 Task: Use Screen flow to show use case on Student object.
Action: Mouse moved to (787, 55)
Screenshot: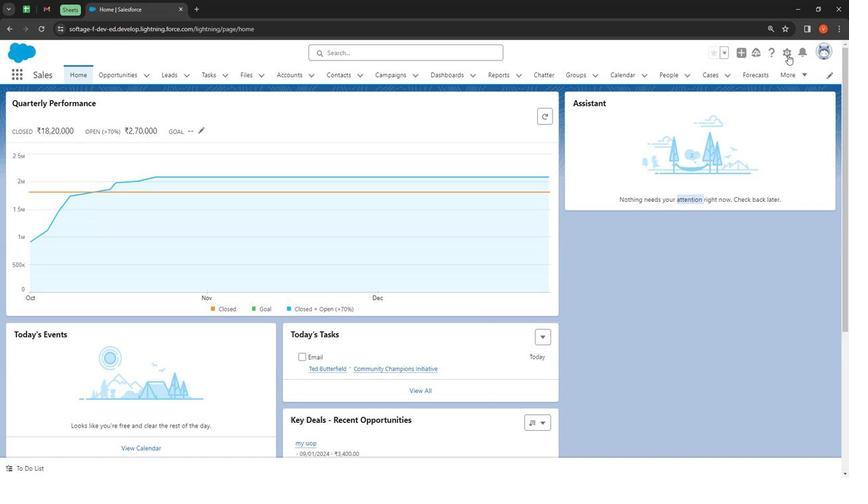 
Action: Mouse pressed left at (787, 55)
Screenshot: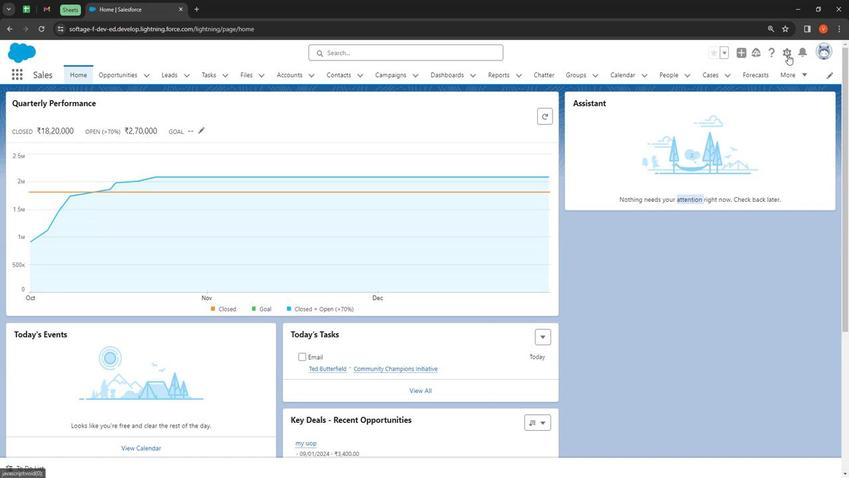 
Action: Mouse moved to (764, 81)
Screenshot: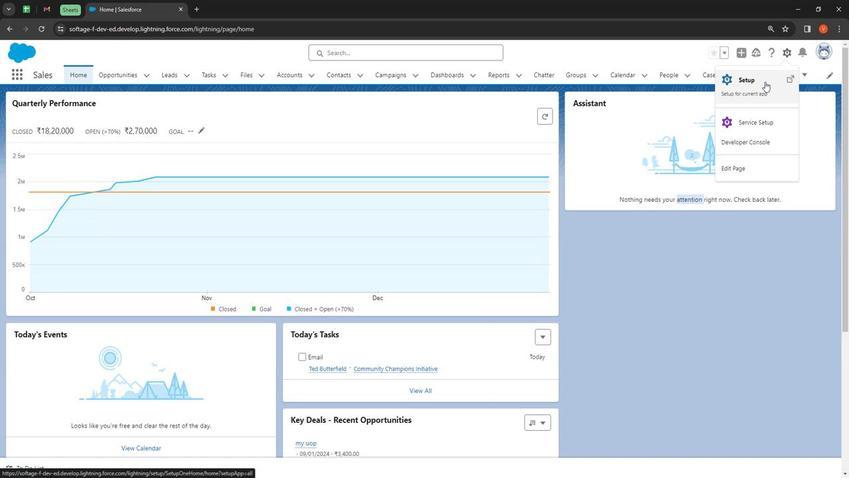 
Action: Mouse pressed left at (764, 81)
Screenshot: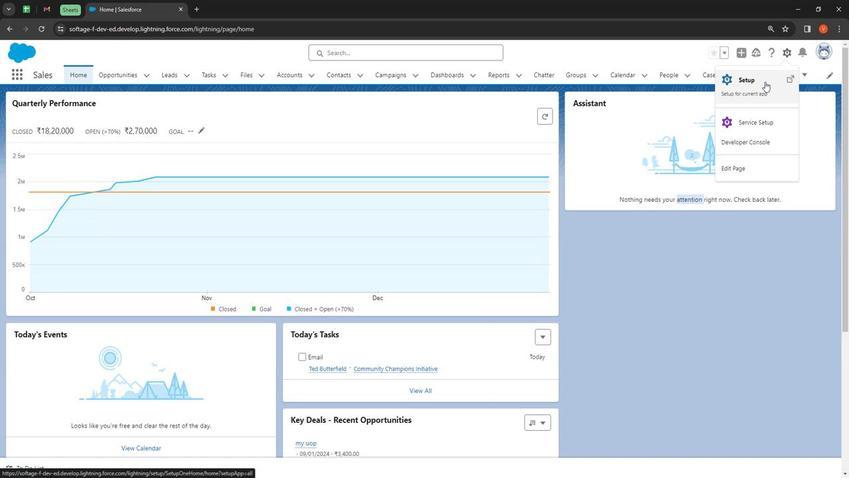 
Action: Mouse moved to (33, 256)
Screenshot: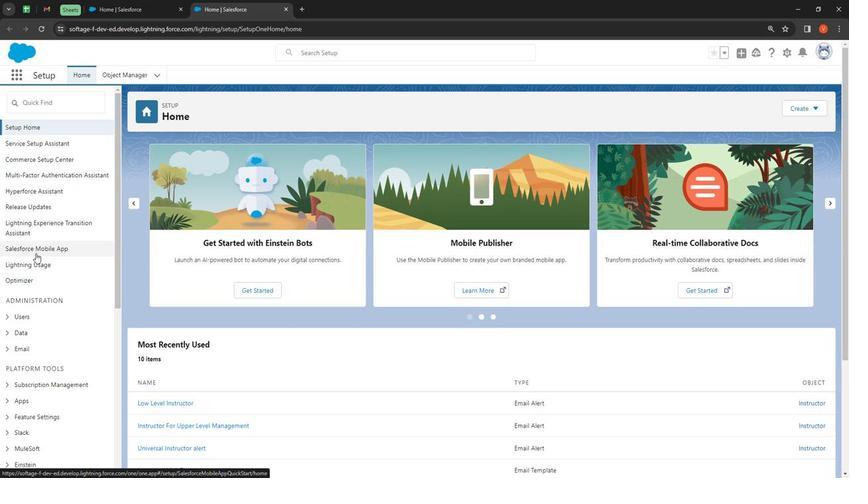 
Action: Mouse scrolled (33, 256) with delta (0, 0)
Screenshot: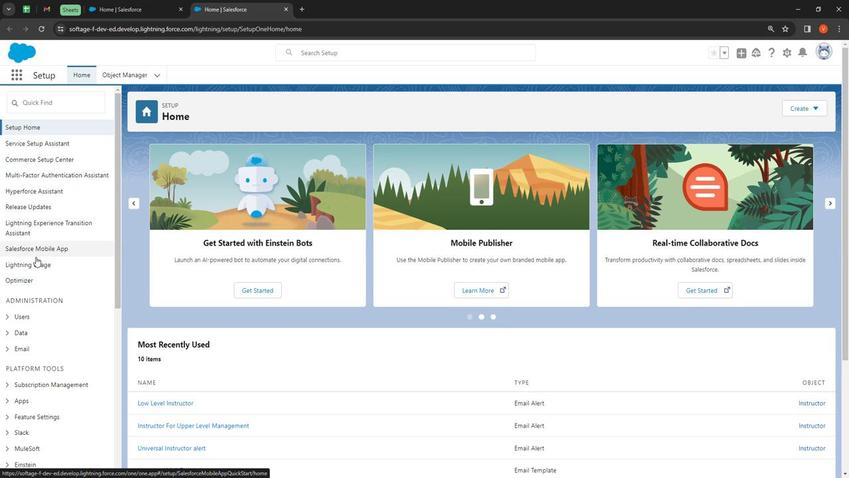
Action: Mouse moved to (33, 257)
Screenshot: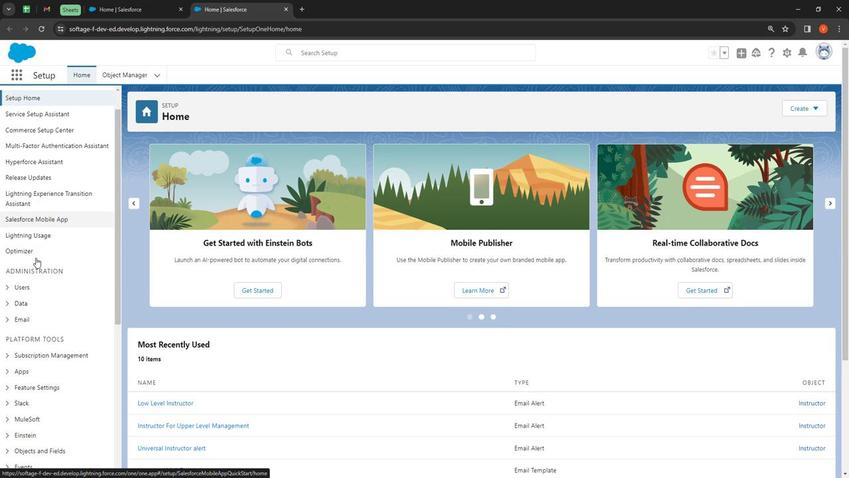 
Action: Mouse scrolled (33, 256) with delta (0, 0)
Screenshot: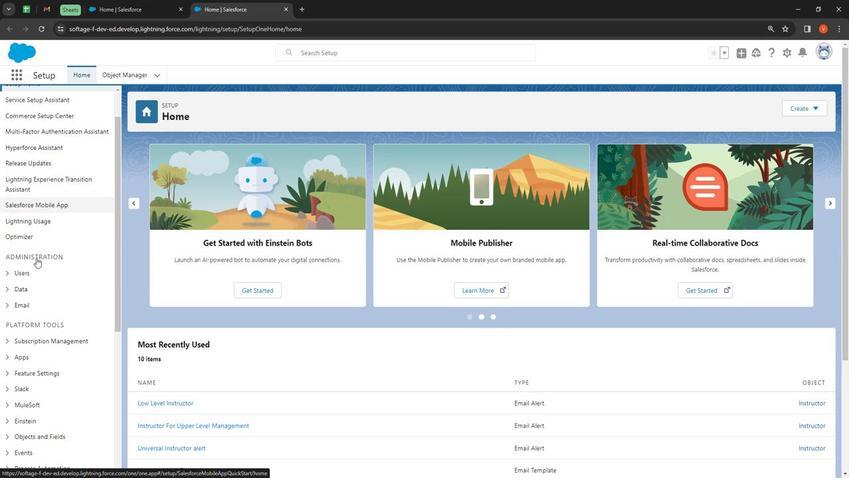 
Action: Mouse moved to (36, 257)
Screenshot: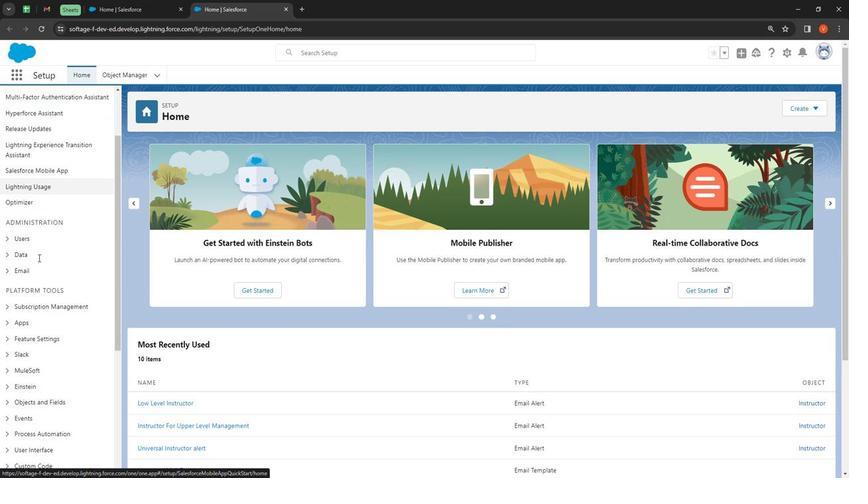
Action: Mouse scrolled (36, 256) with delta (0, 0)
Screenshot: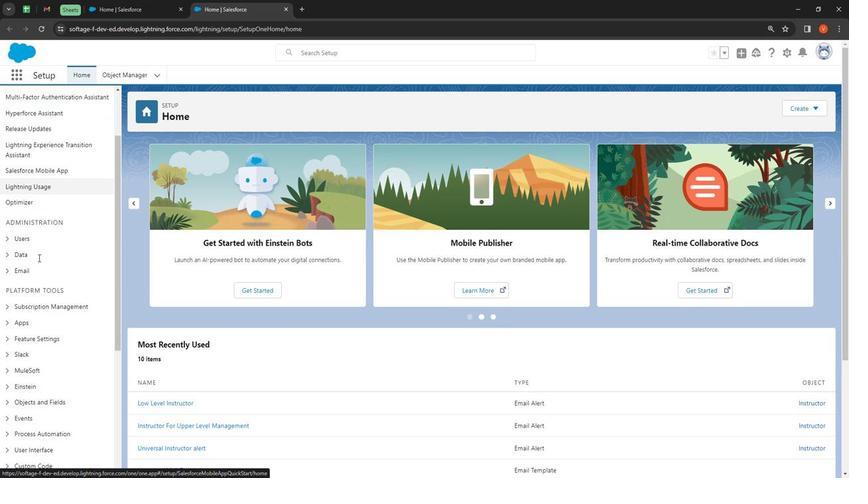 
Action: Mouse moved to (30, 332)
Screenshot: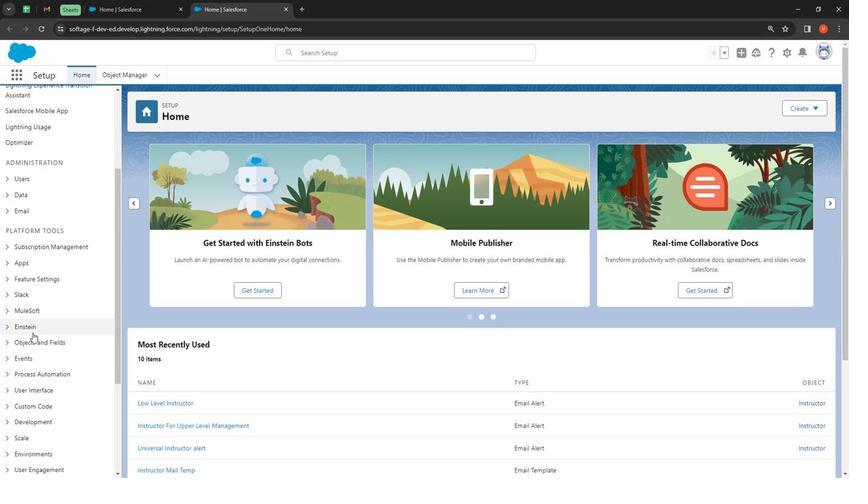 
Action: Mouse scrolled (30, 332) with delta (0, 0)
Screenshot: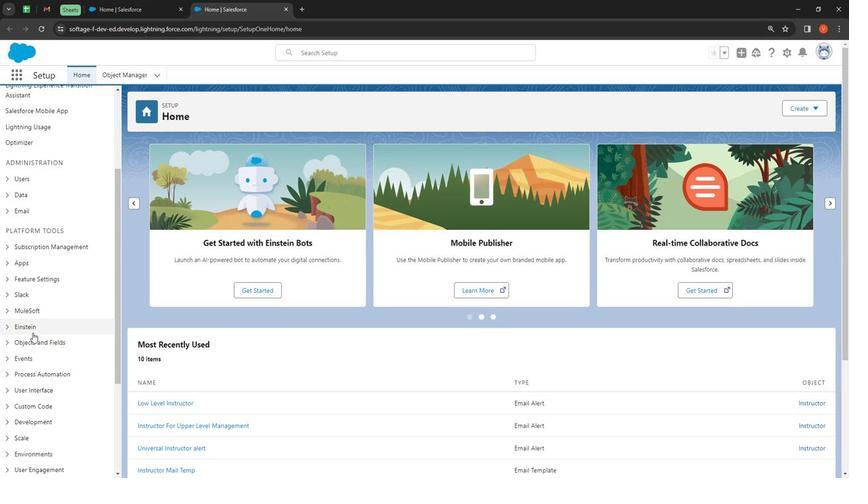 
Action: Mouse moved to (5, 328)
Screenshot: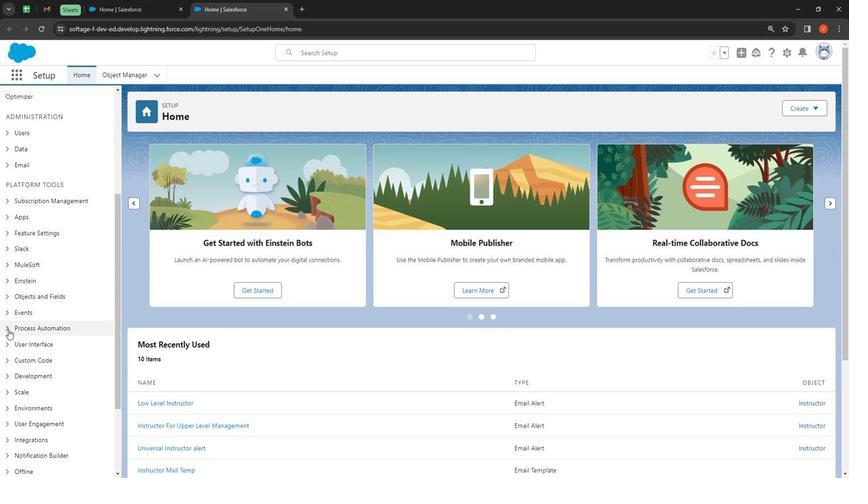 
Action: Mouse pressed left at (5, 328)
Screenshot: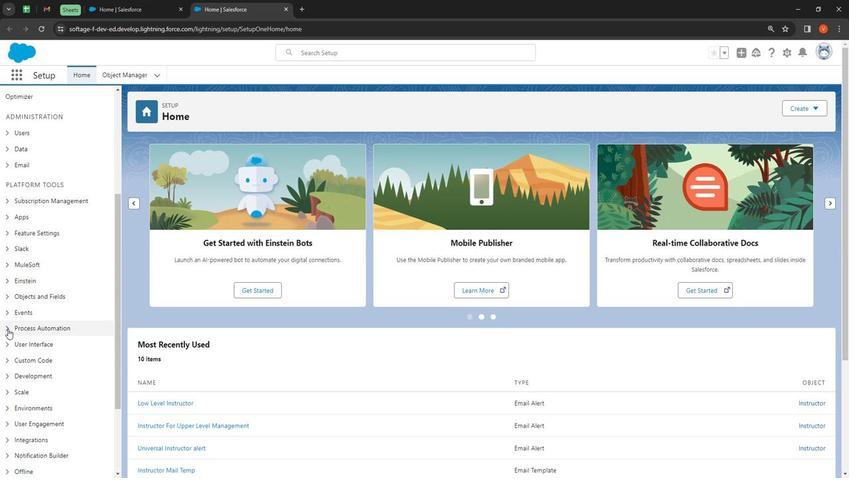 
Action: Mouse moved to (33, 375)
Screenshot: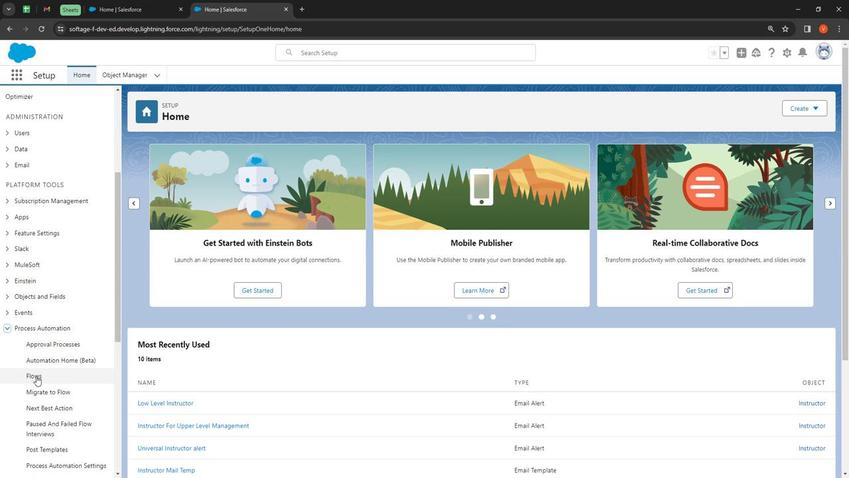 
Action: Mouse pressed left at (33, 375)
Screenshot: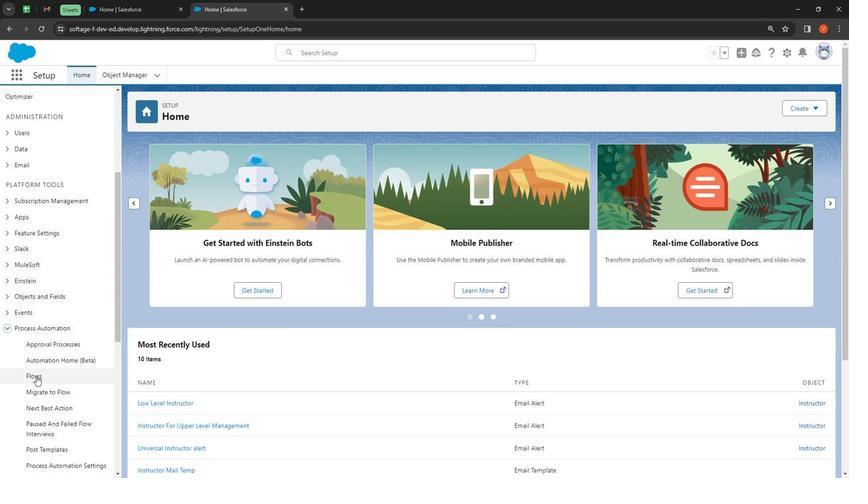 
Action: Mouse moved to (811, 107)
Screenshot: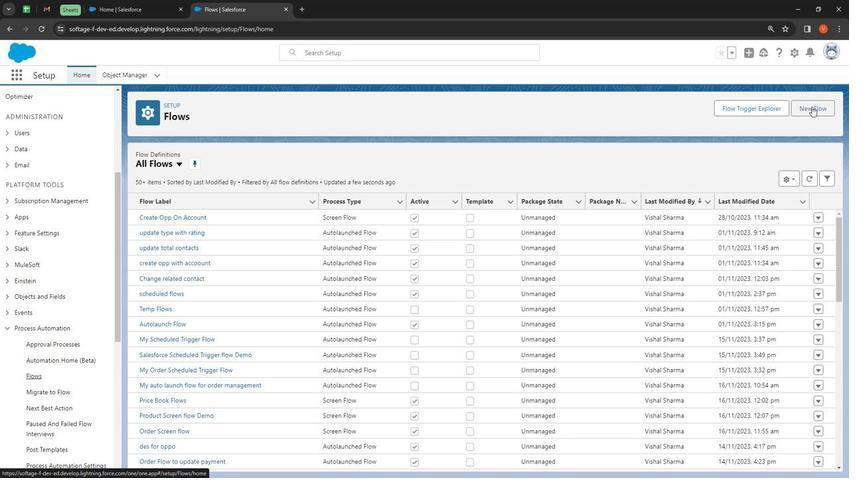 
Action: Mouse pressed left at (811, 107)
Screenshot: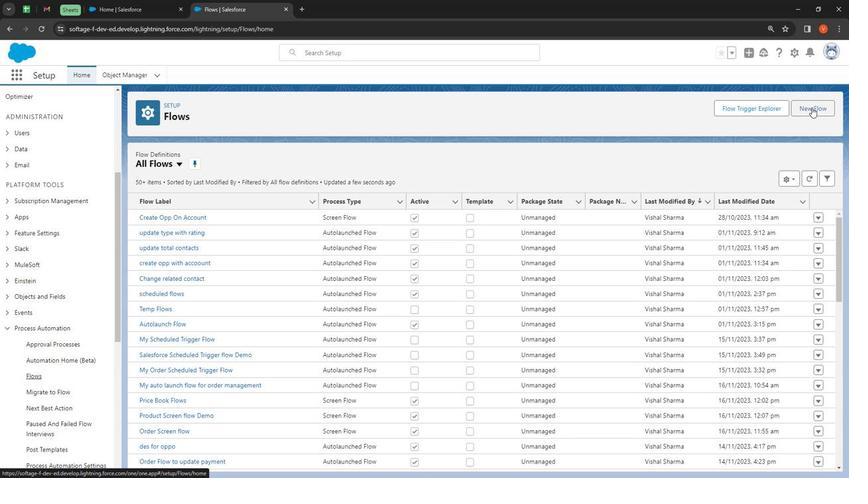 
Action: Mouse moved to (683, 367)
Screenshot: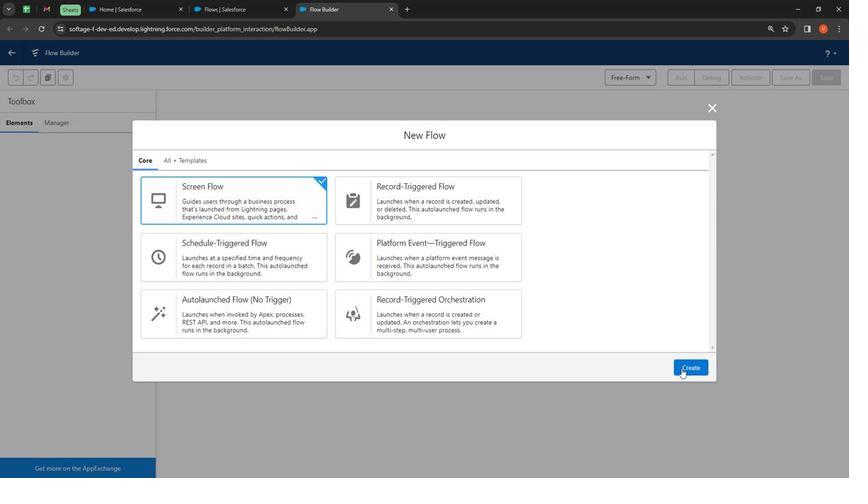 
Action: Mouse pressed left at (683, 367)
Screenshot: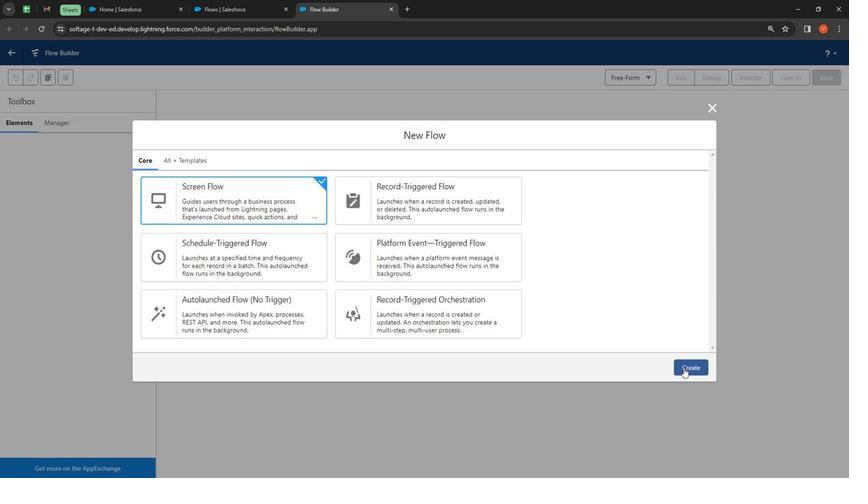 
Action: Mouse moved to (425, 176)
Screenshot: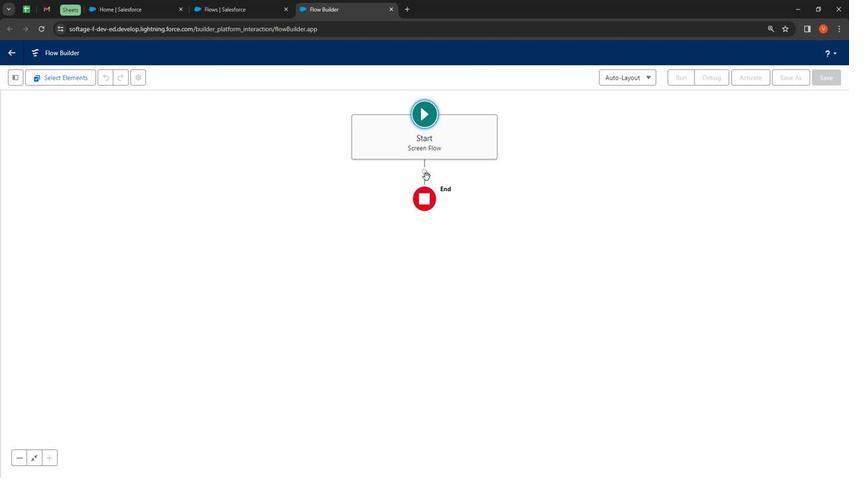 
Action: Mouse pressed left at (425, 176)
Screenshot: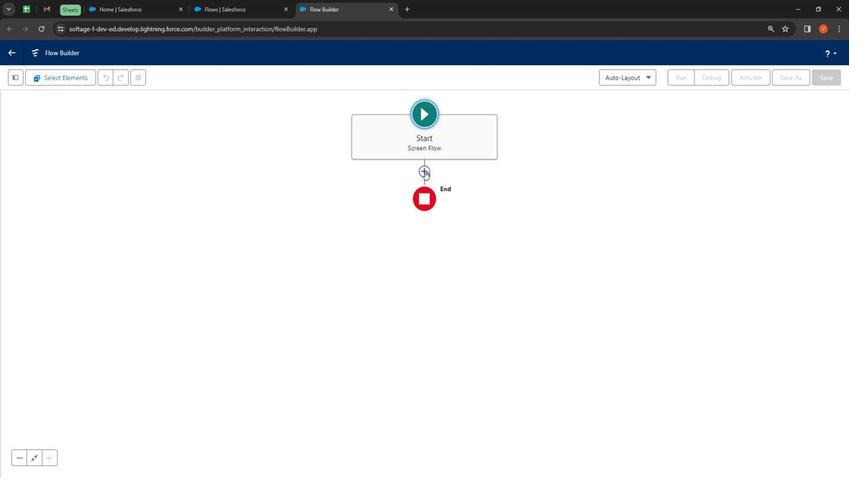 
Action: Mouse moved to (420, 143)
Screenshot: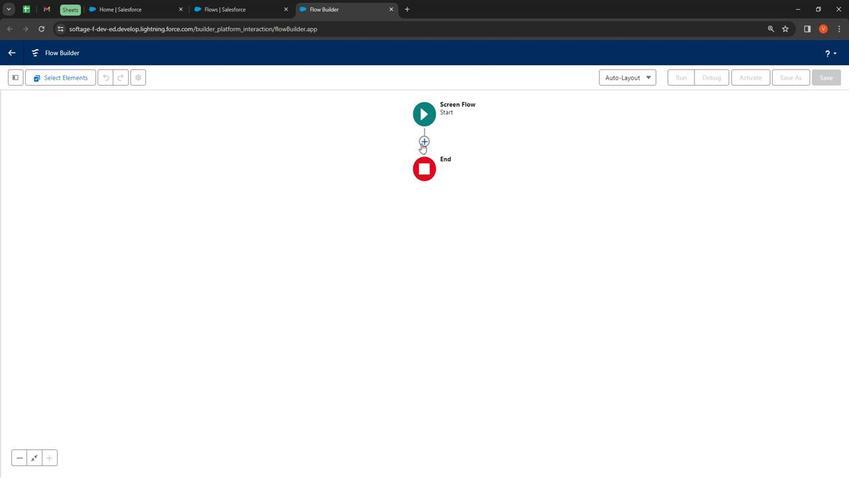 
Action: Mouse pressed left at (420, 143)
Screenshot: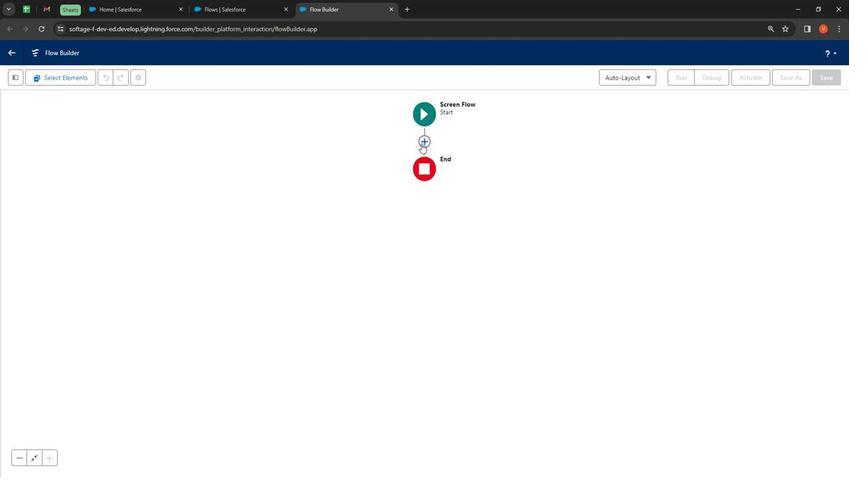 
Action: Mouse moved to (427, 222)
Screenshot: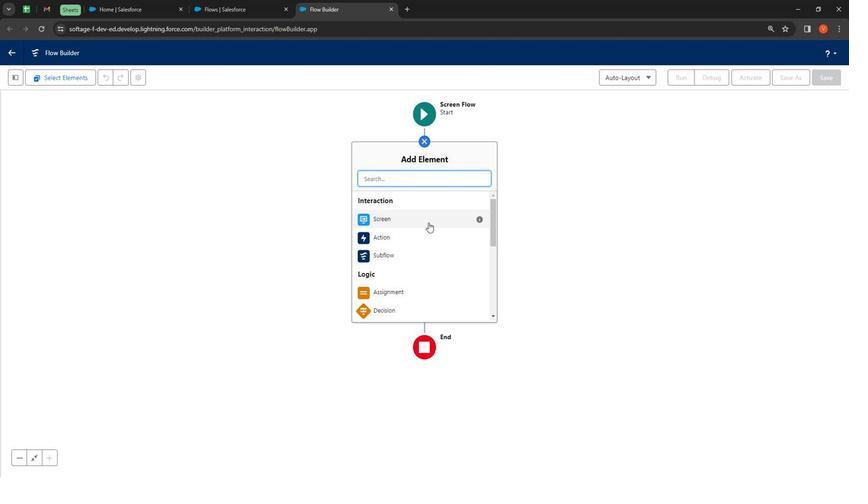 
Action: Mouse pressed left at (427, 222)
Screenshot: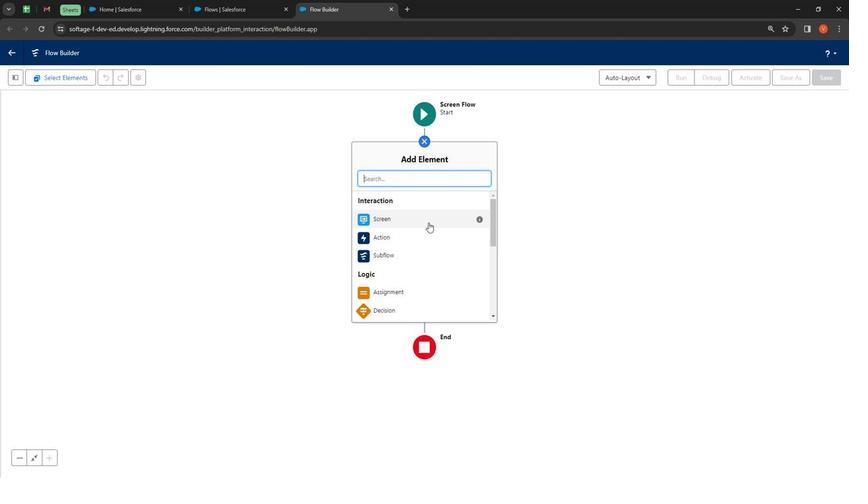 
Action: Mouse moved to (700, 169)
Screenshot: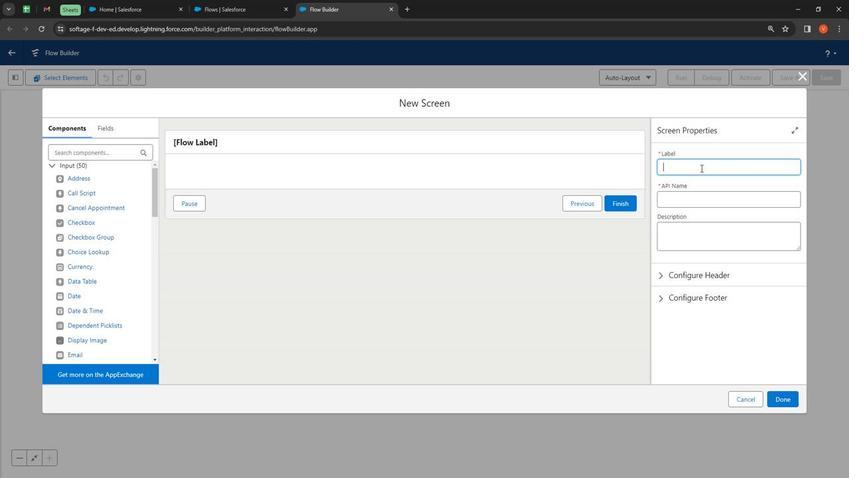 
Action: Mouse pressed left at (700, 169)
Screenshot: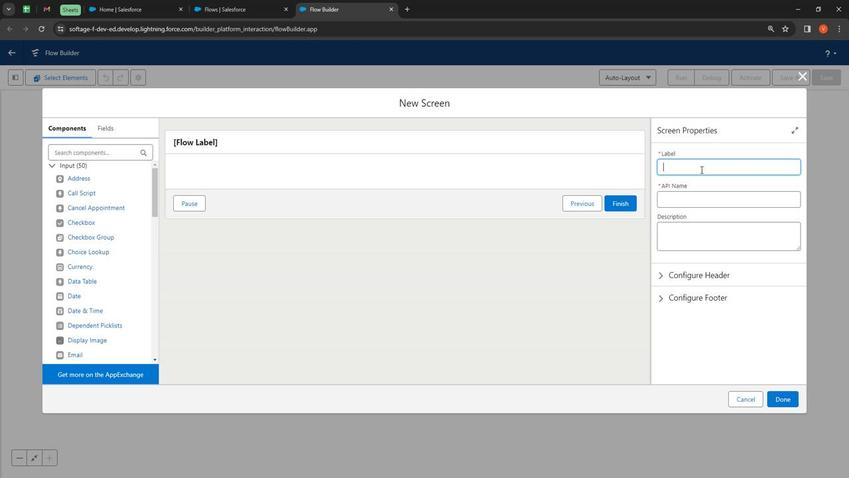 
Action: Mouse moved to (703, 173)
Screenshot: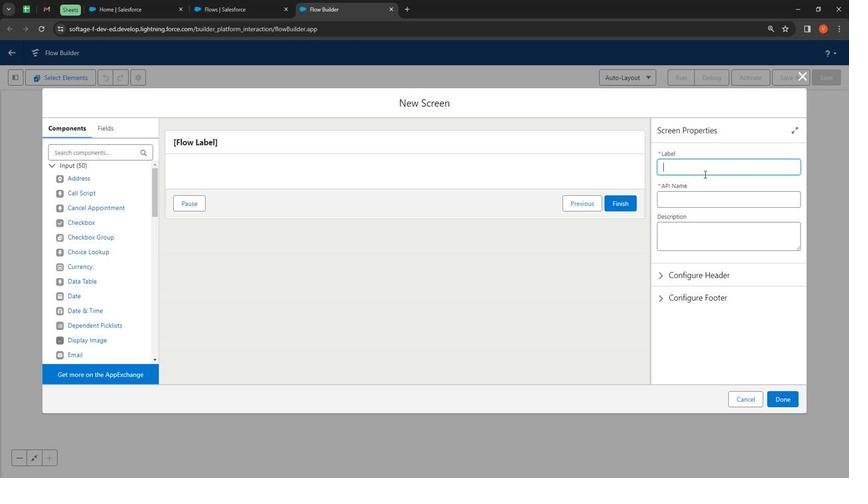 
Action: Key pressed <Key.shift>
Screenshot: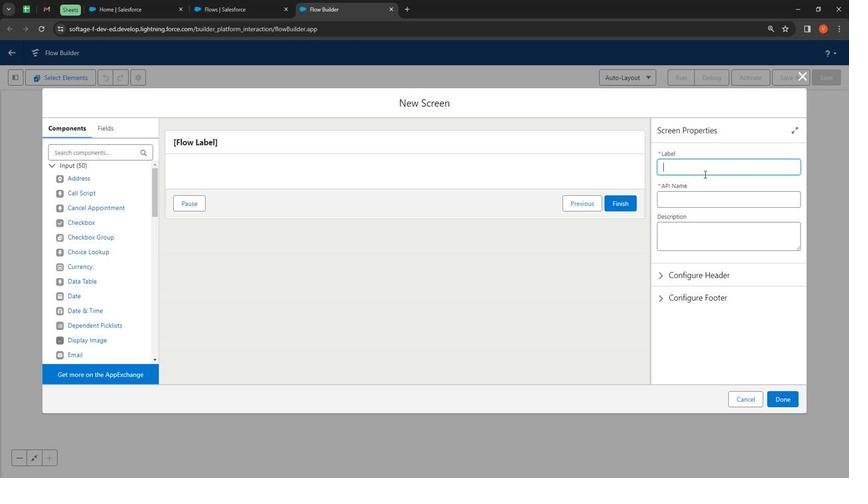 
Action: Mouse moved to (701, 179)
Screenshot: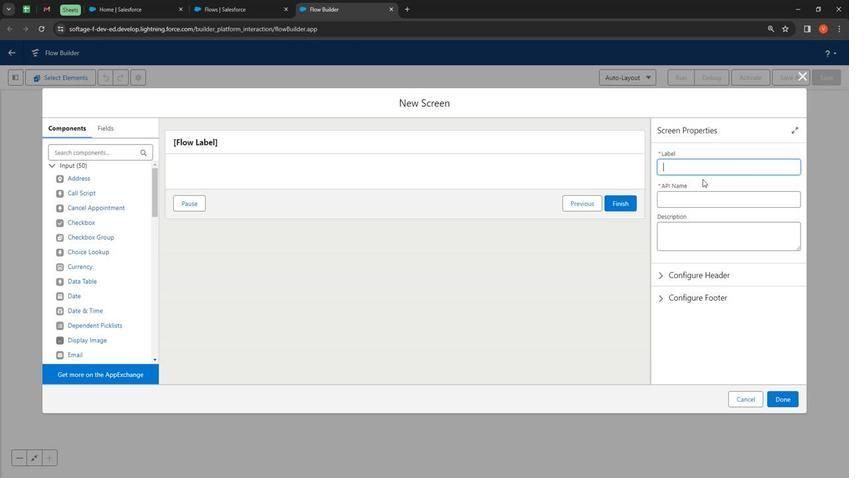 
Action: Key pressed S
Screenshot: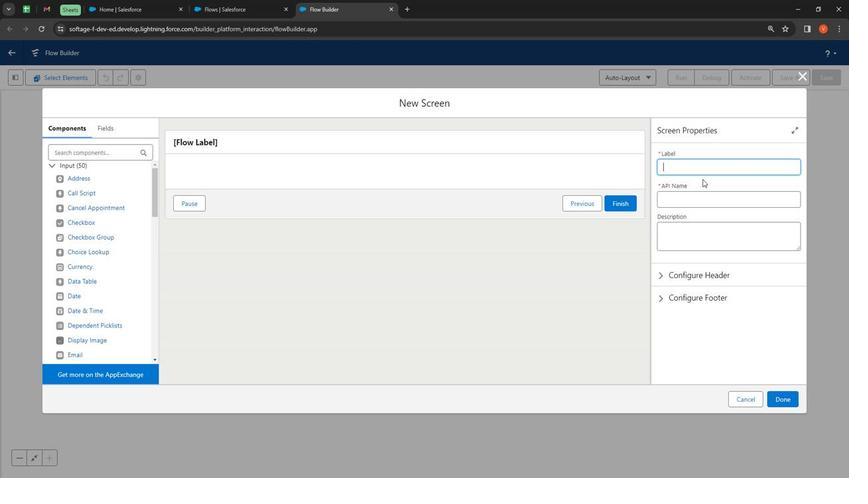 
Action: Mouse moved to (701, 180)
Screenshot: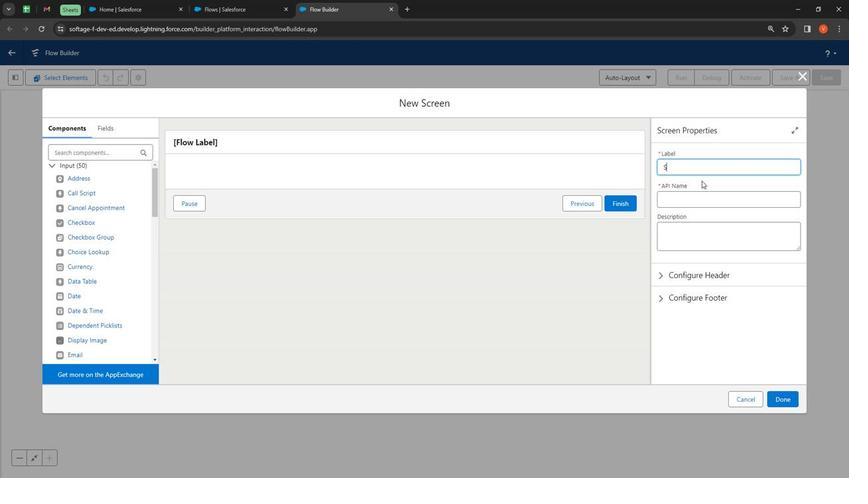 
Action: Key pressed tudent<Key.space><Key.shift>Screen
Screenshot: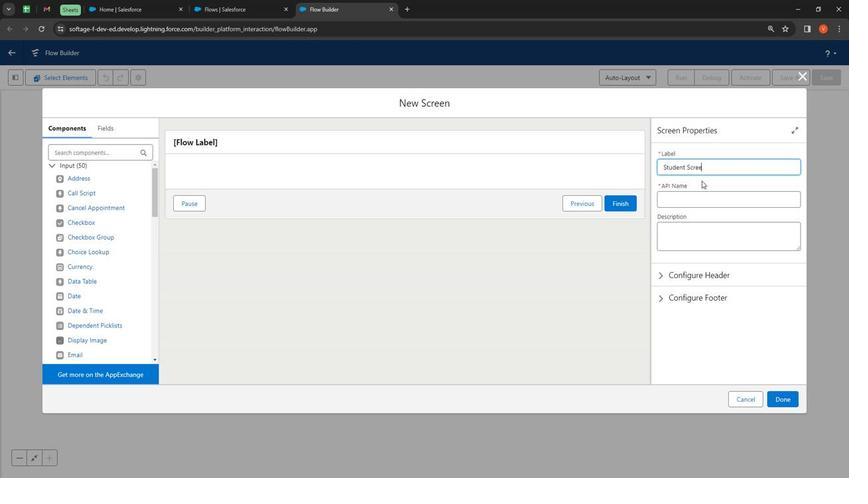 
Action: Mouse moved to (690, 191)
Screenshot: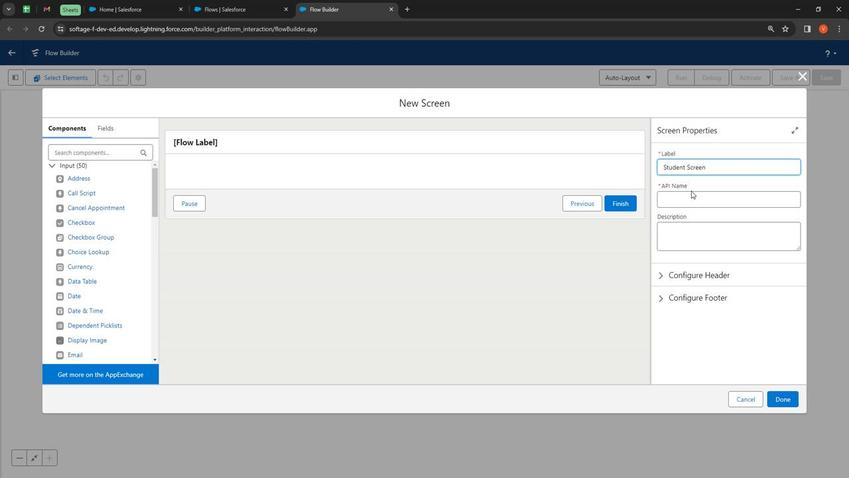 
Action: Mouse pressed left at (690, 191)
Screenshot: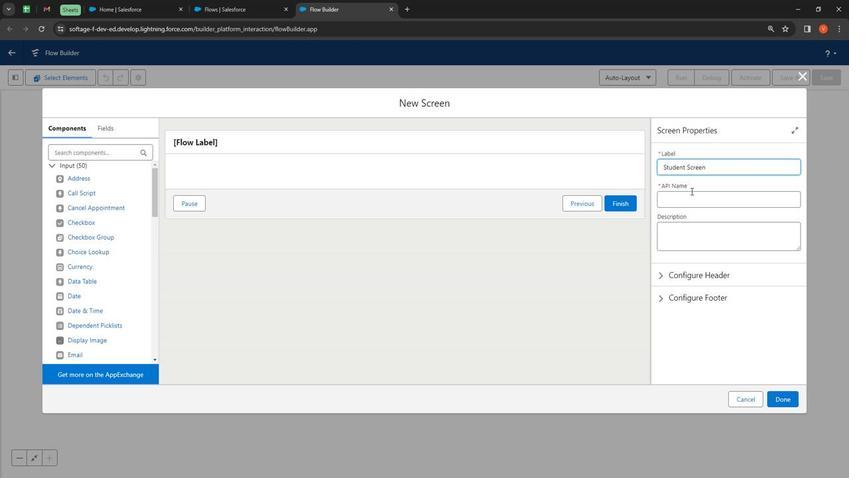
Action: Mouse moved to (698, 223)
Screenshot: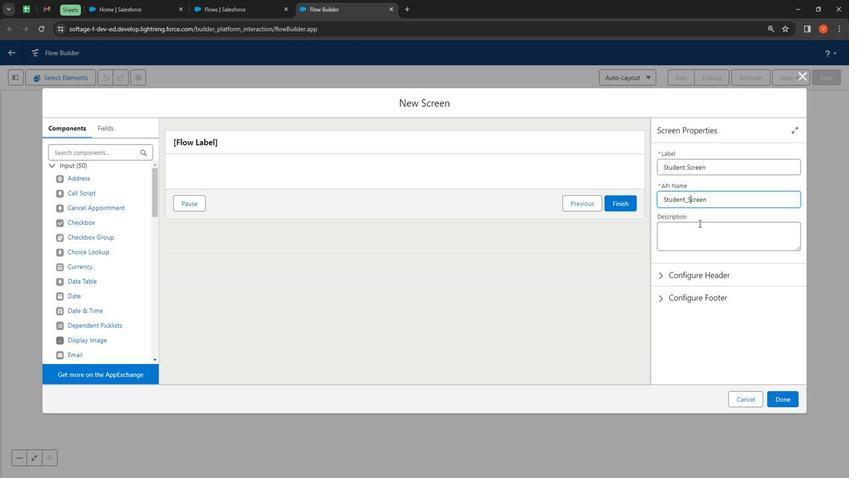 
Action: Mouse pressed left at (698, 223)
Screenshot: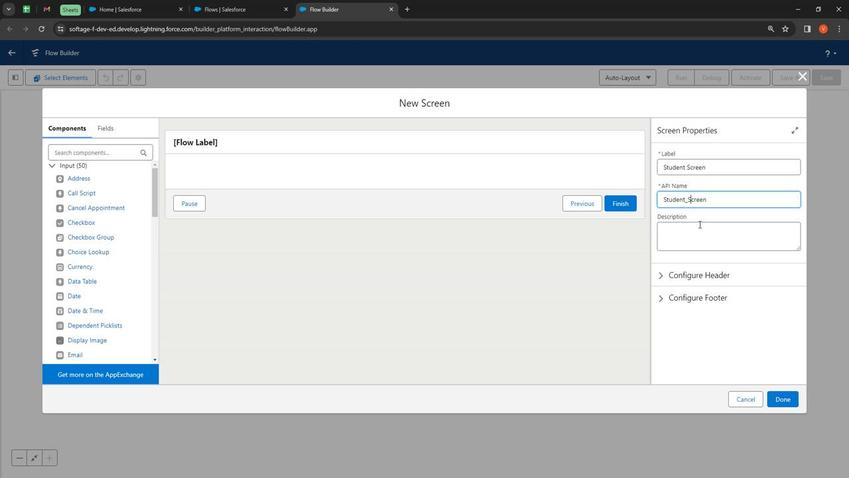 
Action: Key pressed <Key.shift>
Screenshot: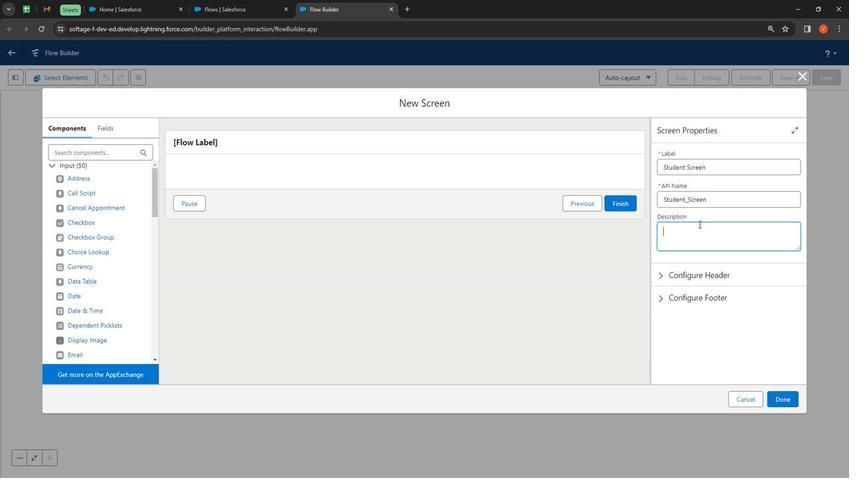 
Action: Mouse moved to (693, 221)
Screenshot: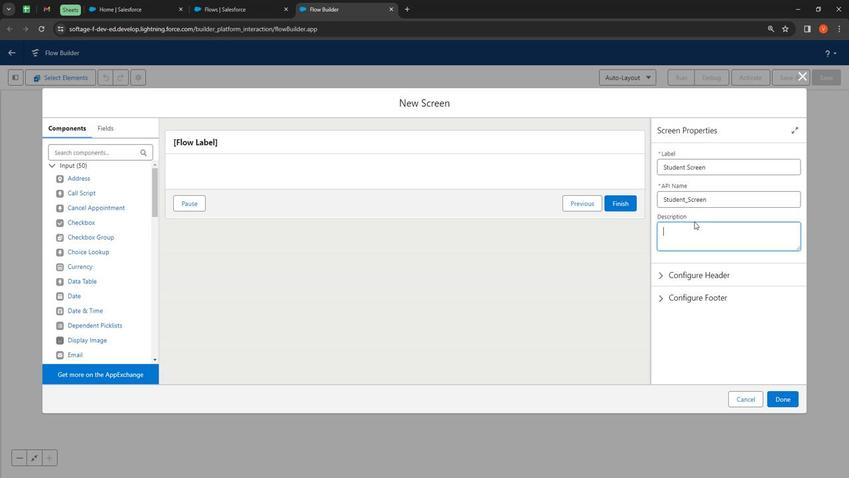 
Action: Key pressed Studeny<Key.backspace>t<Key.space><Key.shift>Screen<Key.space>to<Key.space><Key.shift><Key.shift><Key.shift><Key.shift><Key.shift><Key.shift><Key.shift><Key.shift><Key.shift>Create<Key.space><Key.shift>new<Key.space>records<Key.space>on<Key.space><Key.shift>Custm<Key.space>objects
Screenshot: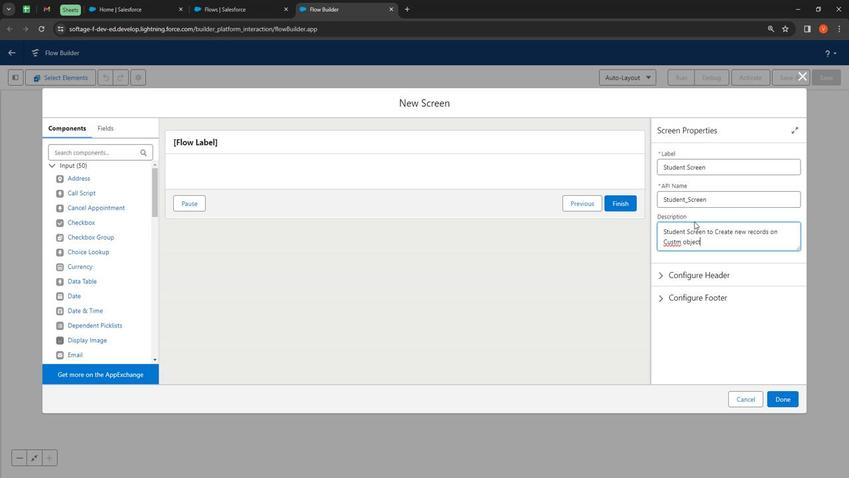 
Action: Mouse moved to (670, 243)
Screenshot: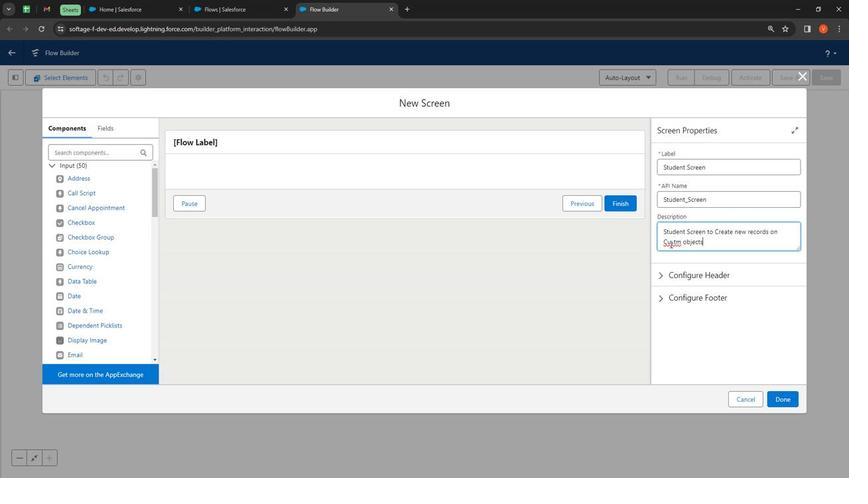 
Action: Mouse pressed right at (670, 243)
Screenshot: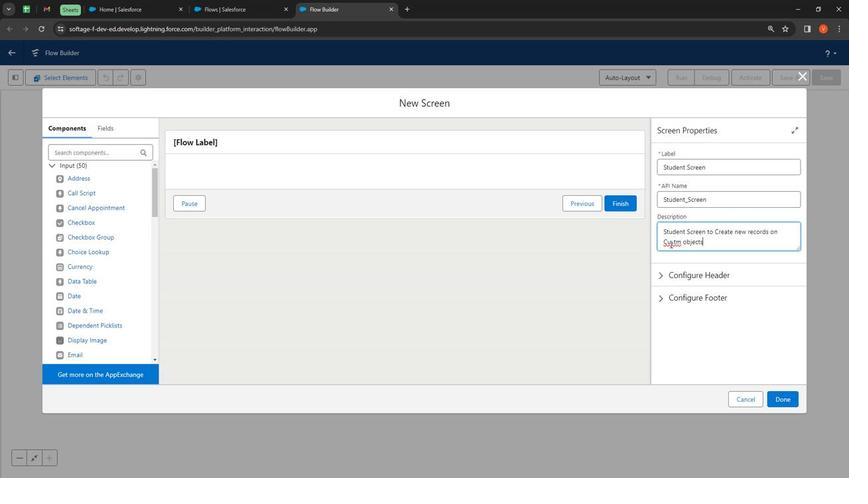 
Action: Mouse moved to (695, 253)
Screenshot: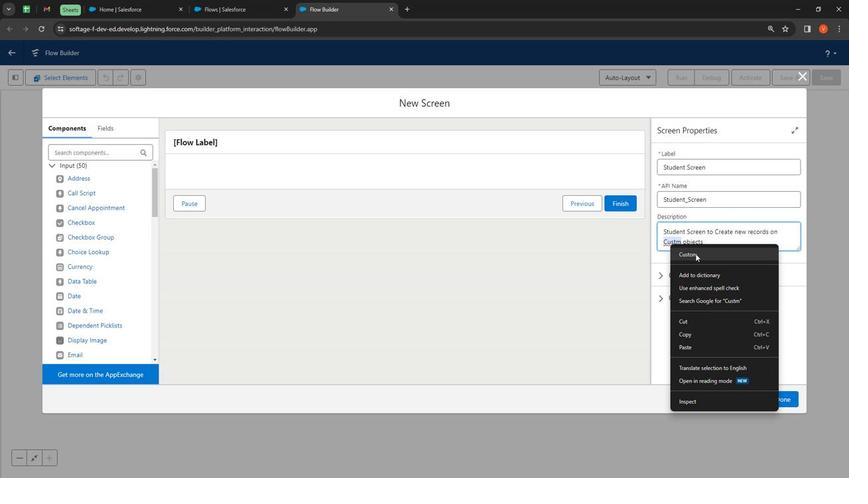 
Action: Mouse pressed left at (695, 253)
Screenshot: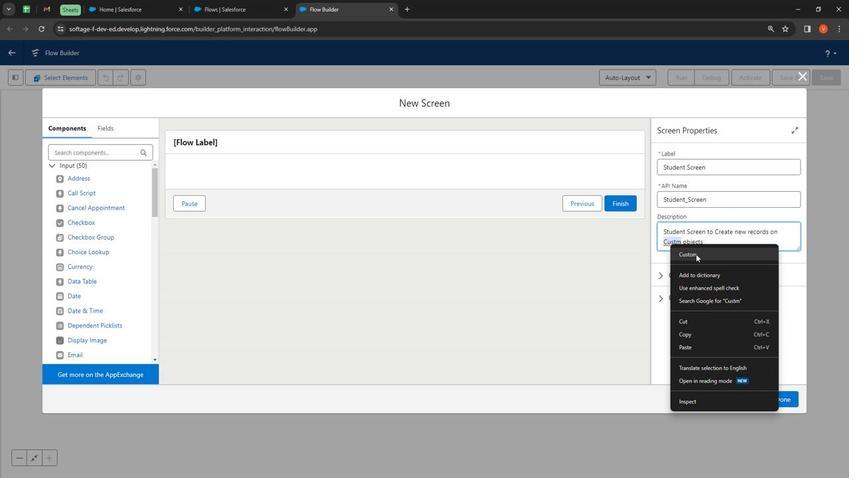 
Action: Mouse moved to (716, 250)
Screenshot: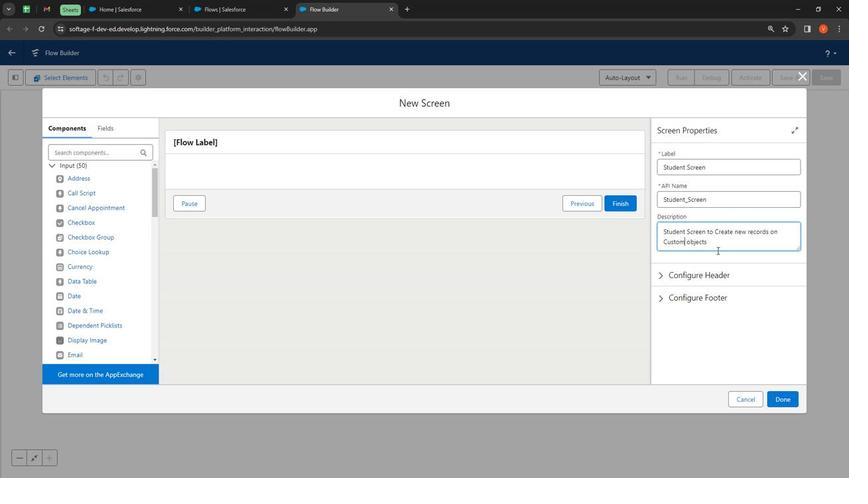 
Action: Mouse pressed left at (716, 250)
Screenshot: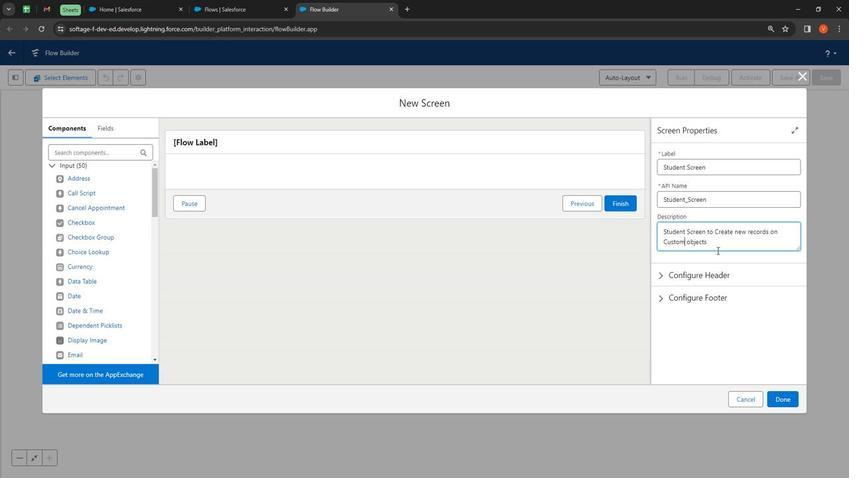 
Action: Mouse moved to (711, 238)
Screenshot: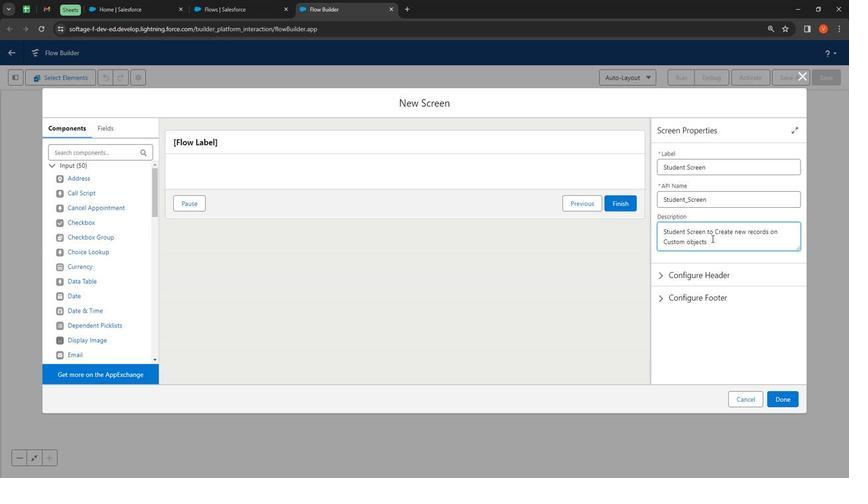 
Action: Key pressed .
Screenshot: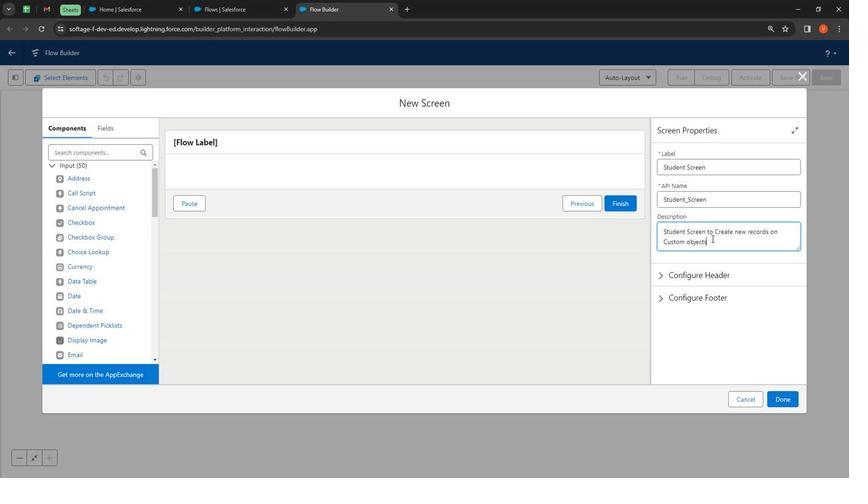 
Action: Mouse moved to (75, 150)
Screenshot: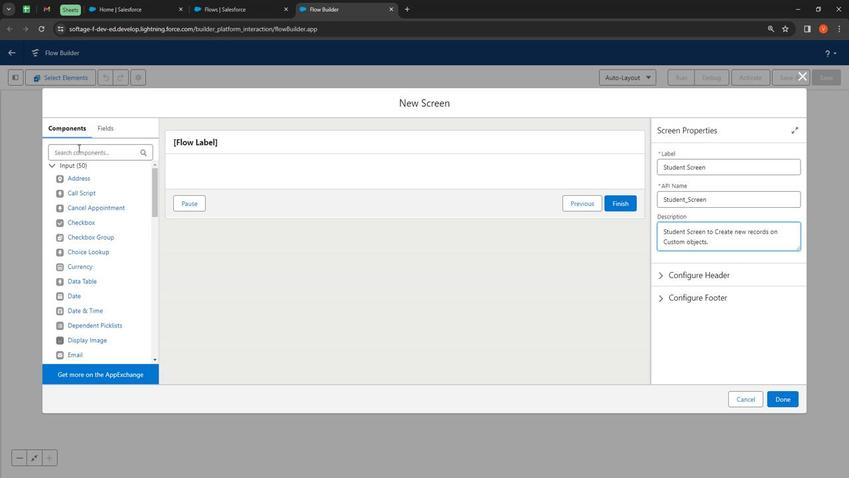 
Action: Mouse pressed left at (75, 150)
Screenshot: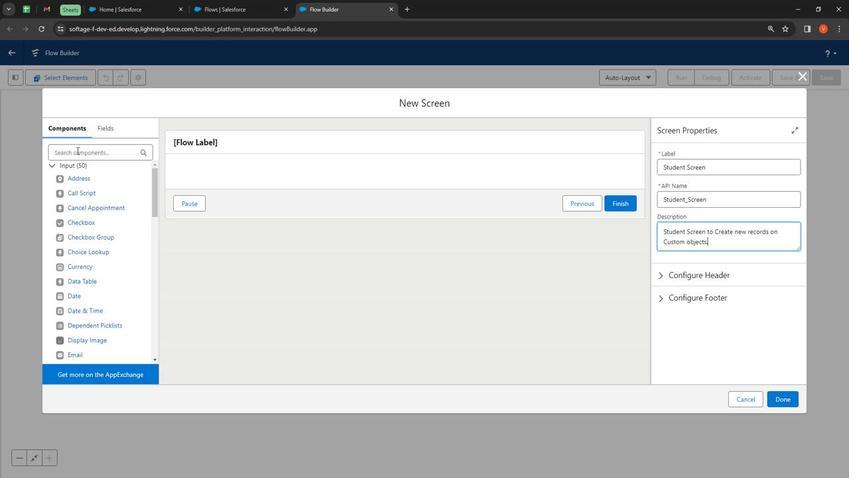 
Action: Mouse moved to (127, 160)
Screenshot: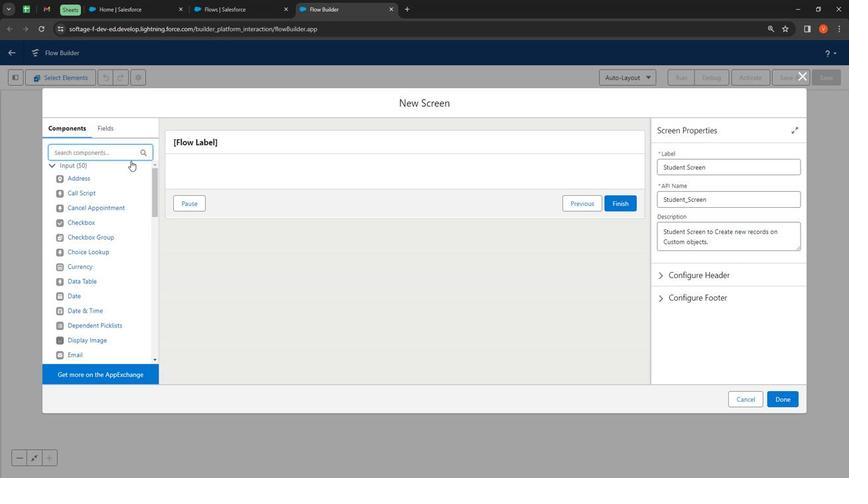 
Action: Key pressed t
Screenshot: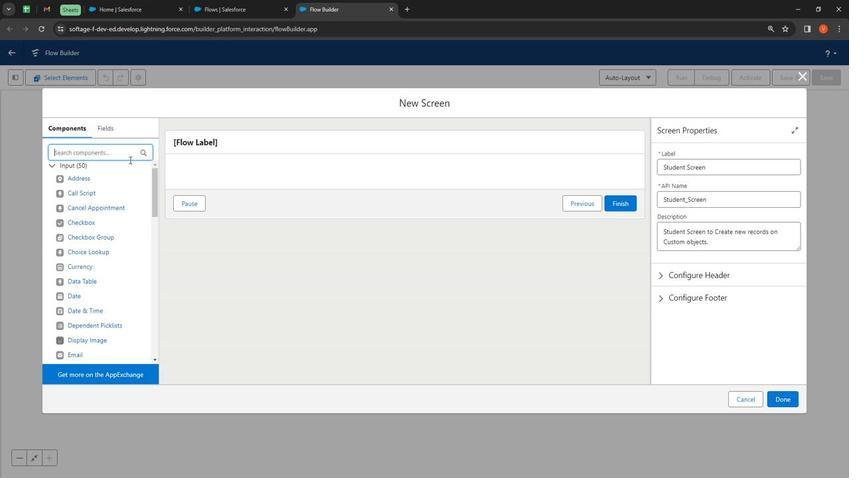 
Action: Mouse moved to (127, 160)
Screenshot: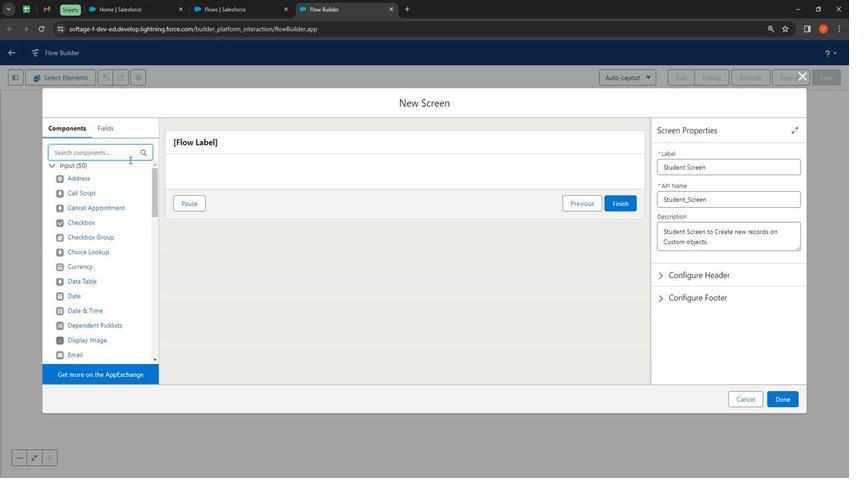 
Action: Key pressed ext
Screenshot: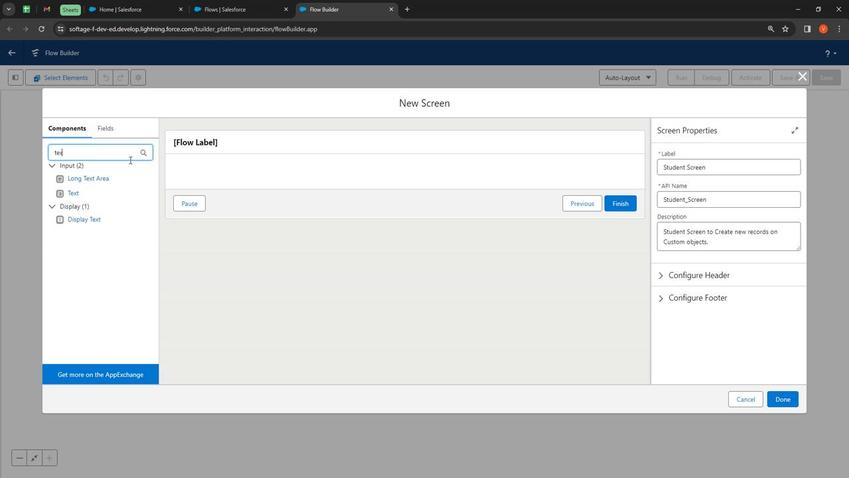 
Action: Mouse moved to (71, 192)
Screenshot: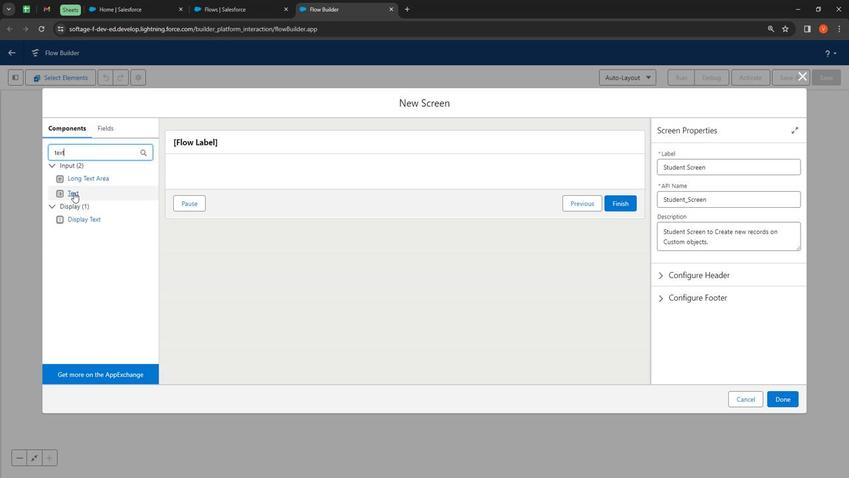 
Action: Mouse pressed left at (71, 192)
Screenshot: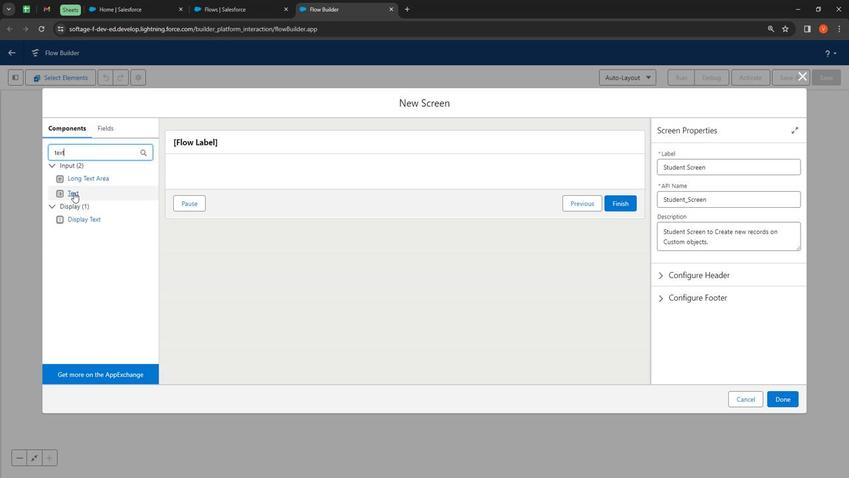 
Action: Mouse moved to (703, 169)
Screenshot: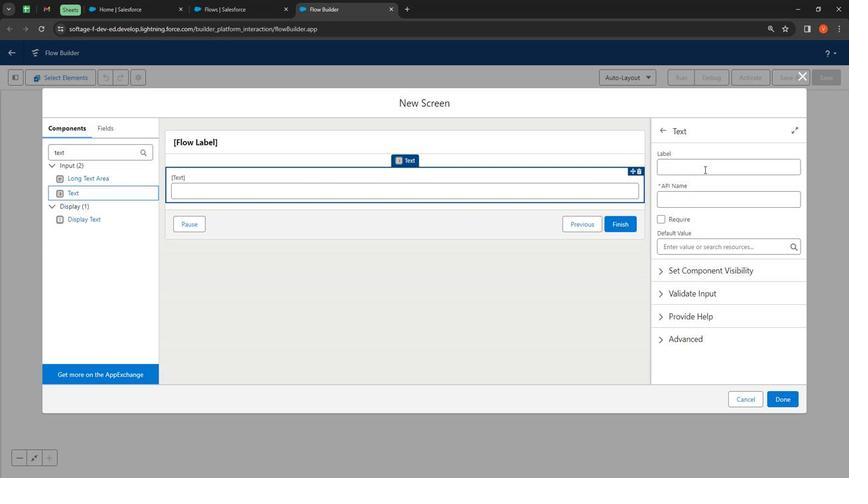 
Action: Mouse pressed left at (703, 169)
Screenshot: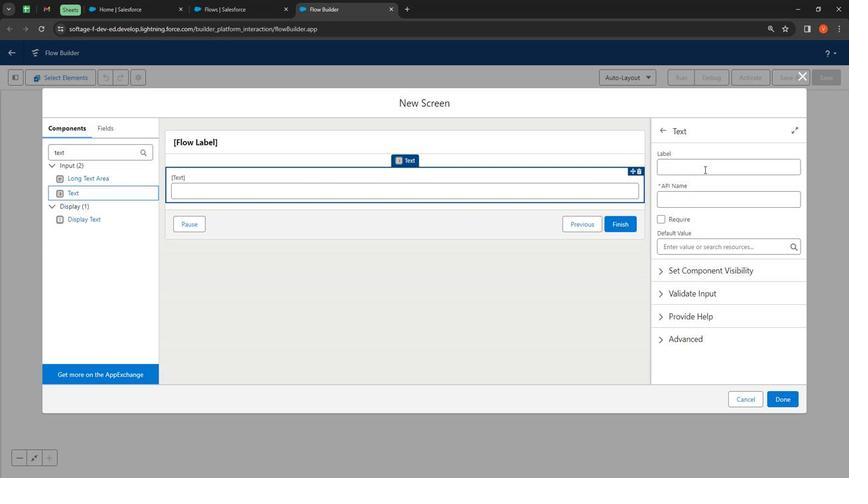 
Action: Mouse moved to (706, 169)
Screenshot: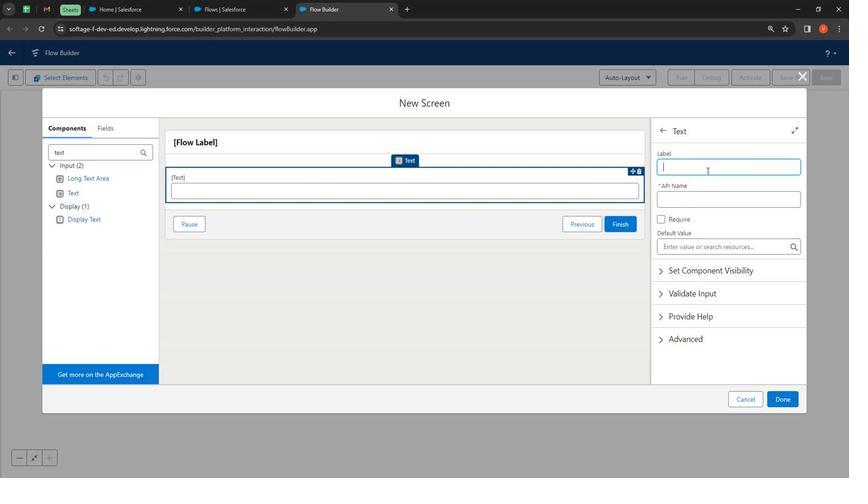
Action: Key pressed <Key.shift>
Screenshot: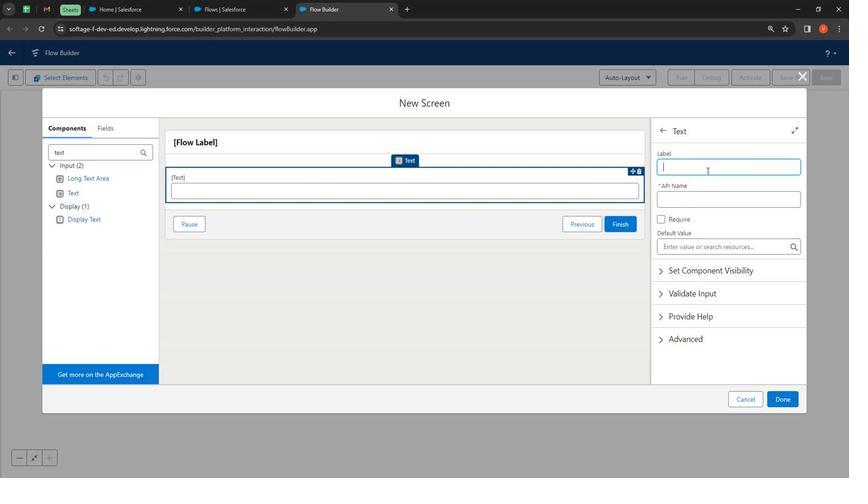 
Action: Mouse moved to (627, 238)
Screenshot: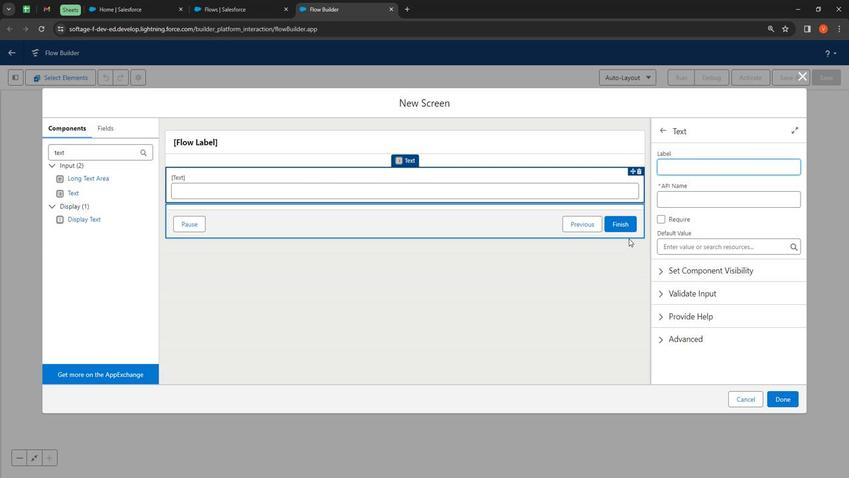 
Action: Key pressed <Key.shift><Key.shift><Key.shift><Key.shift><Key.shift><Key.shift>Student<Key.space><Key.shift>Name
Screenshot: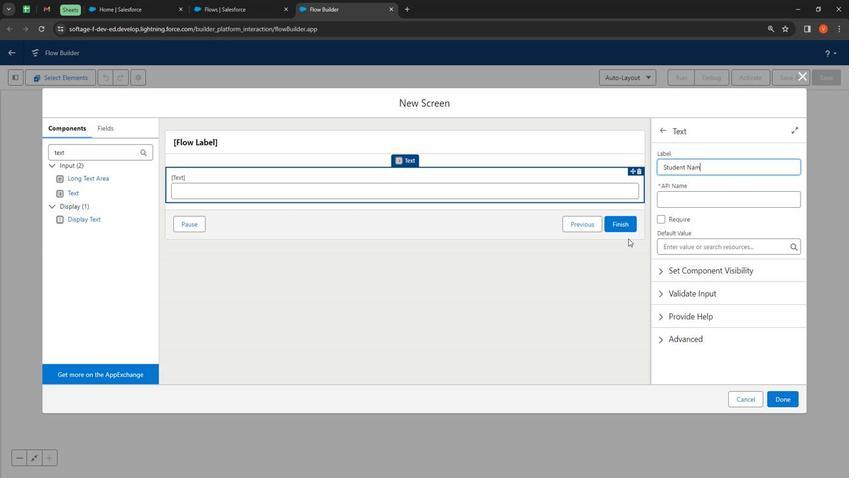 
Action: Mouse moved to (715, 200)
Screenshot: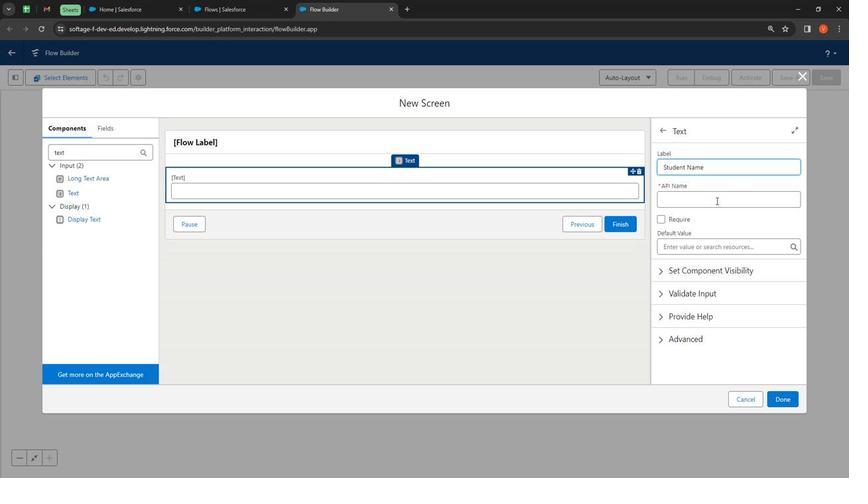 
Action: Mouse pressed left at (715, 200)
Screenshot: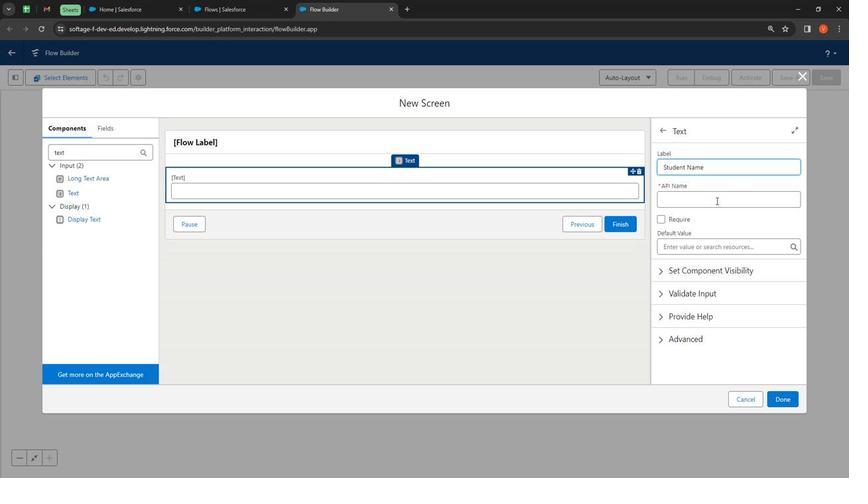 
Action: Mouse moved to (670, 217)
Screenshot: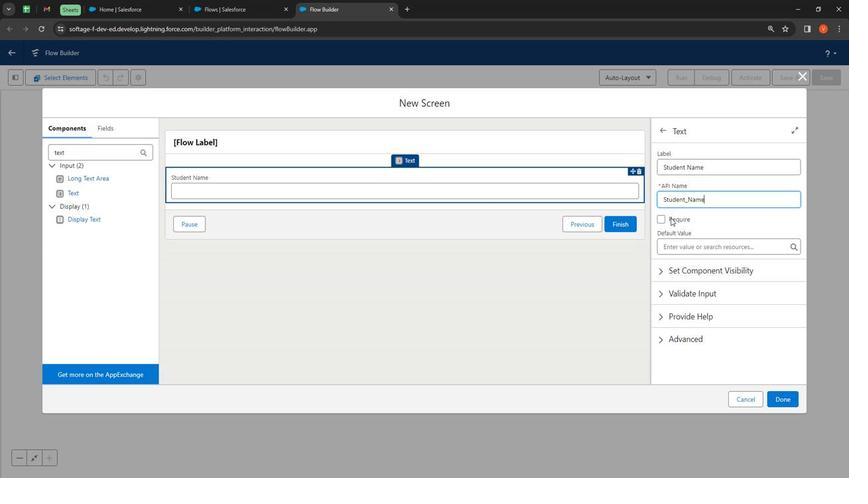 
Action: Mouse pressed left at (670, 217)
Screenshot: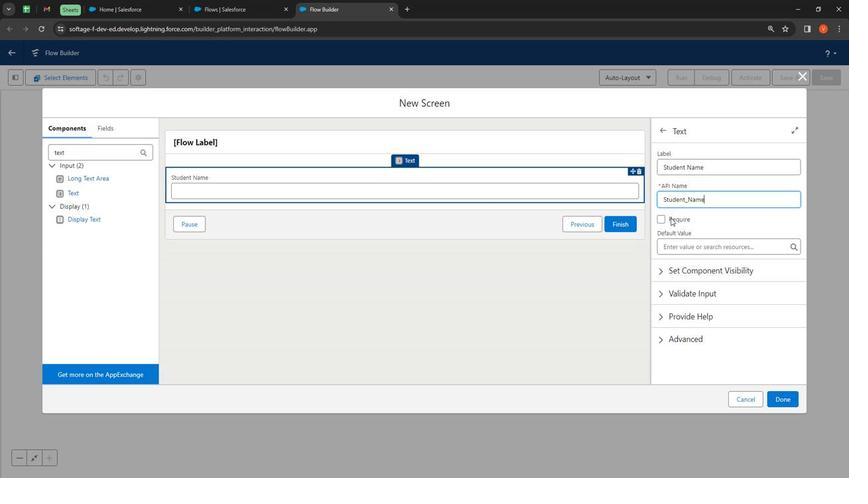 
Action: Mouse moved to (253, 0)
Screenshot: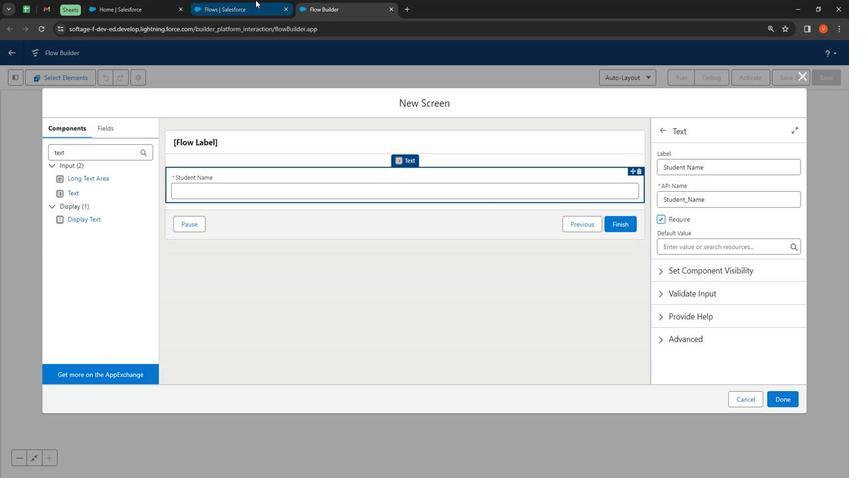 
Action: Mouse pressed left at (253, 0)
Screenshot: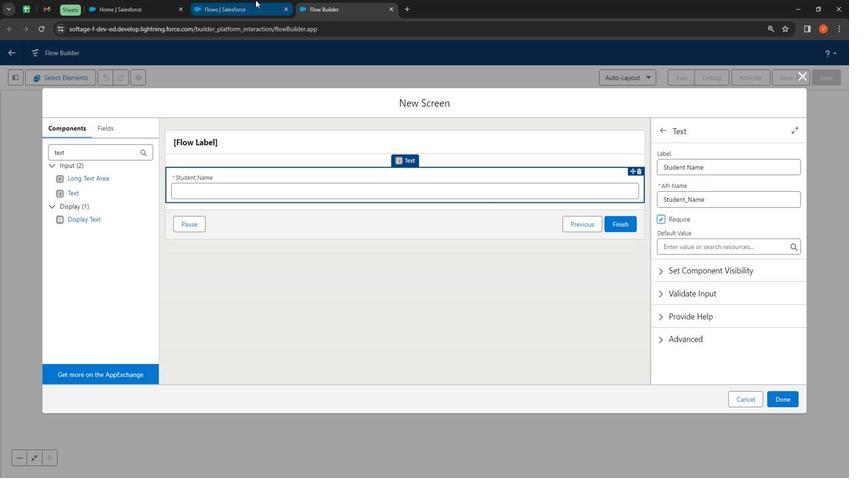 
Action: Mouse moved to (128, 71)
Screenshot: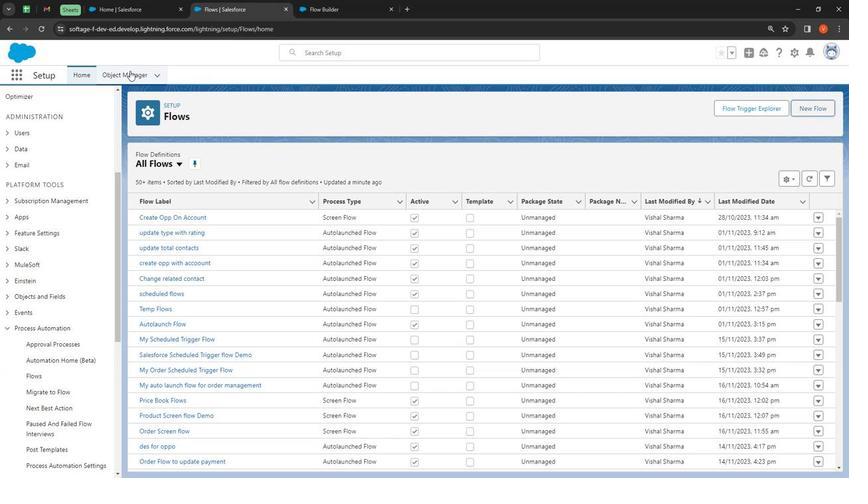 
Action: Mouse pressed left at (128, 71)
Screenshot: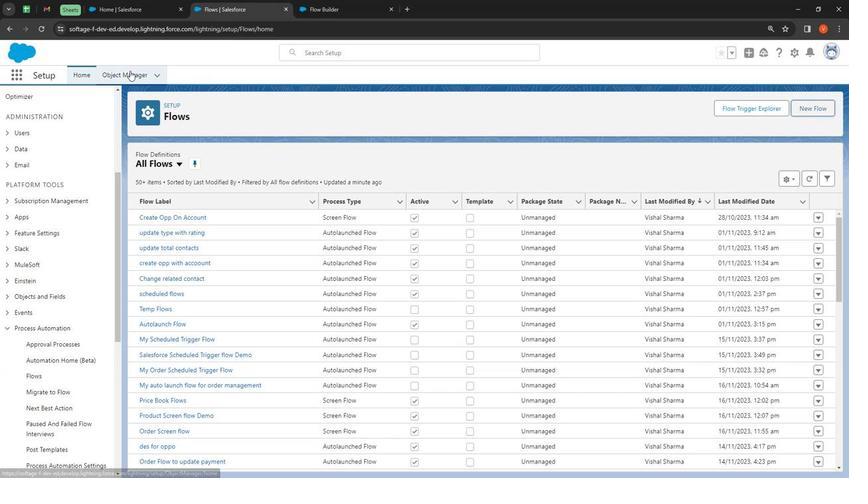 
Action: Mouse moved to (666, 112)
Screenshot: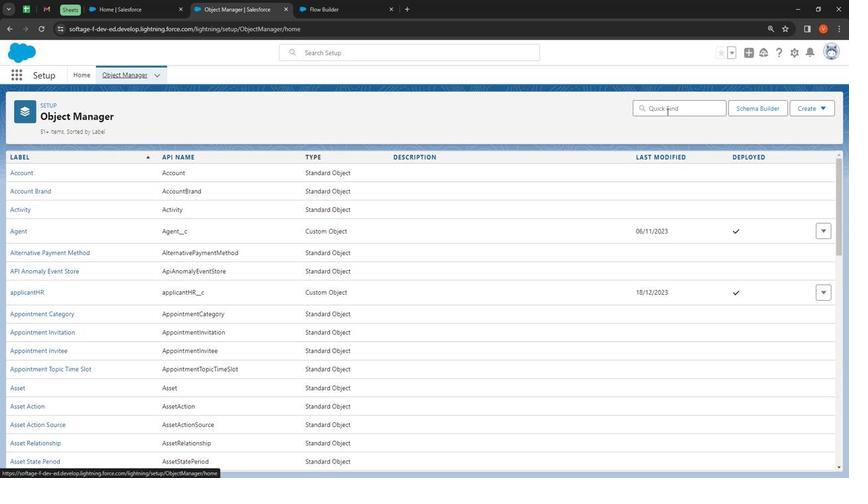 
Action: Mouse pressed left at (666, 112)
Screenshot: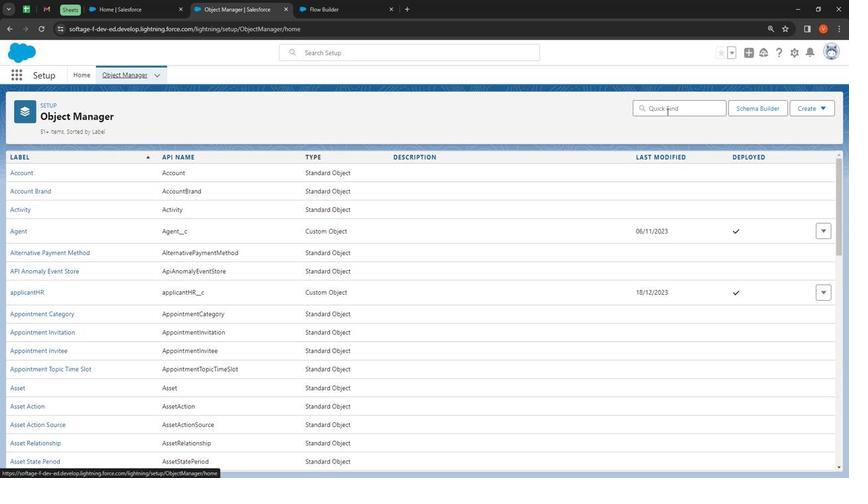 
Action: Key pressed <Key.shift>S
Screenshot: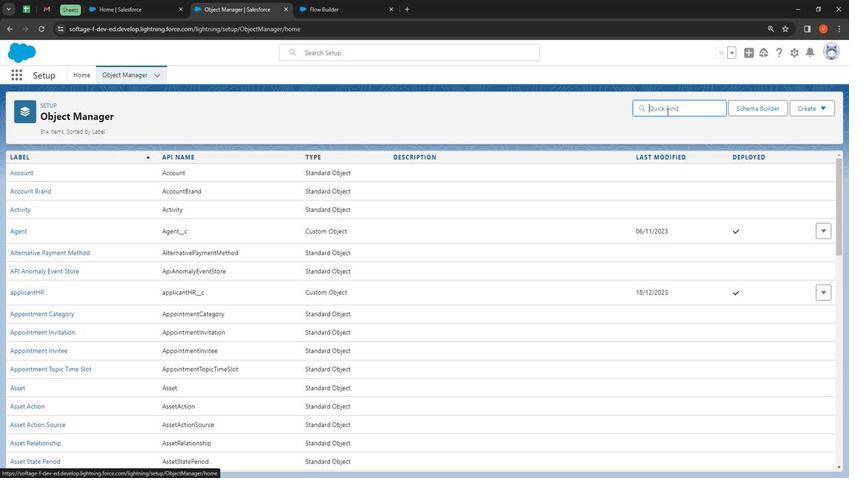 
Action: Mouse moved to (656, 170)
Screenshot: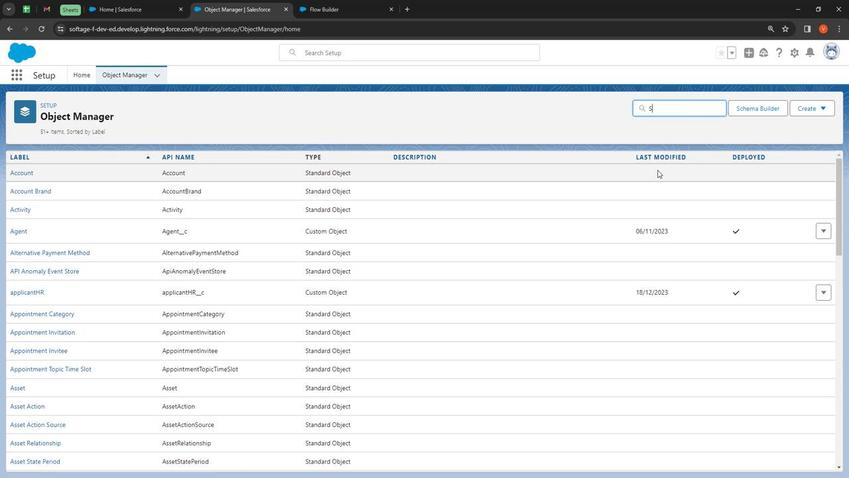 
Action: Key pressed tudent
Screenshot: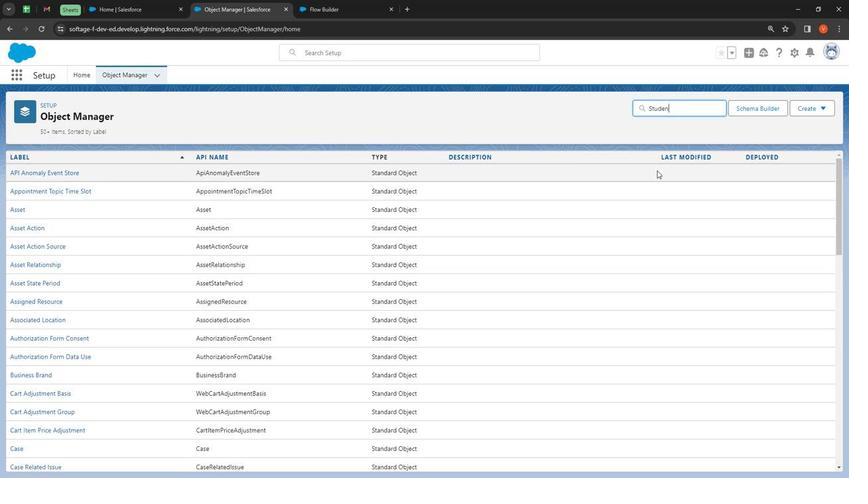 
Action: Mouse moved to (23, 171)
Screenshot: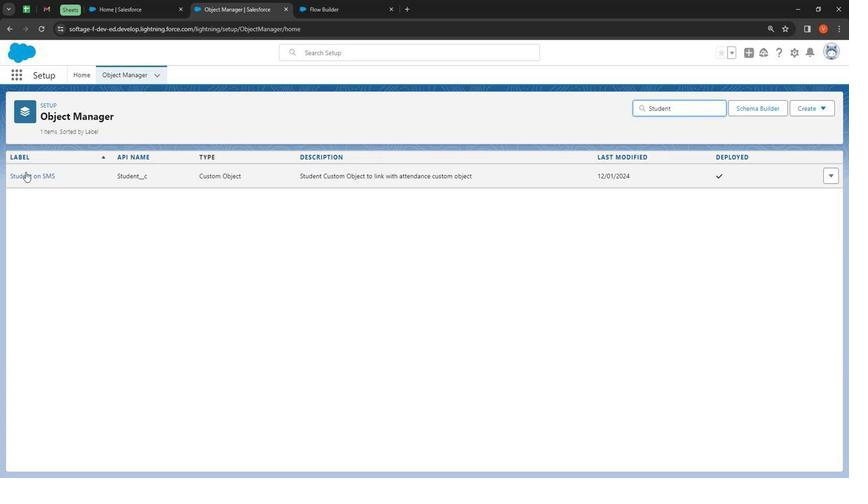 
Action: Mouse pressed left at (23, 171)
Screenshot: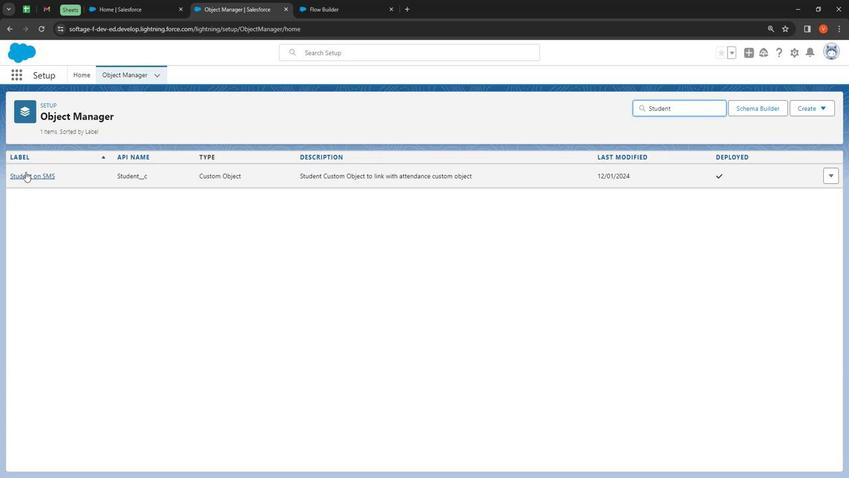 
Action: Mouse moved to (55, 179)
Screenshot: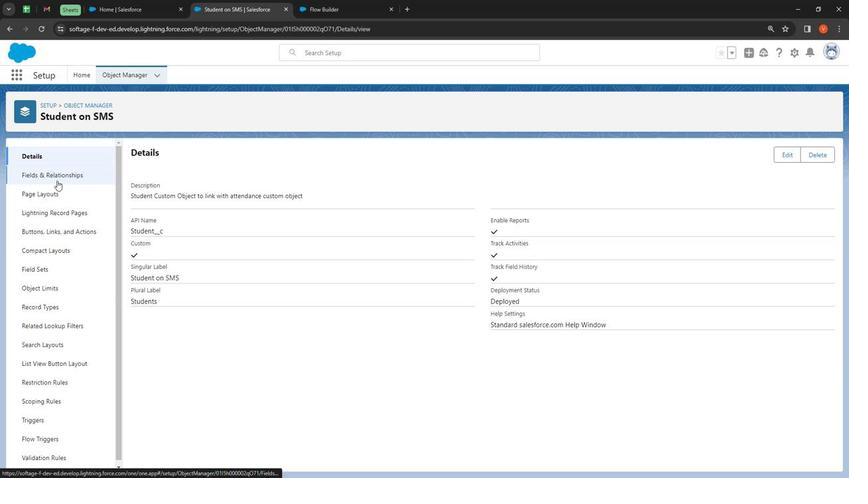 
Action: Mouse pressed left at (55, 179)
Screenshot: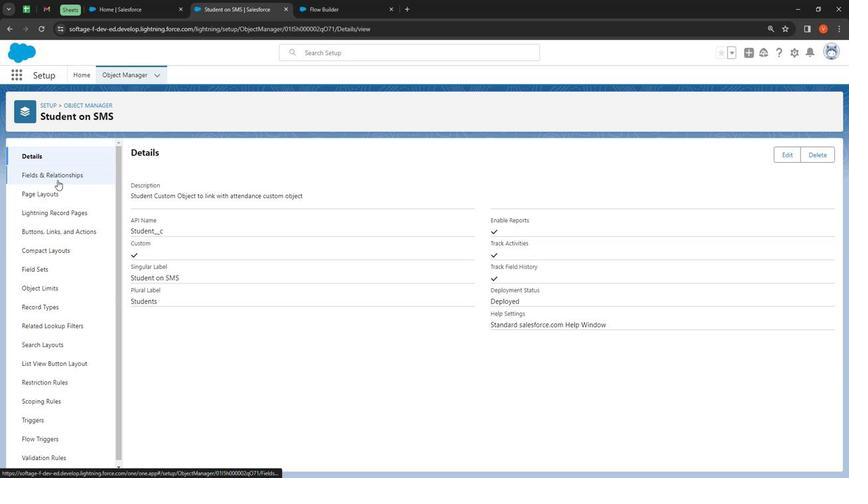 
Action: Mouse moved to (327, 11)
Screenshot: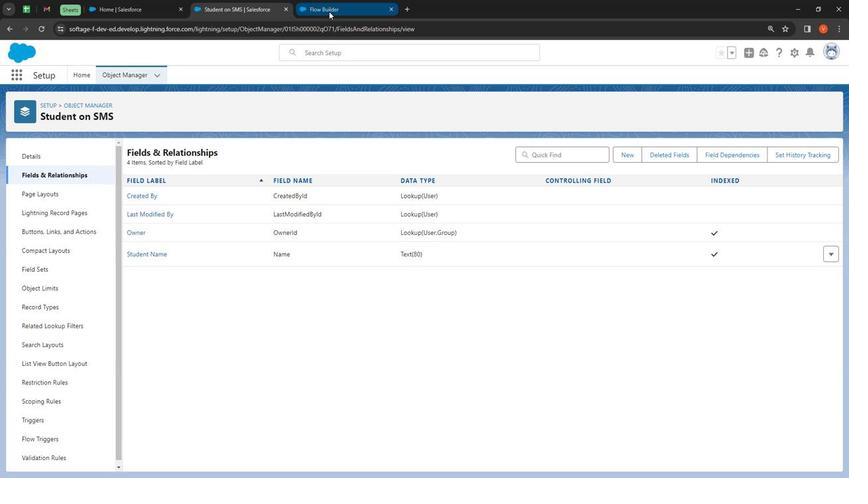 
Action: Mouse pressed left at (327, 11)
Screenshot: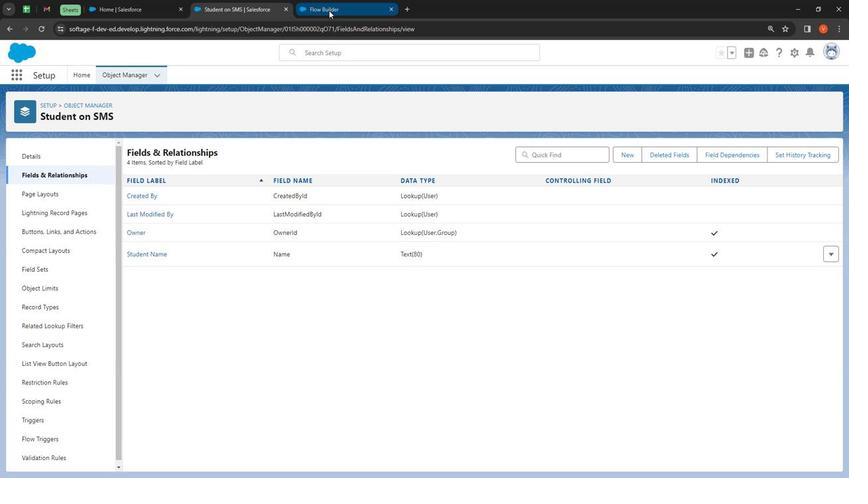 
Action: Mouse moved to (95, 153)
Screenshot: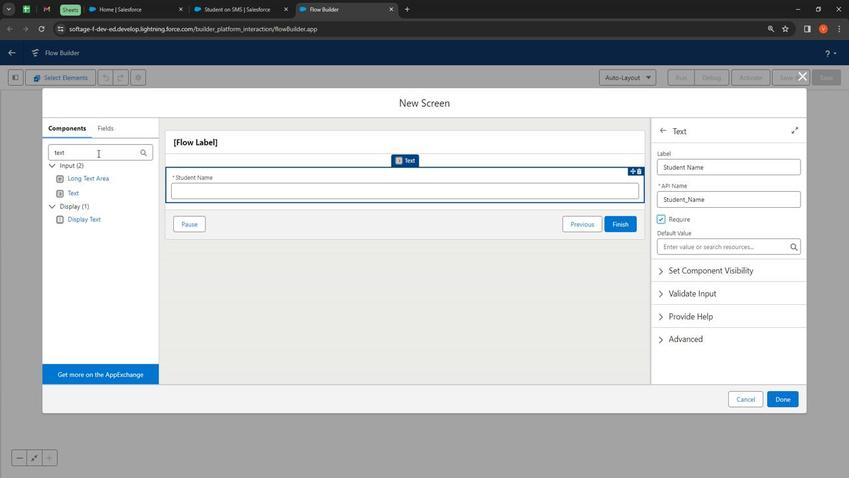 
Action: Mouse pressed left at (95, 153)
Screenshot: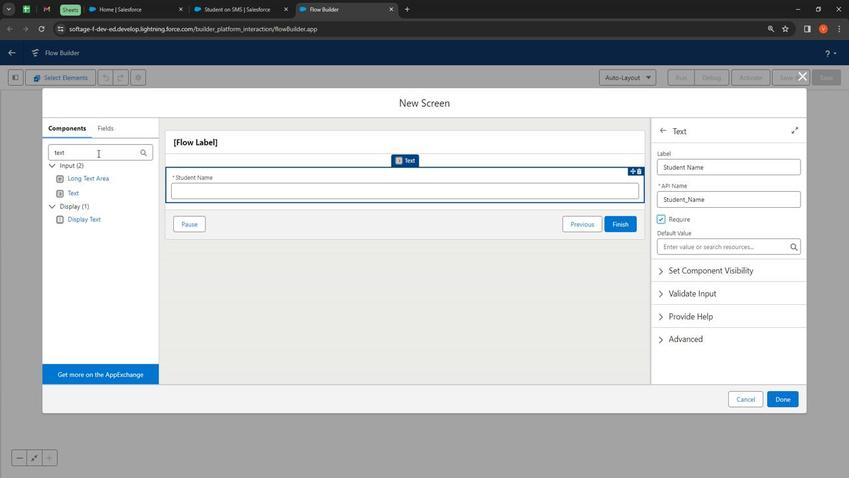 
Action: Mouse pressed left at (95, 153)
Screenshot: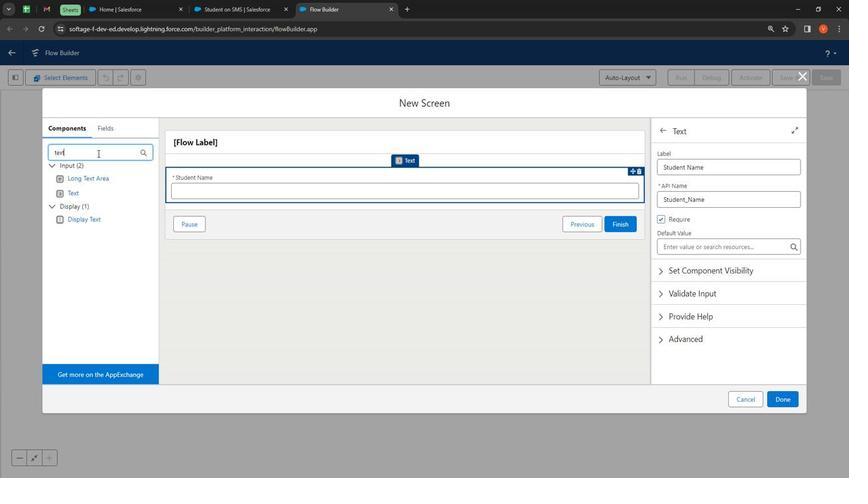 
Action: Key pressed di
Screenshot: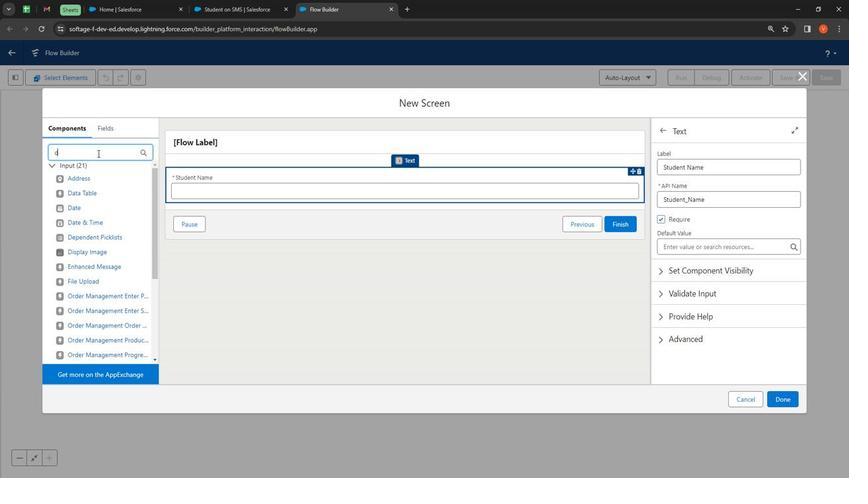 
Action: Mouse moved to (98, 146)
Screenshot: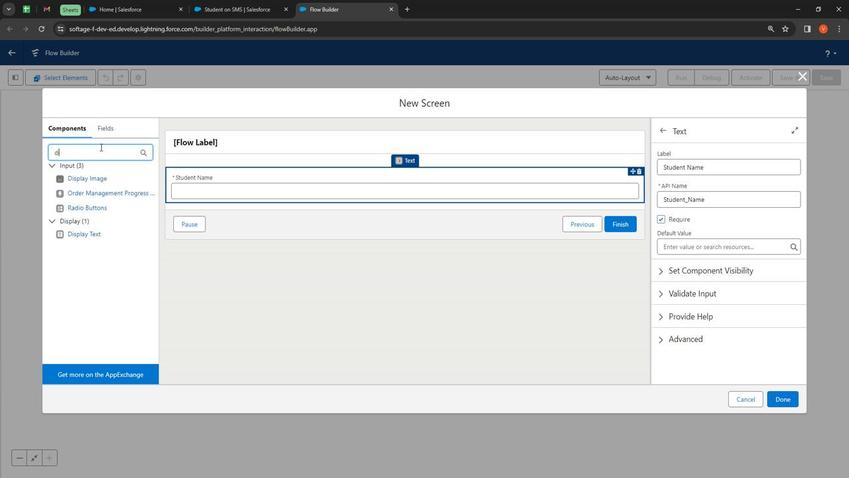 
Action: Key pressed spl
Screenshot: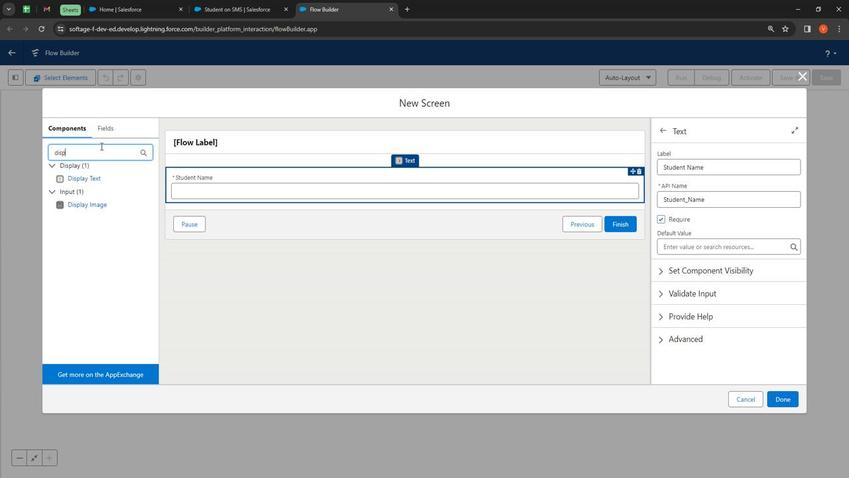 
Action: Mouse moved to (79, 175)
Screenshot: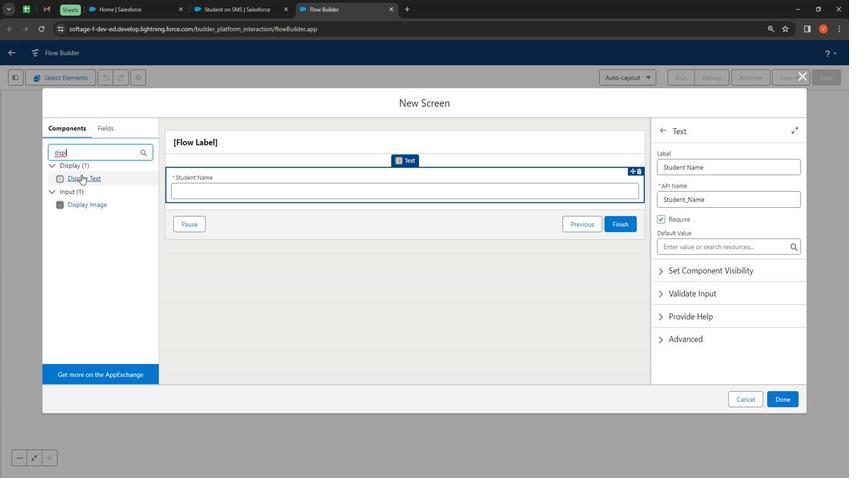
Action: Mouse pressed left at (79, 175)
Screenshot: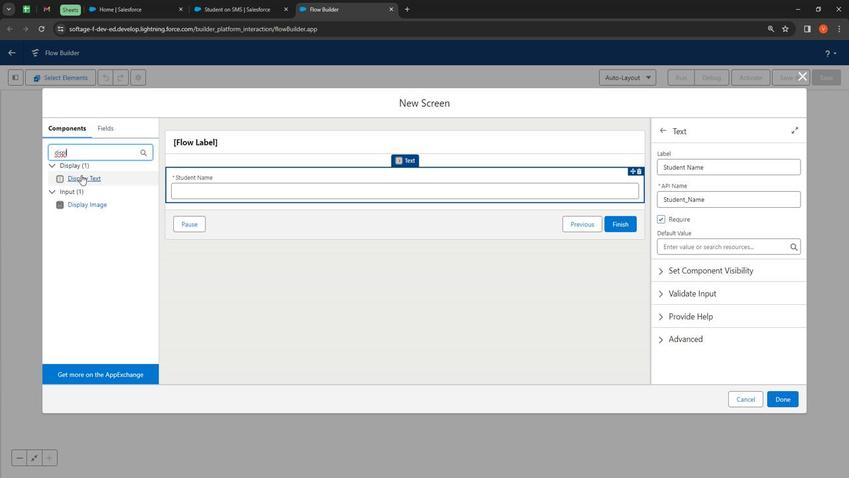 
Action: Mouse moved to (736, 171)
Screenshot: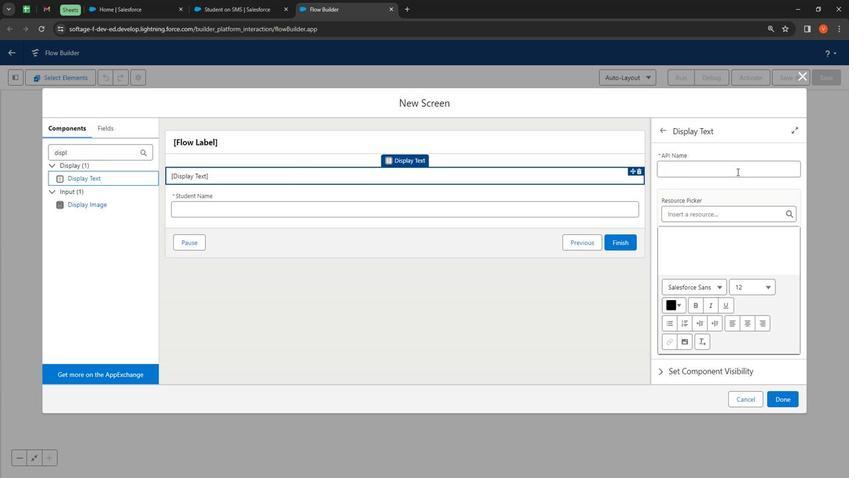 
Action: Mouse pressed left at (736, 171)
Screenshot: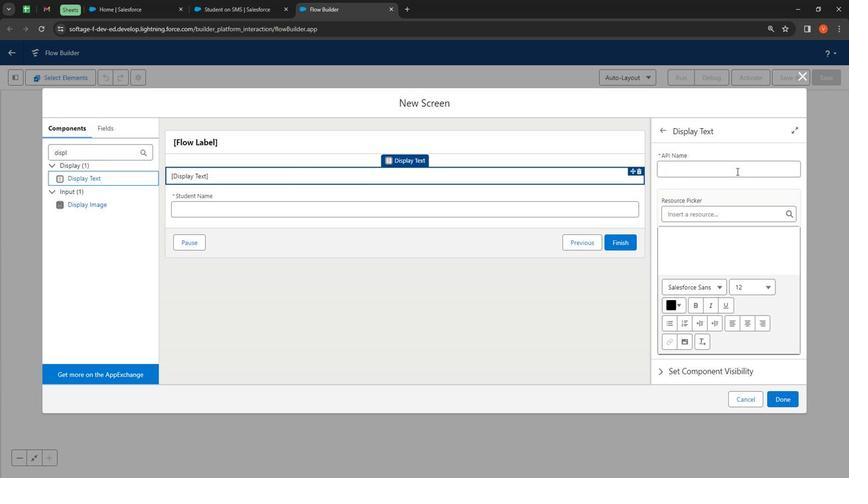 
Action: Key pressed <Key.shift>
Screenshot: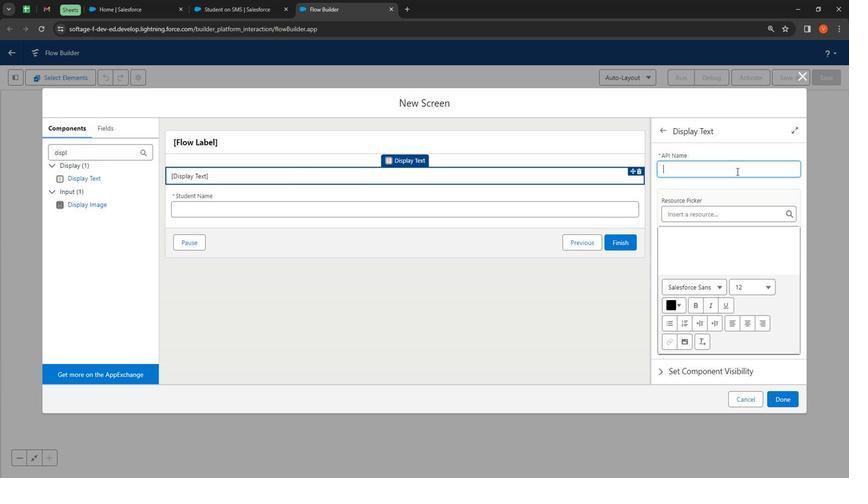 
Action: Mouse moved to (734, 172)
Screenshot: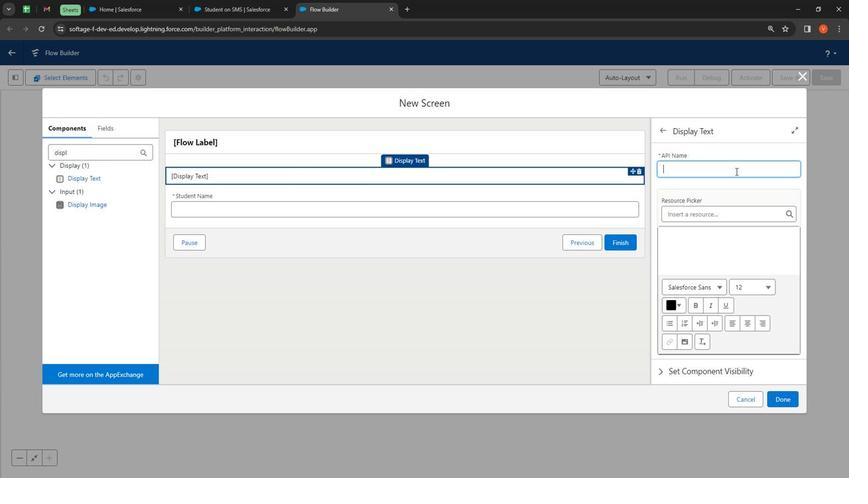 
Action: Key pressed S
Screenshot: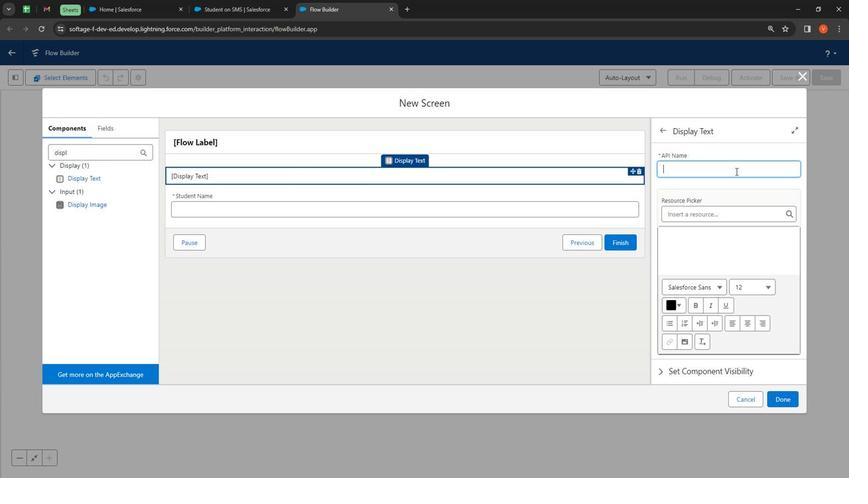 
Action: Mouse moved to (673, 142)
Screenshot: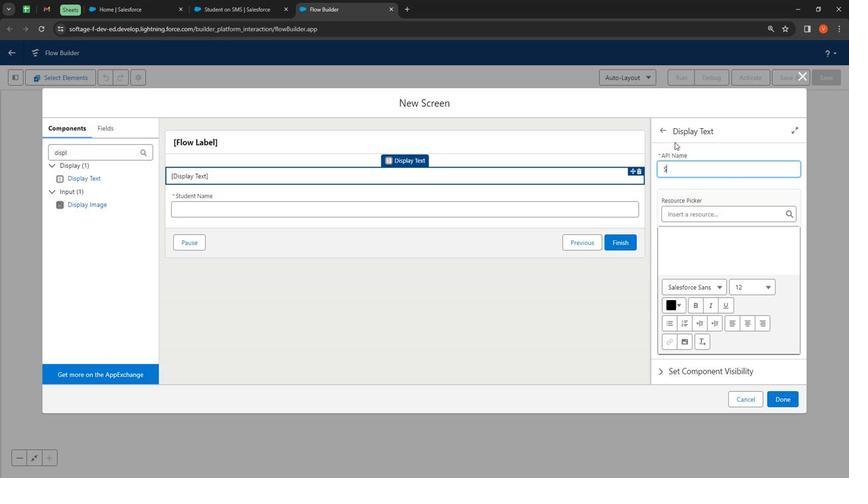 
Action: Key pressed <Key.backspace><Key.shift>Enter<Key.space><Key.shift>Student<Key.space><Key.shift><Key.backspace><Key.backspace><Key.shift>Enter<Key.shift><Key.shift><Key.shift><Key.shift><Key.shift><Key.shift>Stude<Key.shift><Key.shift><Key.shift><Key.shift><Key.shift><Key.shift><Key.shift><Key.shift><Key.shift><Key.shift><Key.shift><Key.shift><Key.shift><Key.shift><Key.shift><Key.shift><Key.shift><Key.shift><Key.shift><Key.shift><Key.shift><Key.shift><Key.shift><Key.shift><Key.shift><Key.shift><Key.shift><Key.shift><Key.shift><Key.shift><Key.shift><Key.shift><Key.shift><Key.shift>Nt<Key.shift>Details
Screenshot: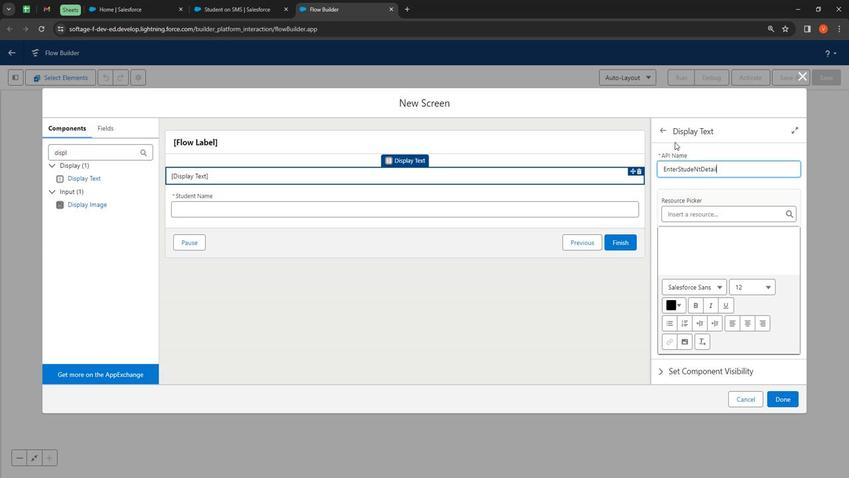 
Action: Mouse moved to (703, 238)
Screenshot: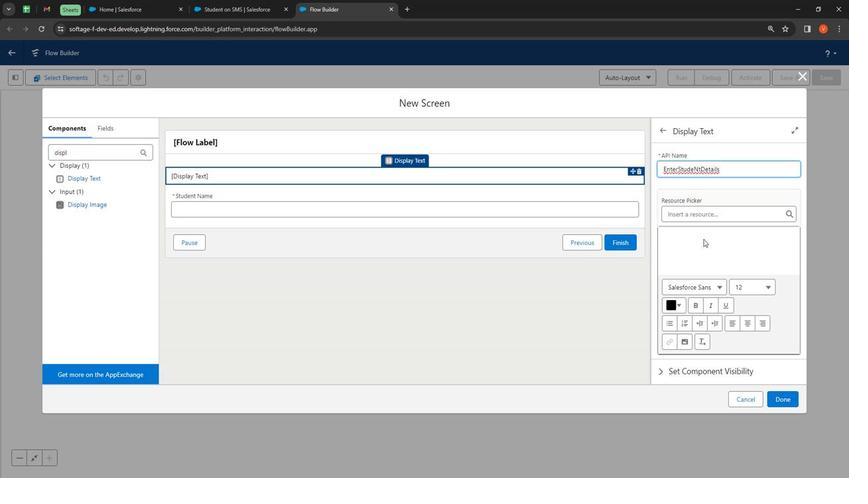 
Action: Mouse pressed left at (703, 238)
Screenshot: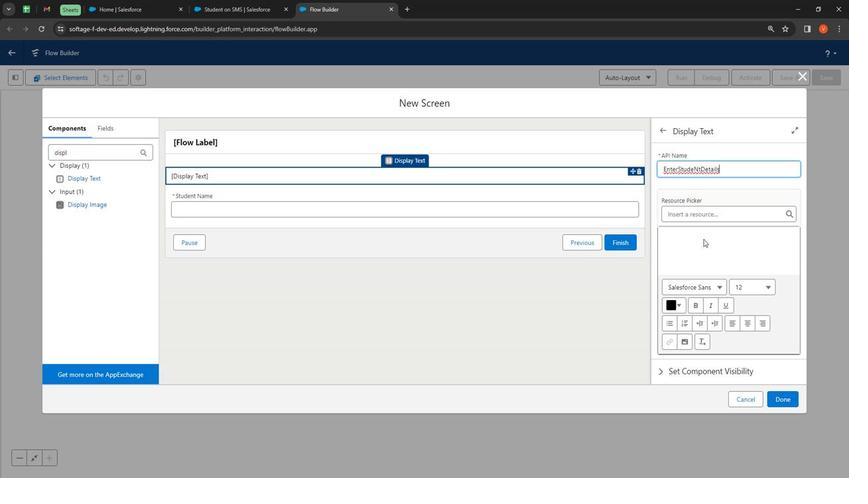 
Action: Mouse moved to (691, 230)
Screenshot: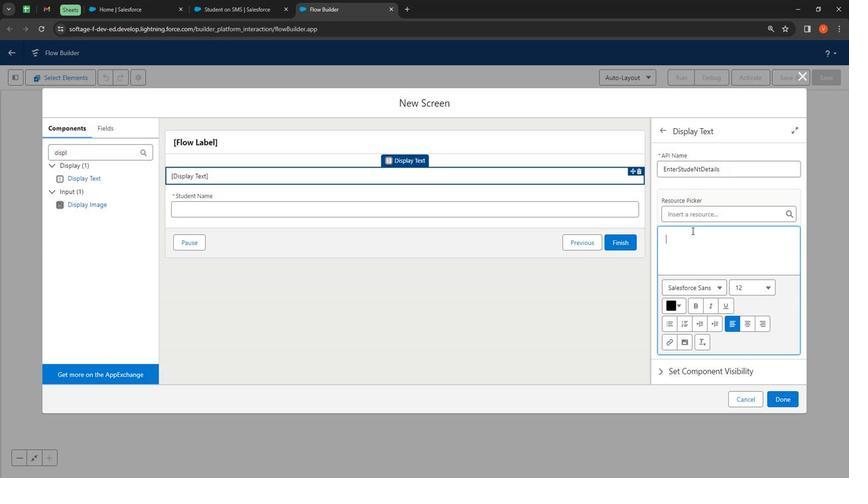 
Action: Key pressed ener<Key.backspace><Key.backspace><Key.backspace><Key.backspace><Key.backspace><Key.shift>Enter<Key.space><Key.shift>Student<Key.space><Key.shift>
Screenshot: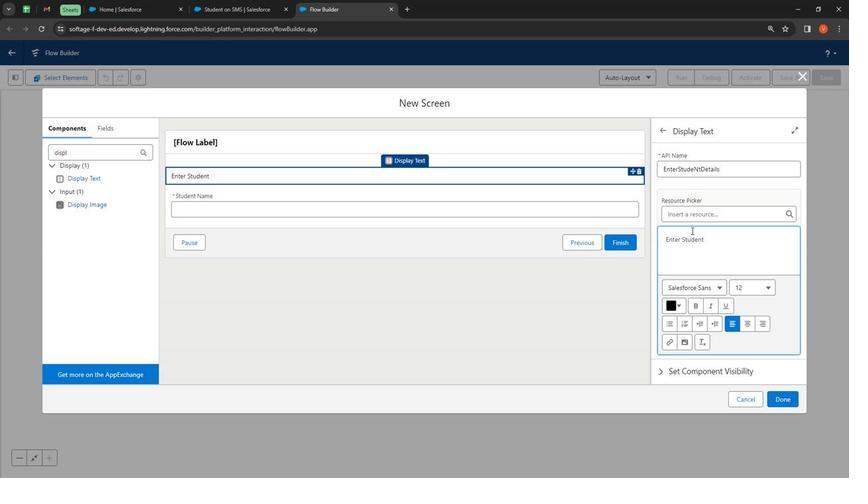 
Action: Mouse moved to (849, 0)
Screenshot: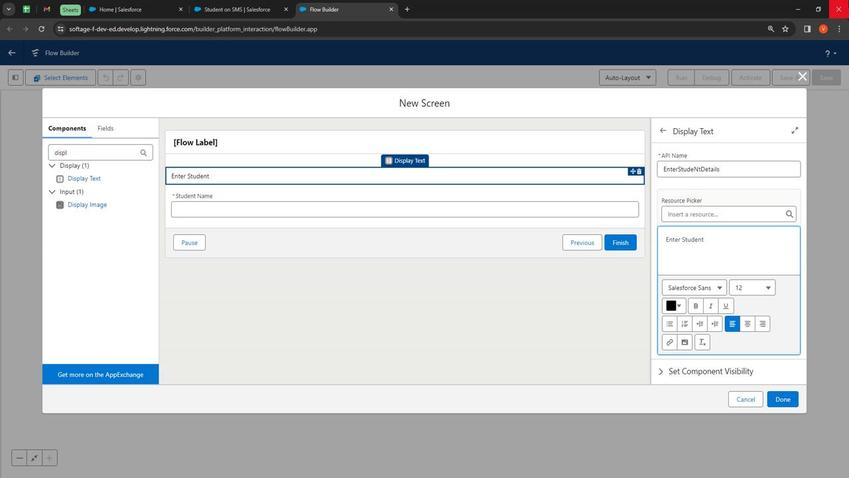 
Action: Key pressed <Key.shift><Key.shift>N<Key.shift>ame
Screenshot: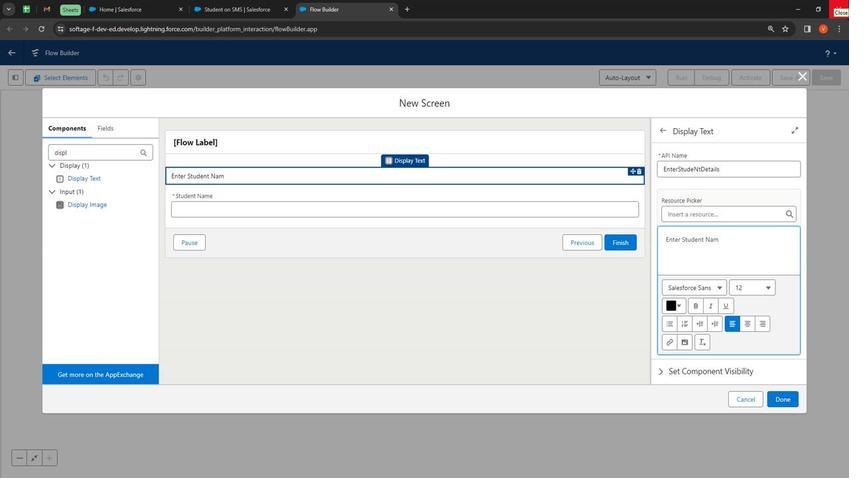 
Action: Mouse moved to (729, 240)
Screenshot: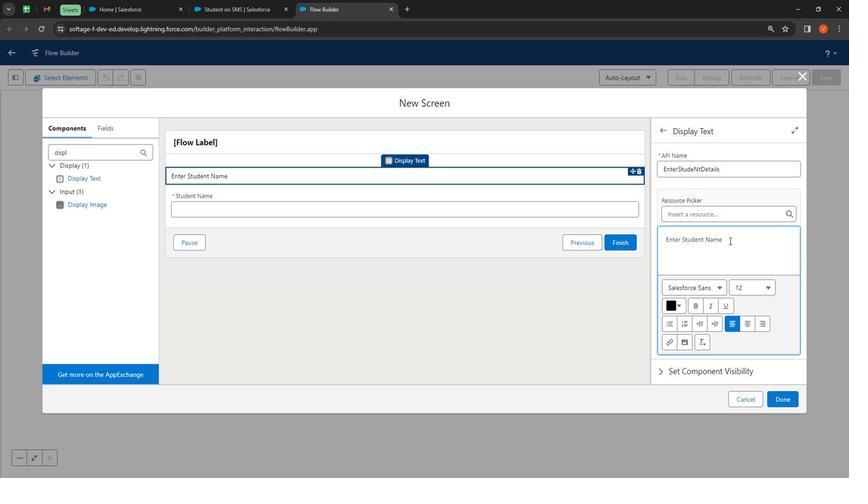 
Action: Mouse pressed left at (729, 240)
Screenshot: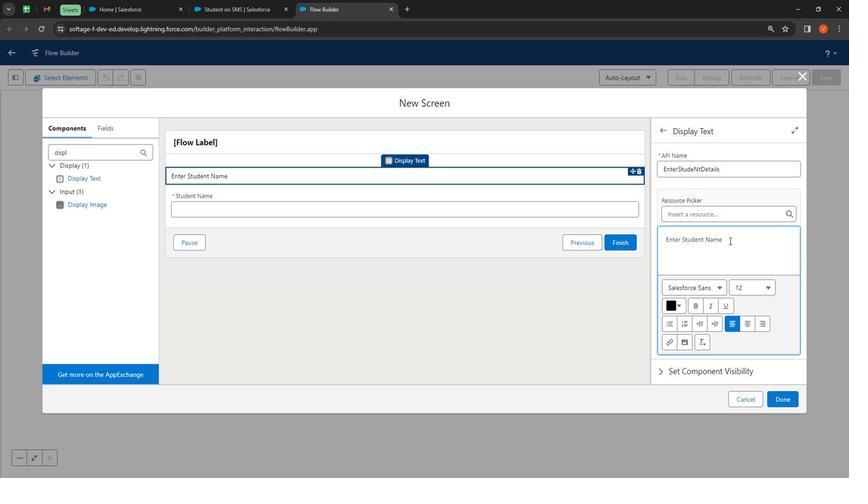 
Action: Mouse moved to (699, 291)
Screenshot: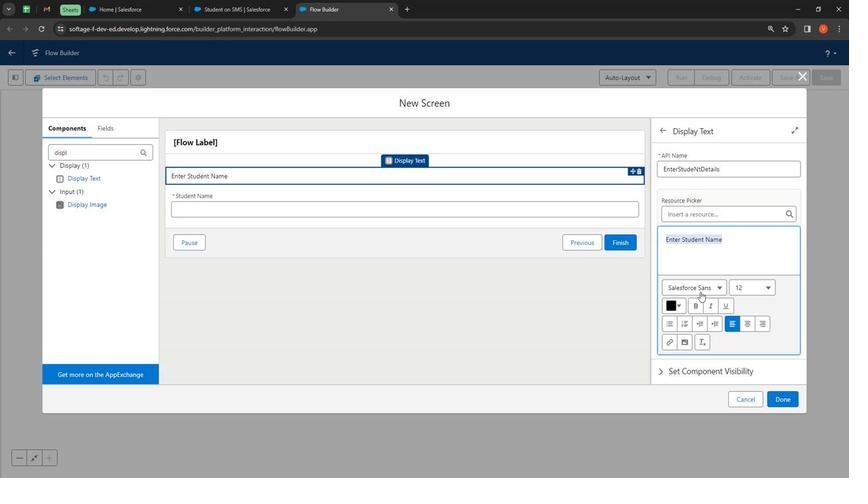 
Action: Mouse pressed left at (699, 291)
Screenshot: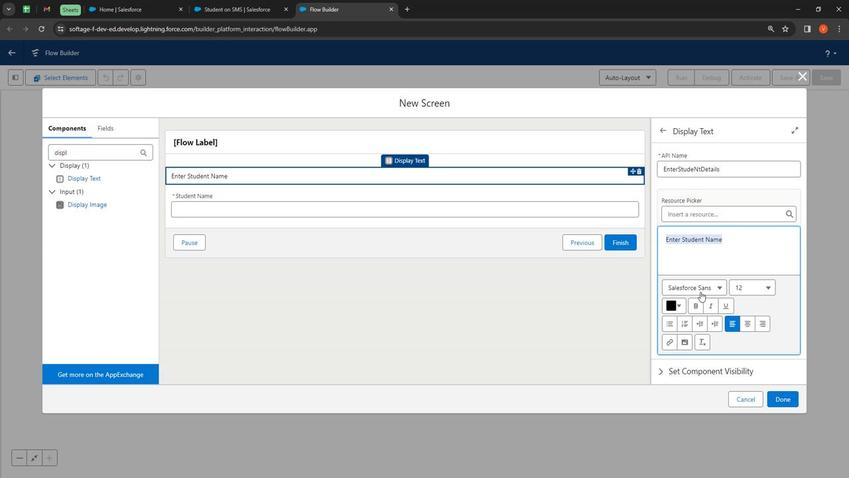 
Action: Mouse moved to (724, 399)
Screenshot: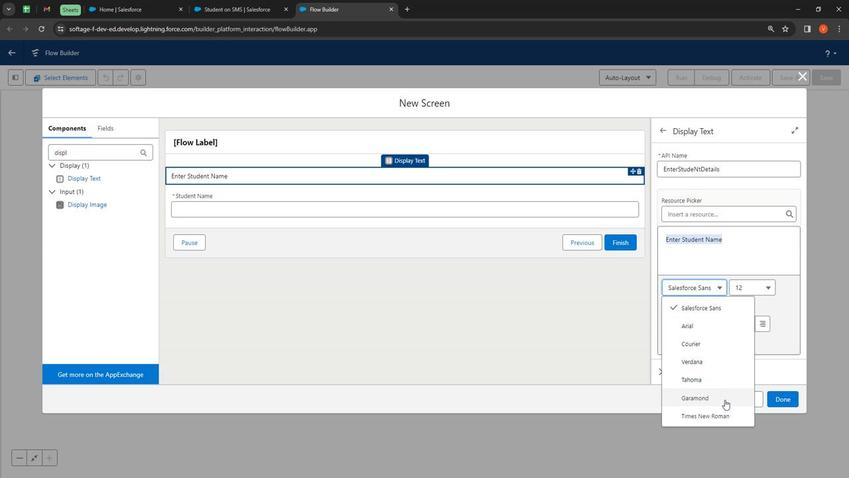 
Action: Mouse pressed left at (724, 399)
Screenshot: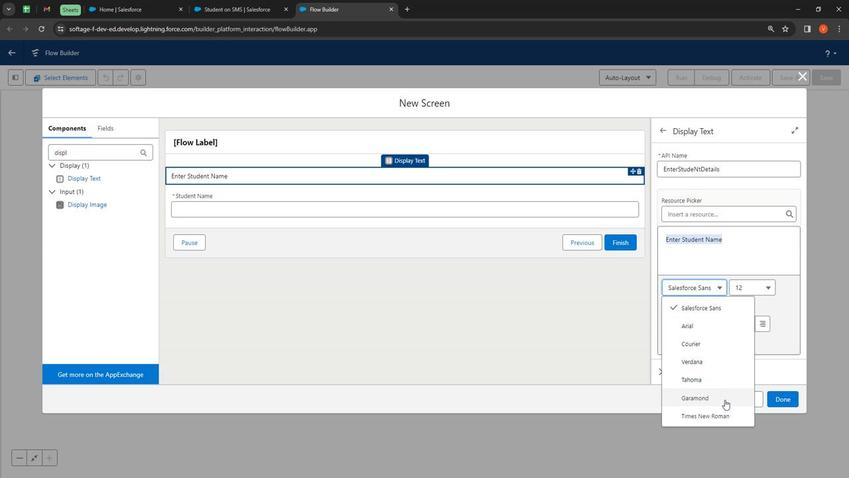 
Action: Mouse moved to (707, 284)
Screenshot: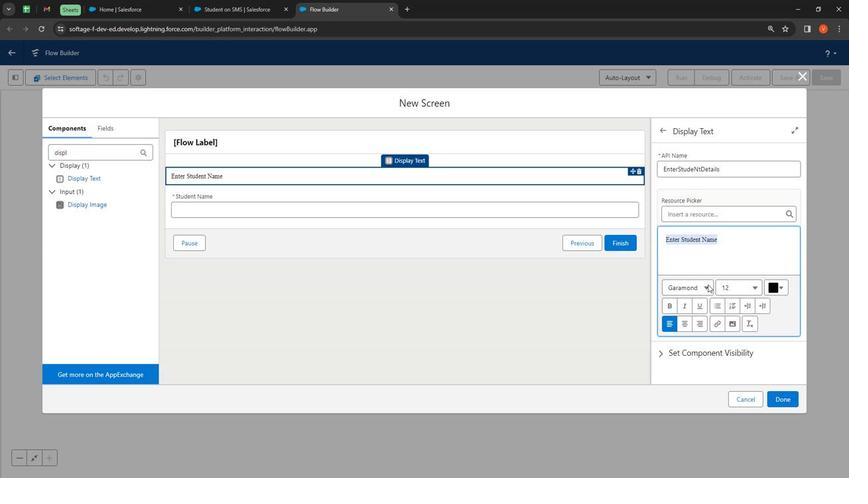 
Action: Mouse pressed left at (707, 284)
Screenshot: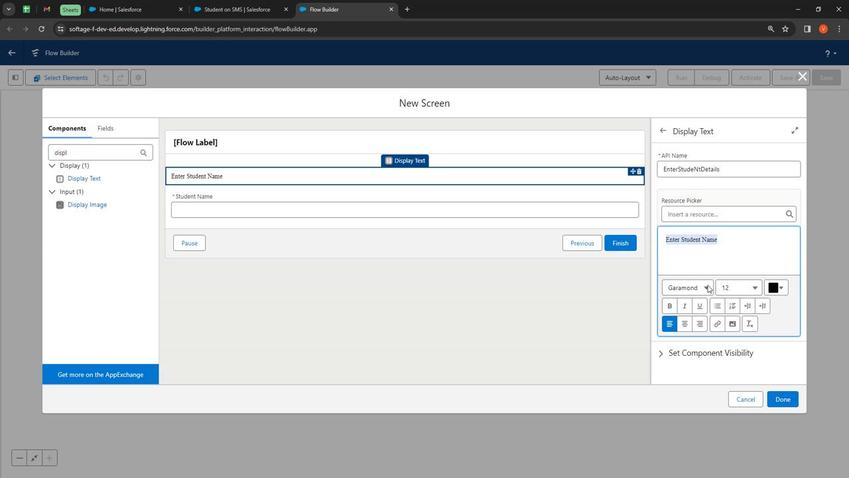 
Action: Mouse moved to (701, 349)
Screenshot: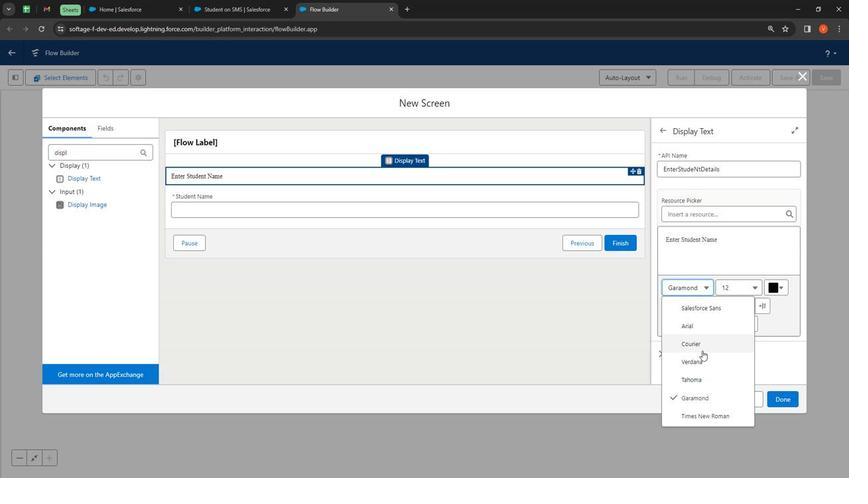 
Action: Mouse pressed left at (701, 349)
Screenshot: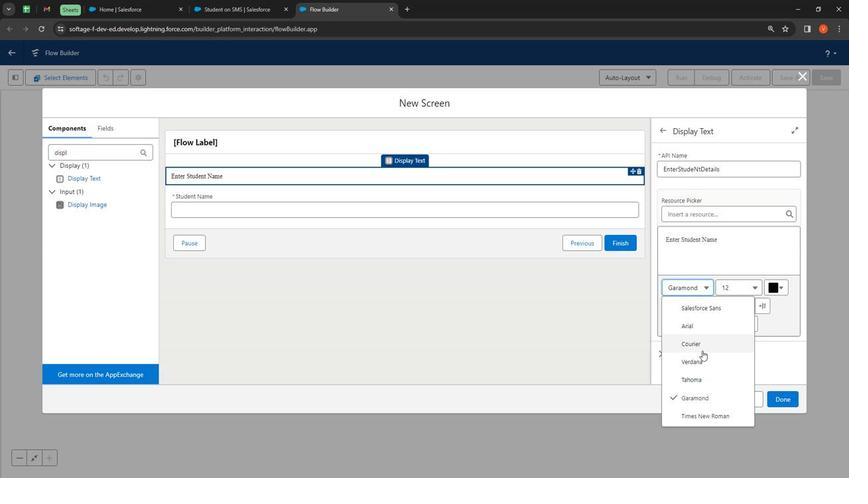 
Action: Mouse moved to (735, 286)
Screenshot: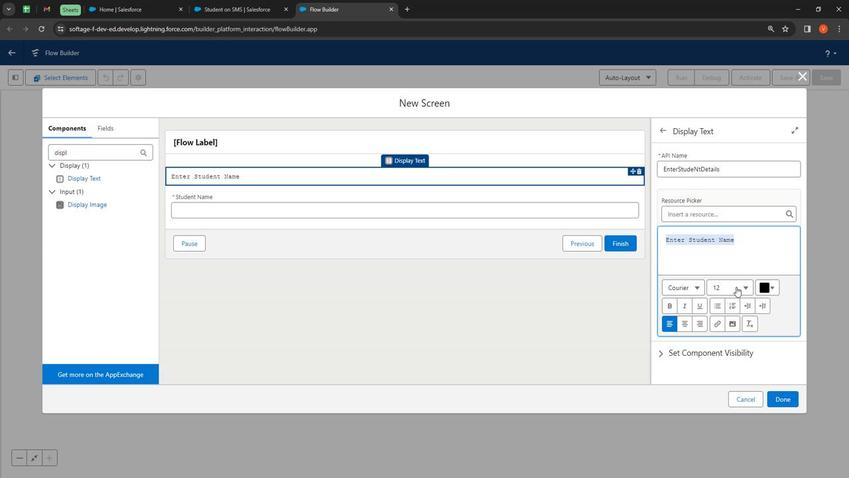 
Action: Mouse pressed left at (735, 286)
Screenshot: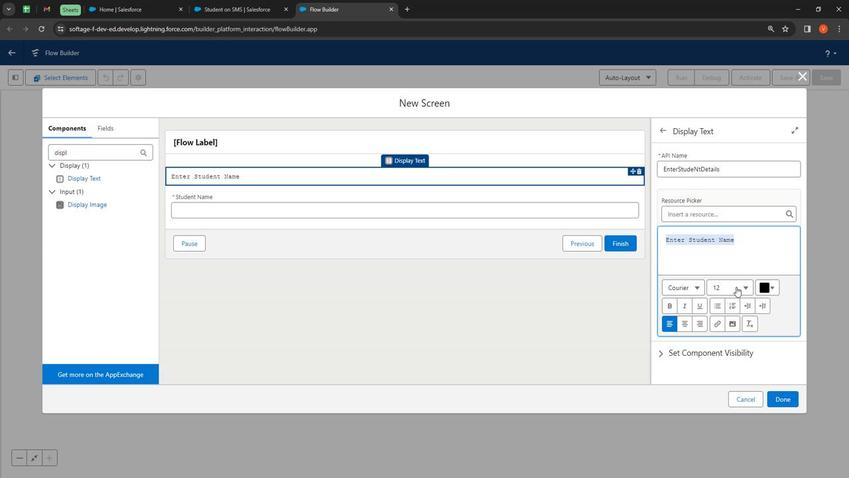 
Action: Mouse moved to (739, 262)
Screenshot: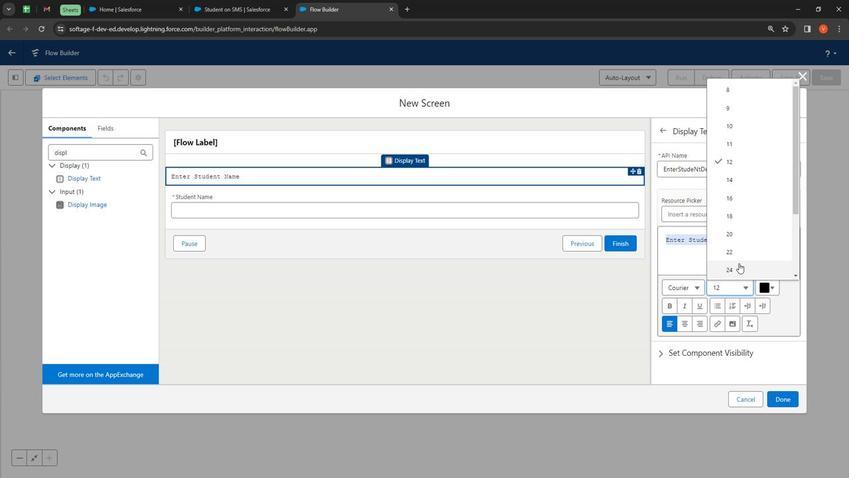 
Action: Mouse pressed left at (739, 262)
Screenshot: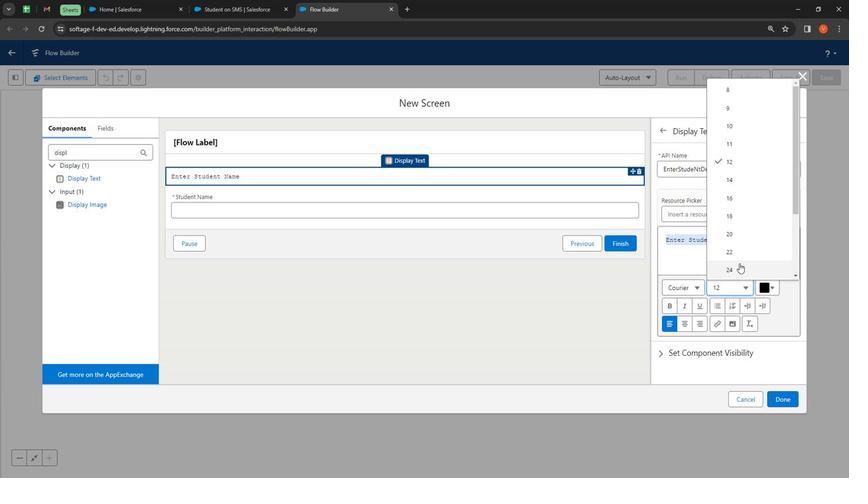 
Action: Mouse moved to (687, 319)
Screenshot: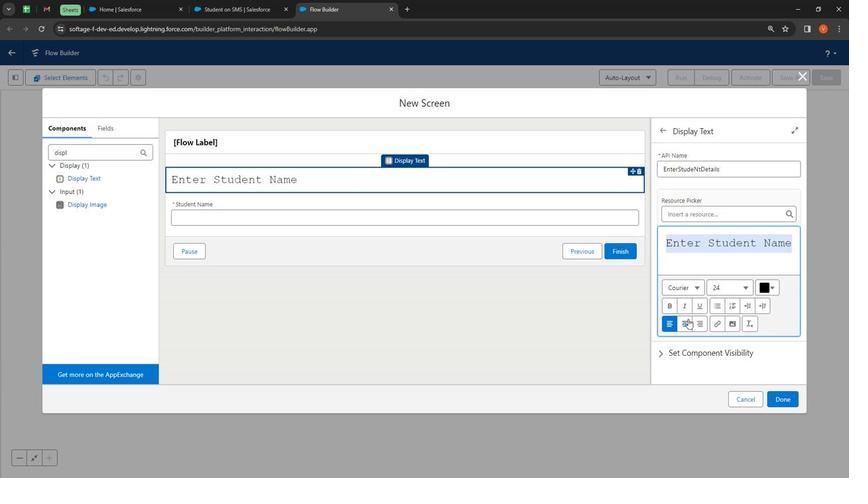 
Action: Mouse pressed left at (687, 319)
Screenshot: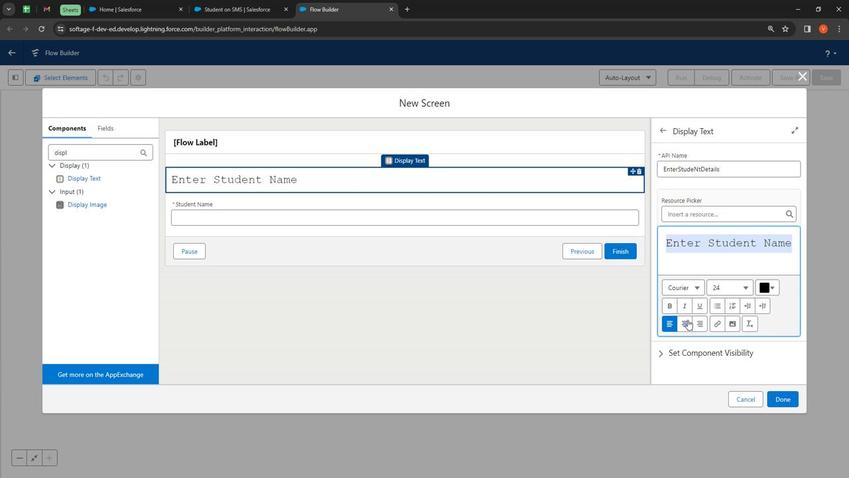 
Action: Mouse moved to (682, 308)
Screenshot: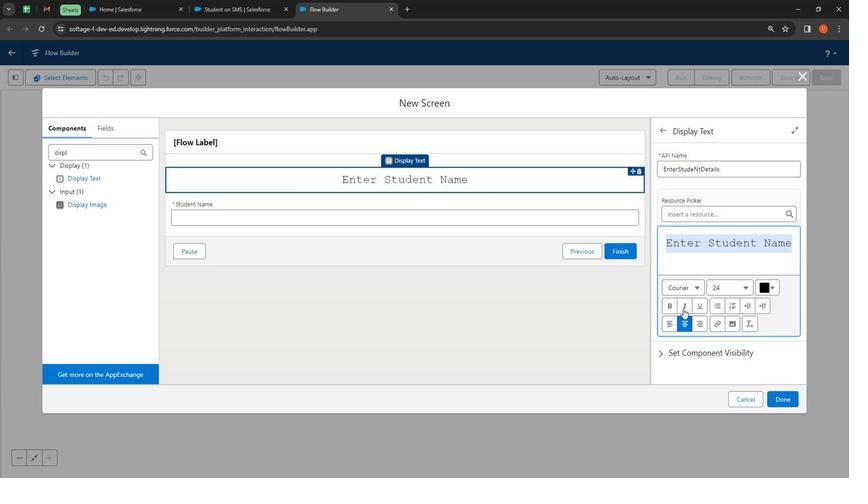 
Action: Mouse pressed left at (682, 308)
Screenshot: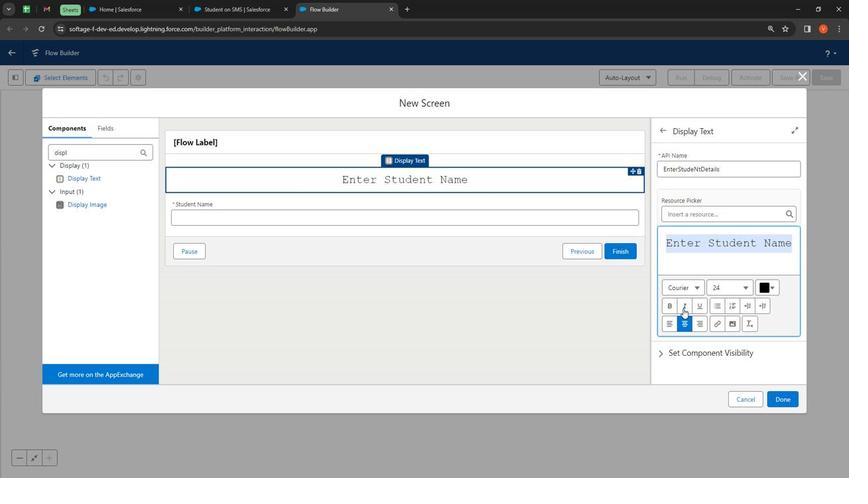 
Action: Mouse moved to (674, 307)
Screenshot: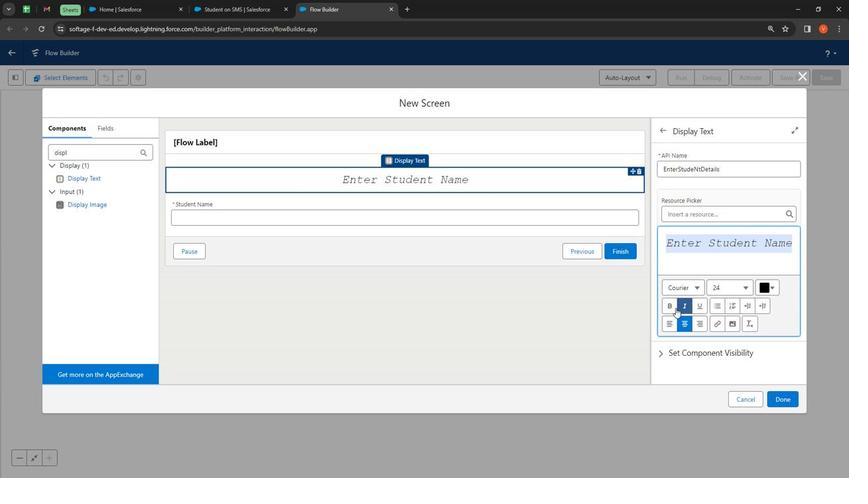 
Action: Mouse pressed left at (674, 307)
Screenshot: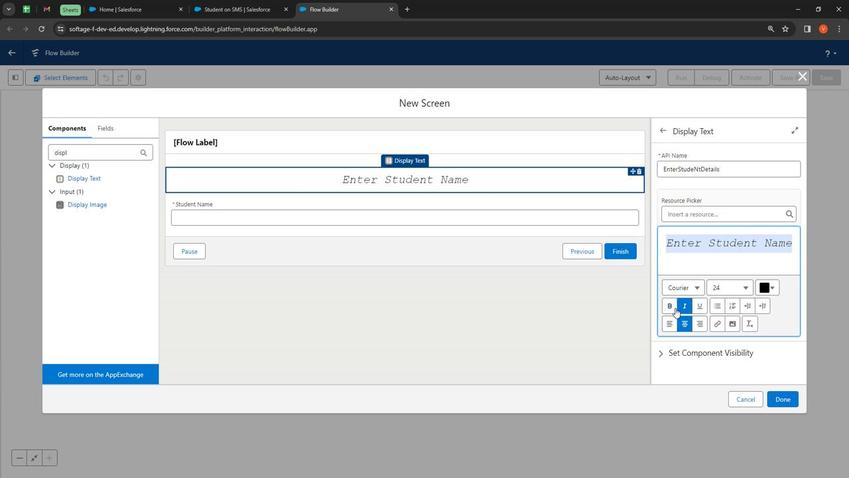 
Action: Mouse moved to (695, 309)
Screenshot: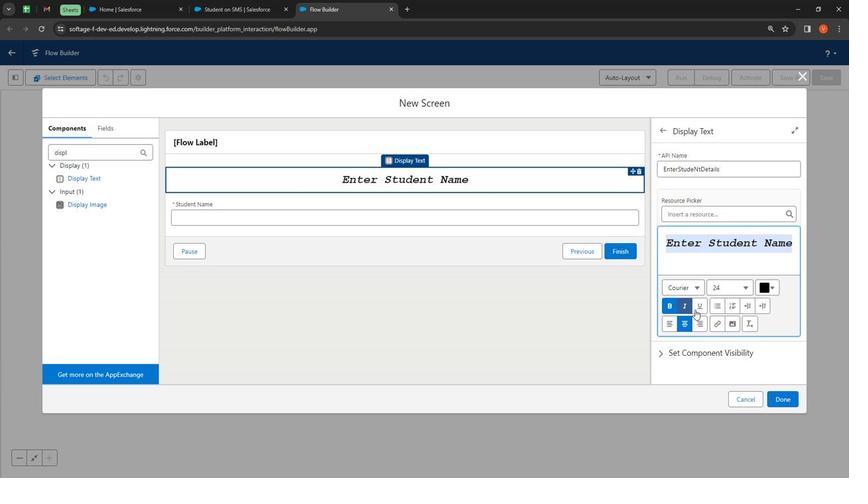 
Action: Mouse pressed left at (695, 309)
Screenshot: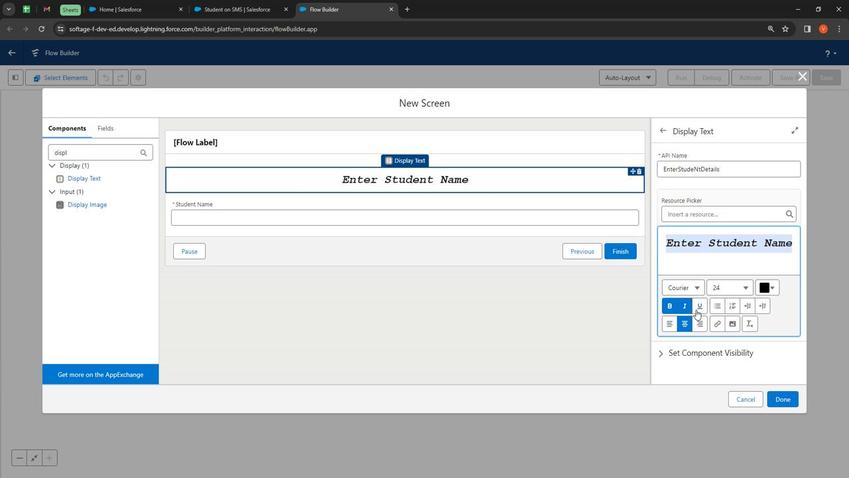 
Action: Mouse moved to (635, 346)
Screenshot: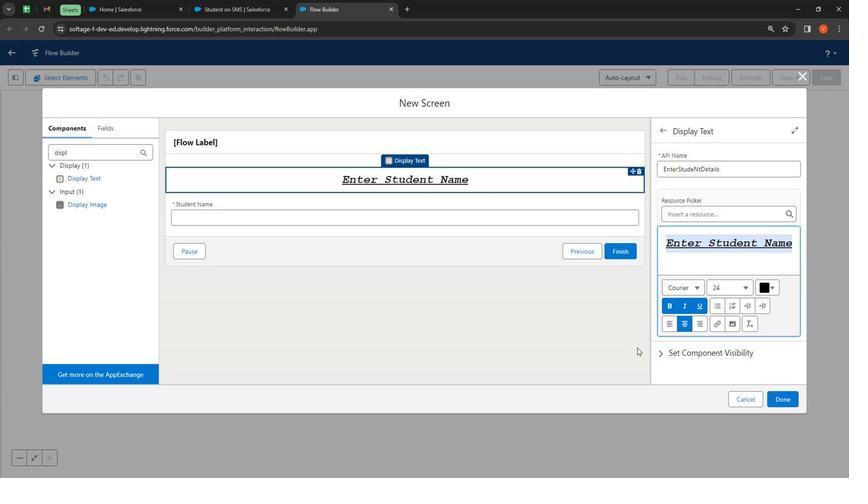 
Action: Mouse pressed left at (635, 346)
Screenshot: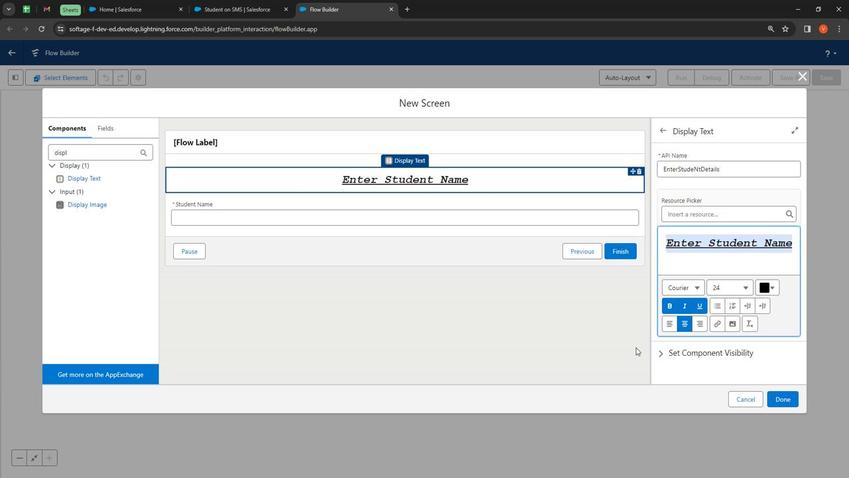 
Action: Mouse moved to (777, 394)
Screenshot: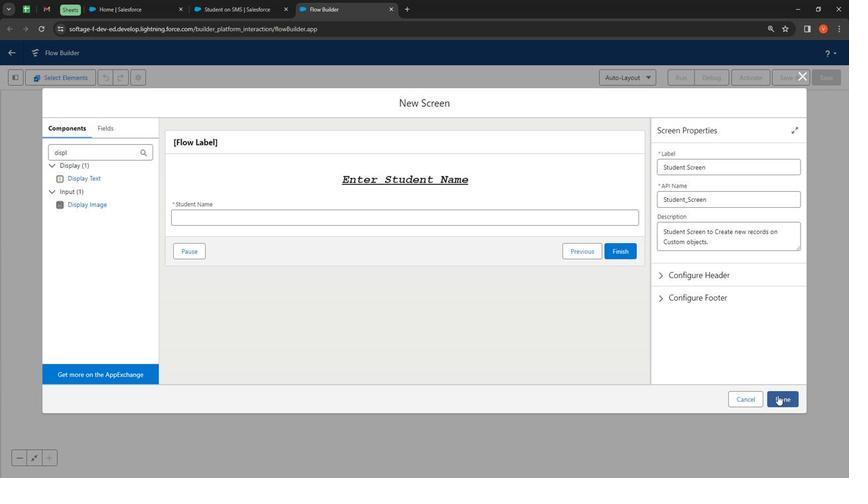 
Action: Mouse pressed left at (777, 394)
Screenshot: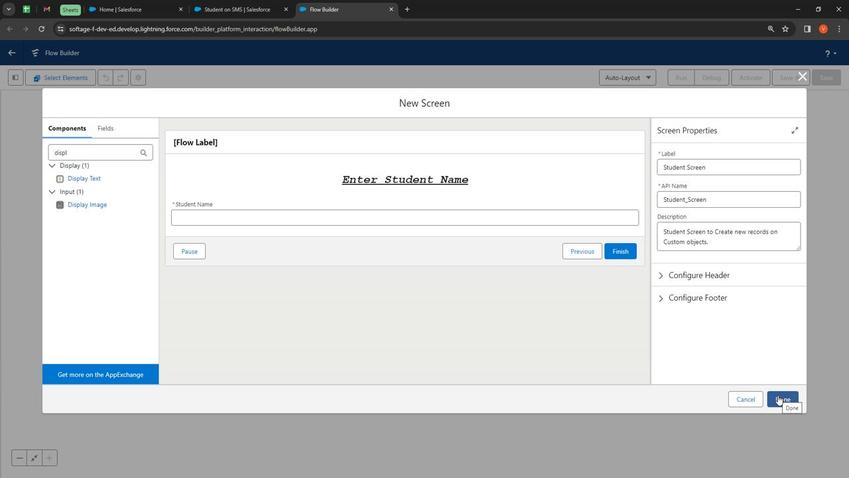 
Action: Mouse moved to (424, 195)
Screenshot: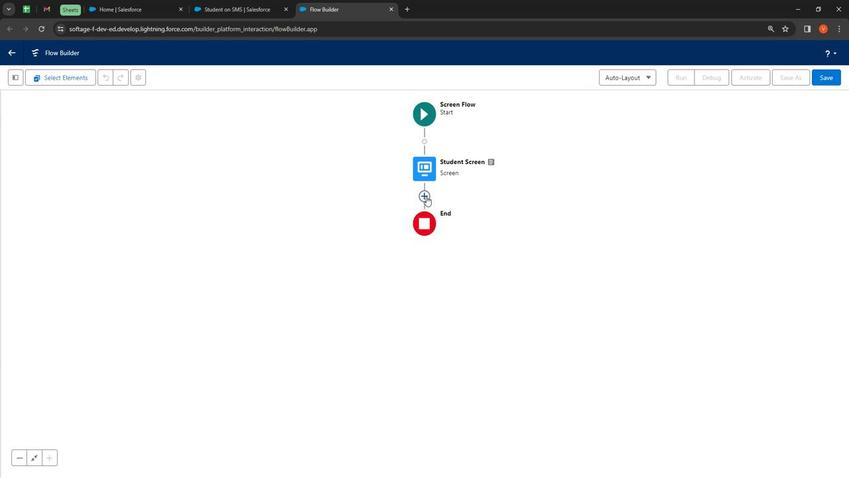 
Action: Mouse pressed left at (424, 195)
Screenshot: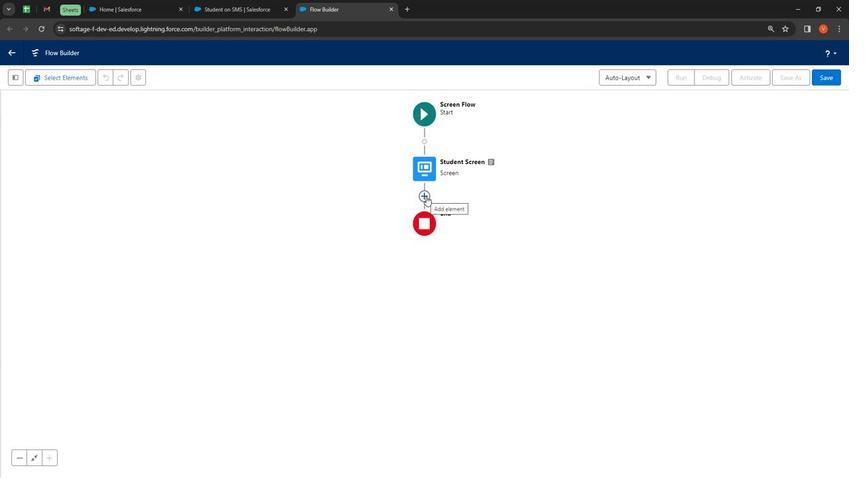 
Action: Mouse moved to (414, 314)
Screenshot: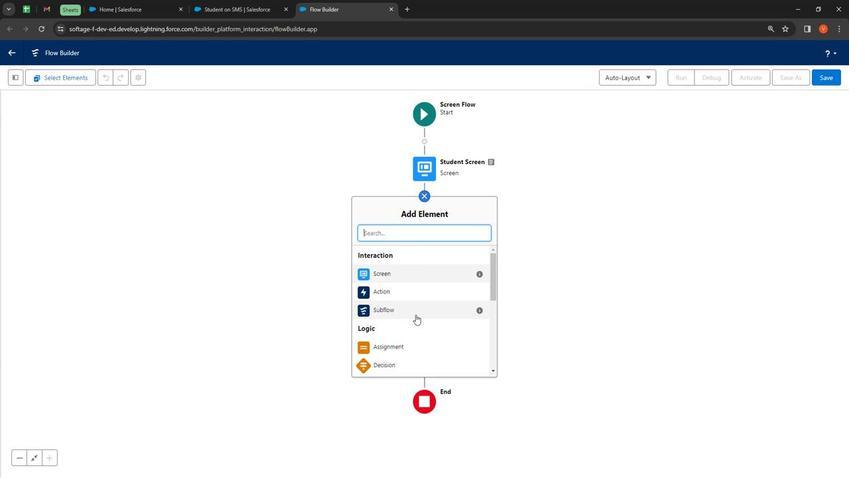 
Action: Mouse scrolled (414, 314) with delta (0, 0)
Screenshot: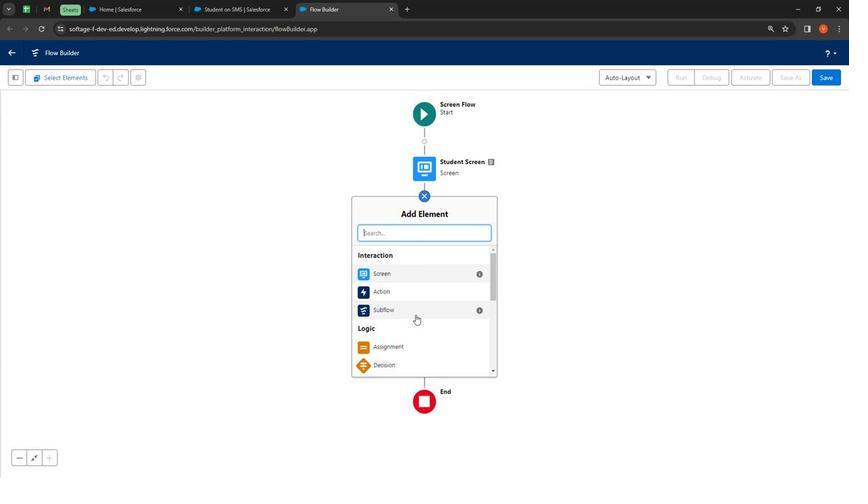 
Action: Mouse moved to (415, 314)
Screenshot: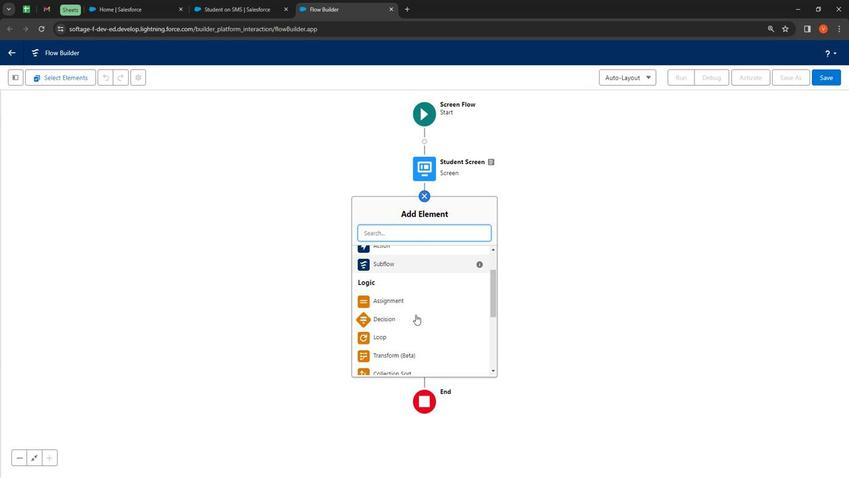 
Action: Mouse scrolled (415, 314) with delta (0, 0)
Screenshot: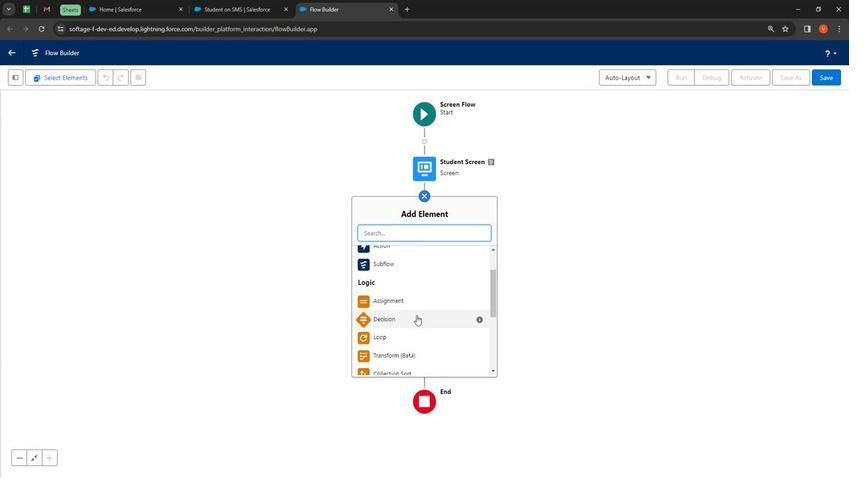 
Action: Mouse moved to (415, 315)
Screenshot: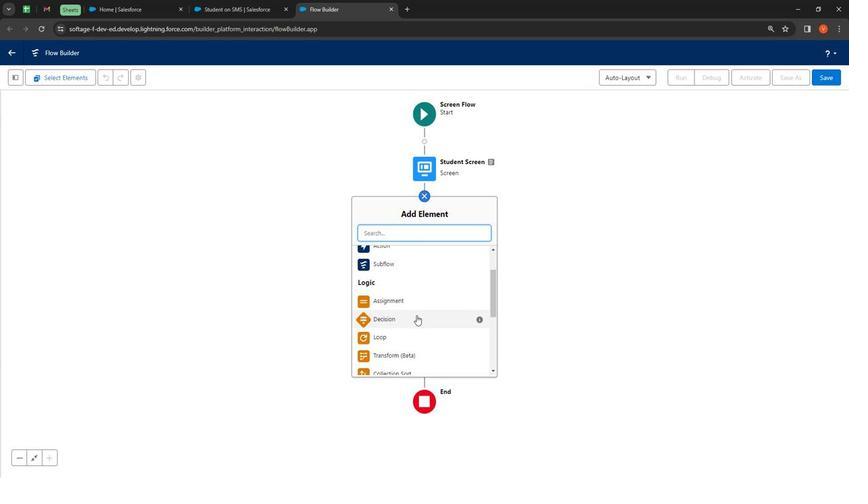 
Action: Mouse scrolled (415, 314) with delta (0, 0)
Screenshot: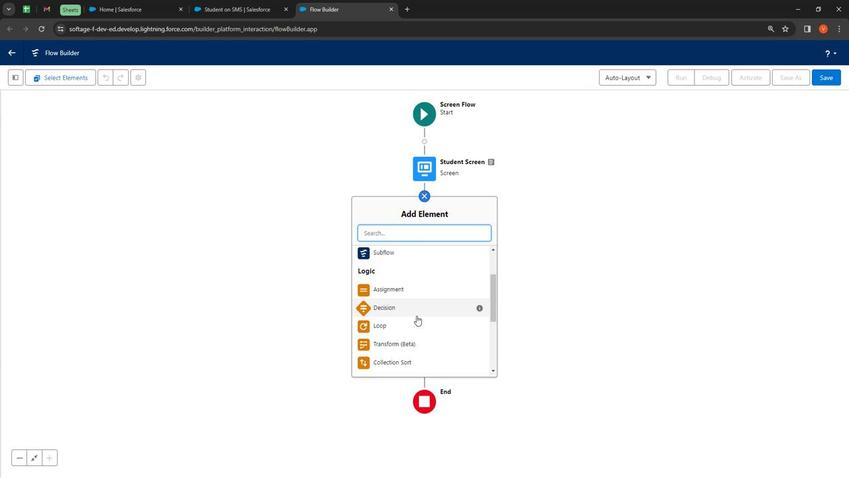 
Action: Mouse moved to (415, 313)
Screenshot: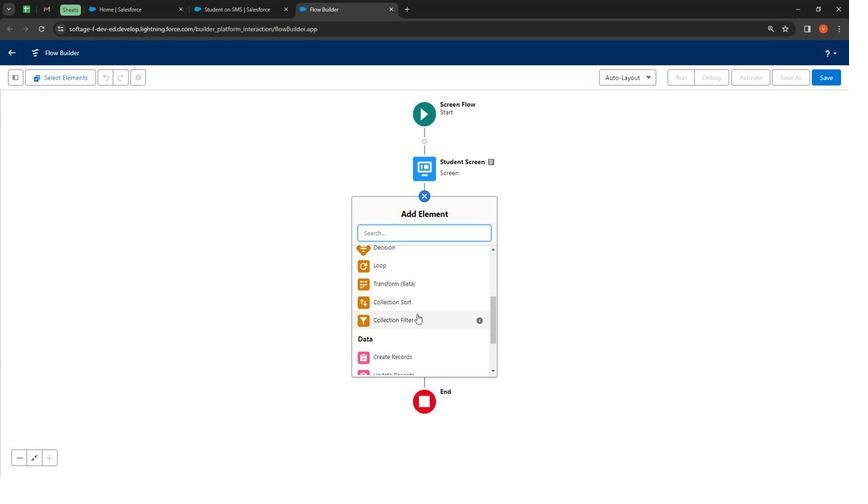 
Action: Mouse scrolled (415, 312) with delta (0, 0)
Screenshot: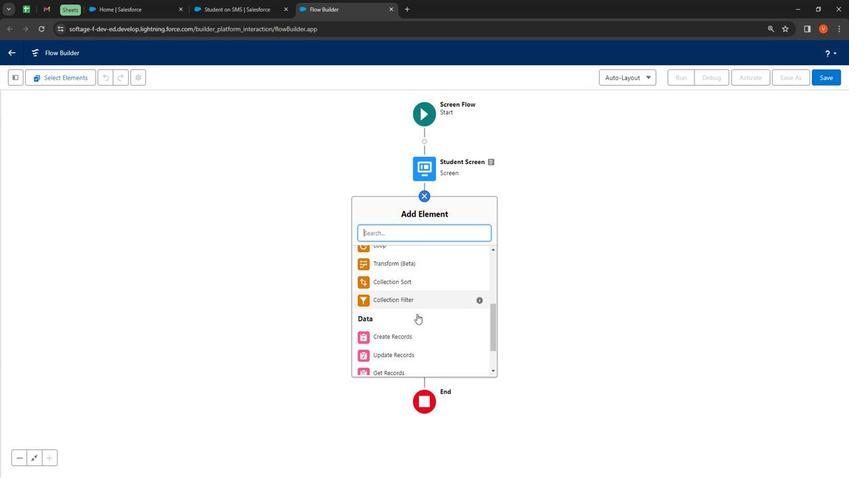 
Action: Mouse moved to (417, 324)
Screenshot: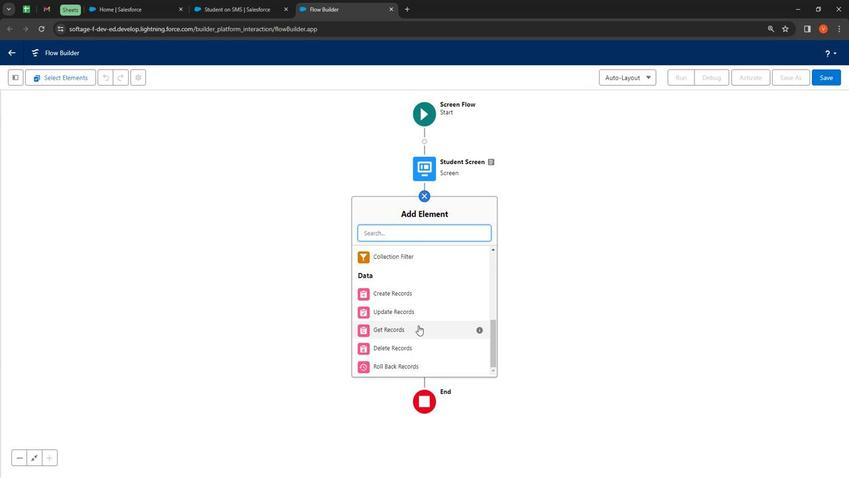 
Action: Mouse pressed left at (417, 324)
Screenshot: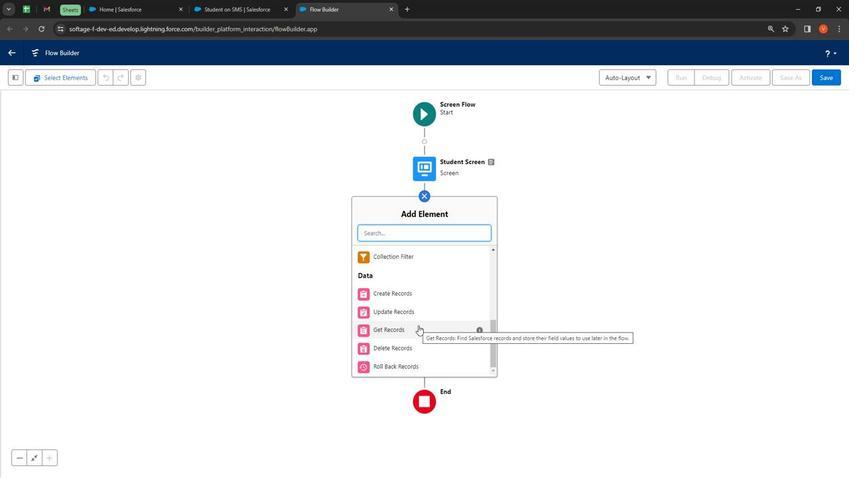 
Action: Mouse moved to (548, 134)
Screenshot: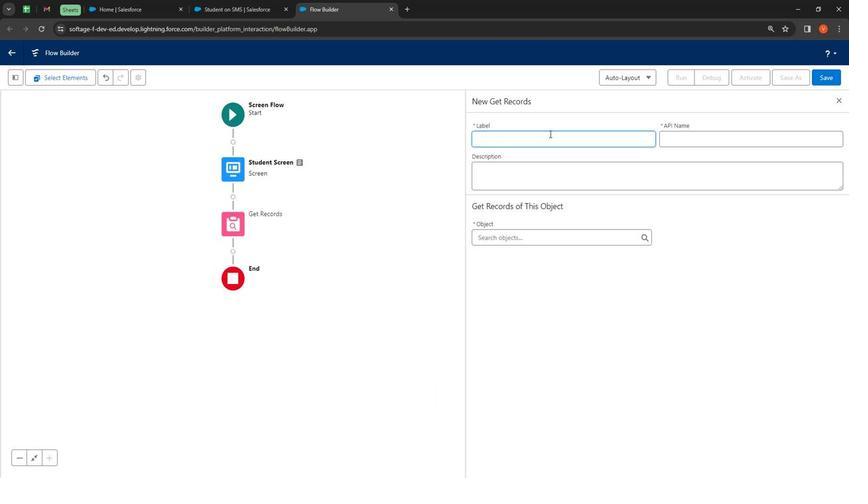 
Action: Mouse pressed left at (548, 134)
Screenshot: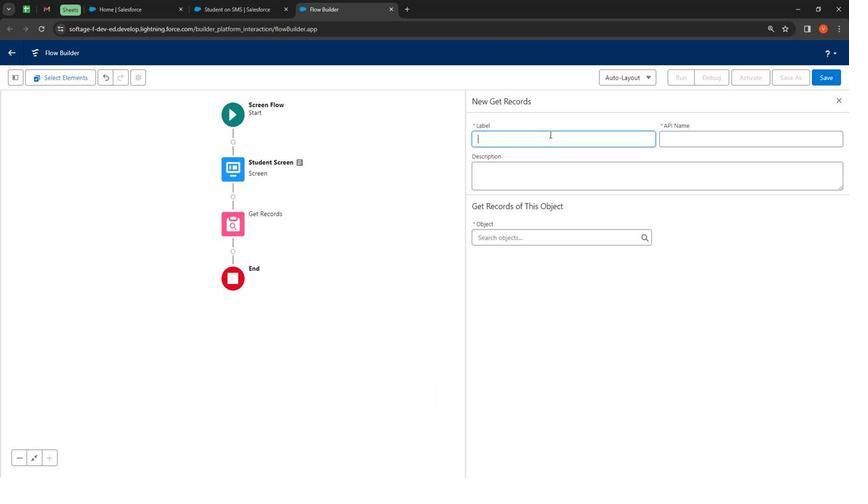 
Action: Mouse moved to (539, 120)
Screenshot: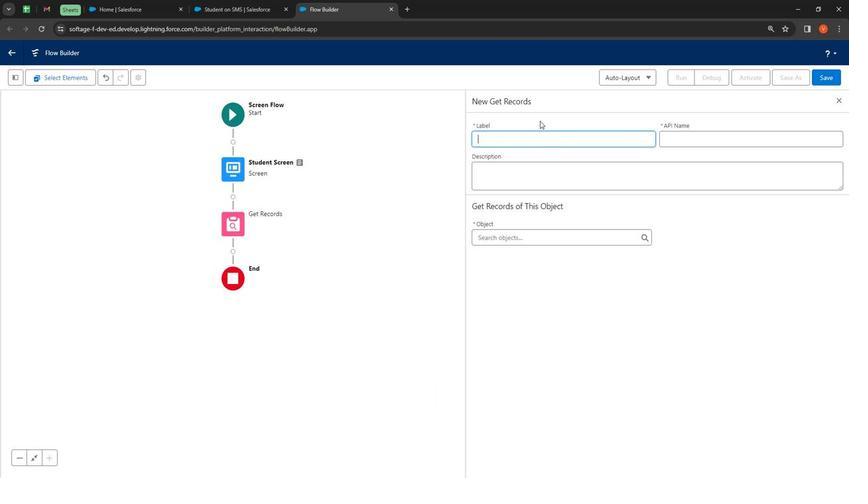 
Action: Key pressed <Key.shift>Get<Key.space><Key.shift>All<Key.space><Key.shift>Student<Key.space><Key.shift>Records
Screenshot: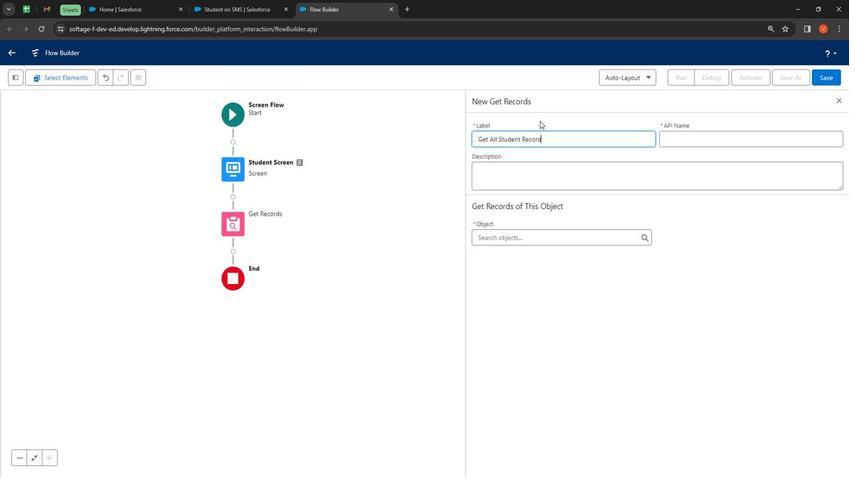 
Action: Mouse moved to (677, 138)
Screenshot: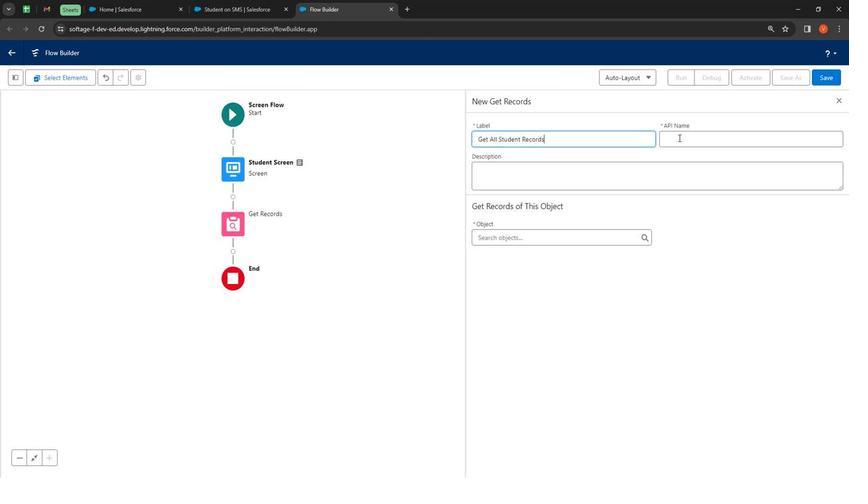 
Action: Mouse pressed left at (677, 138)
Screenshot: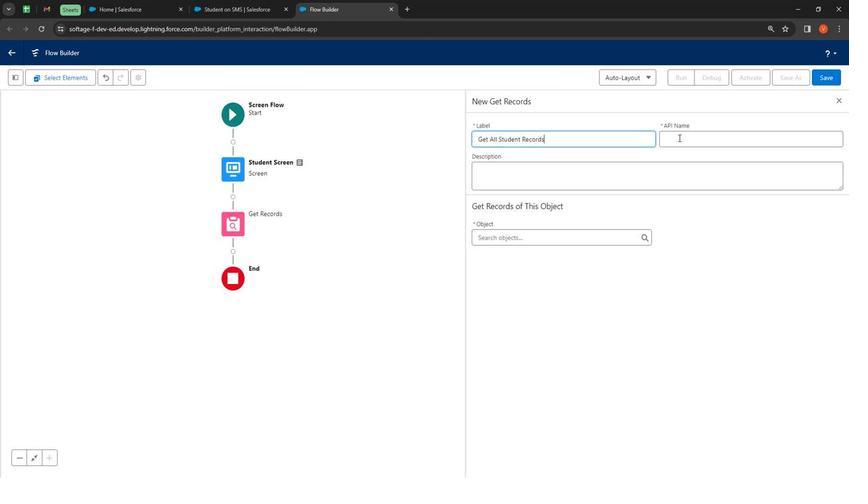 
Action: Mouse moved to (593, 173)
Screenshot: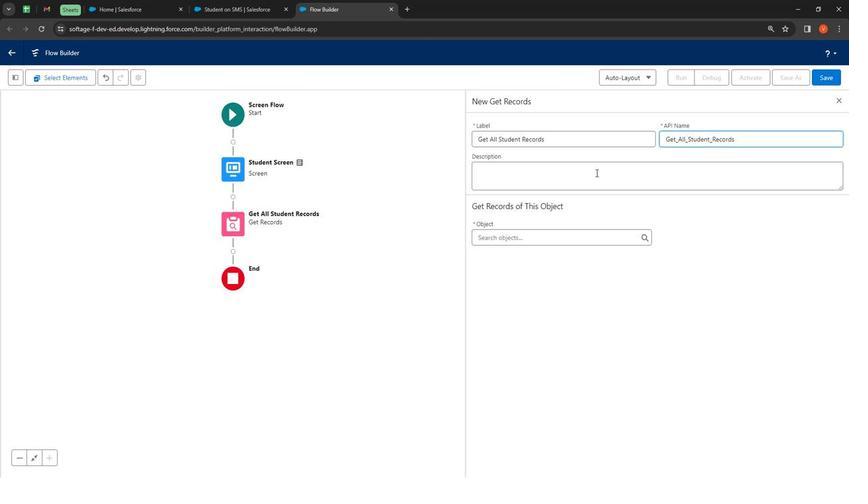 
Action: Mouse pressed left at (593, 173)
Screenshot: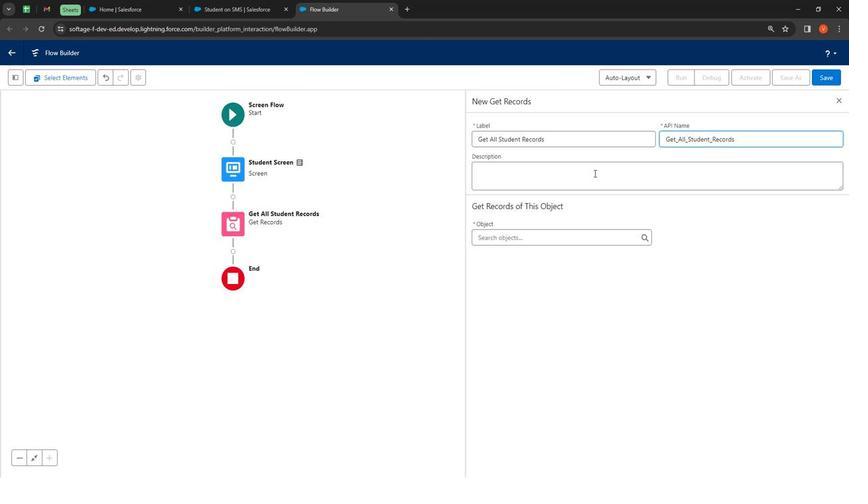 
Action: Mouse moved to (596, 169)
Screenshot: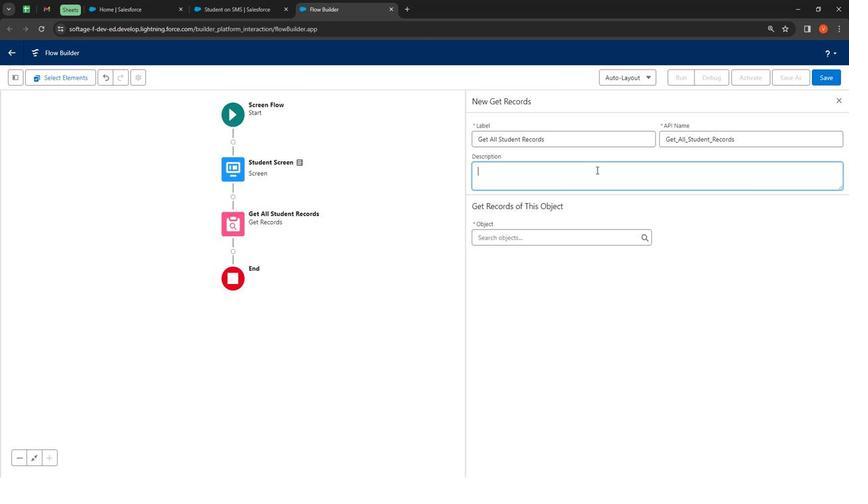 
Action: Key pressed <Key.shift><Key.shift><Key.shift><Key.shift><Key.shift><Key.shift><Key.shift><Key.shift><Key.shift><Key.shift><Key.shift><Key.shift><Key.shift>Get<Key.shift><Key.space><Key.shift>All<Key.space><Key.shift>Details<Key.space>of<Key.space><Key.shift>Student<Key.space><Key.shift>Object<Key.space><Key.shift><Key.shift><Key.shift><Key.shift><Key.shift><Key.shift><Key.shift><Key.shift><Key.shift><Key.shift><Key.shift><Key.shift><Key.shift><Key.shift><Key.shift><Key.shift><Key.shift><Key.shift><Key.shift><Key.shift><Key.shift><Key.shift><Key.shift><Key.shift><Key.shift><Key.shift><Key.shift><Key.shift><Key.shift><Key.shift><Key.shift><Key.shift><Key.shift>
Screenshot: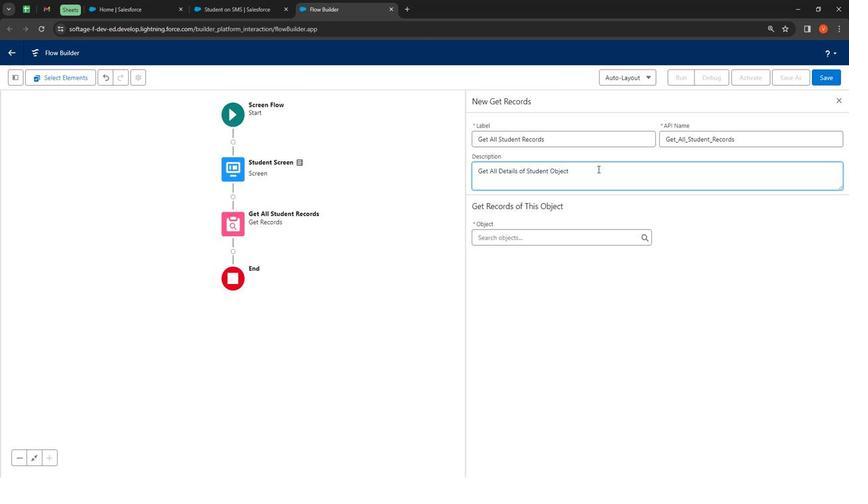 
Action: Mouse moved to (578, 231)
Screenshot: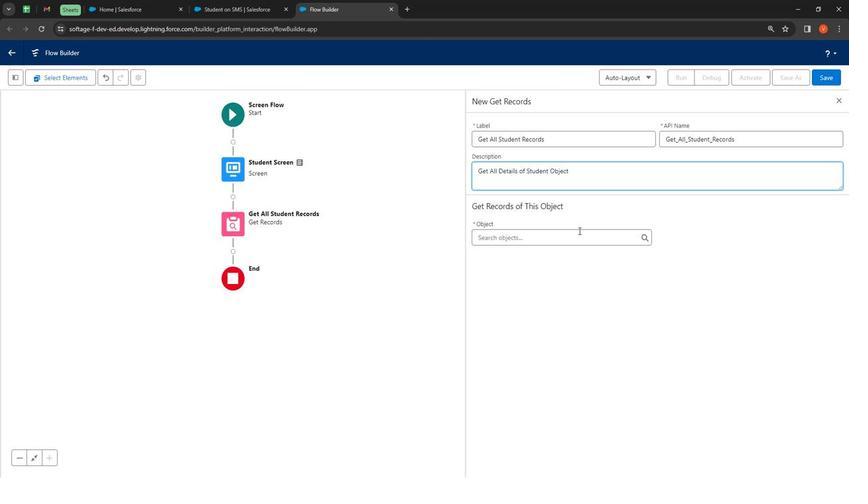 
Action: Mouse pressed left at (578, 231)
Screenshot: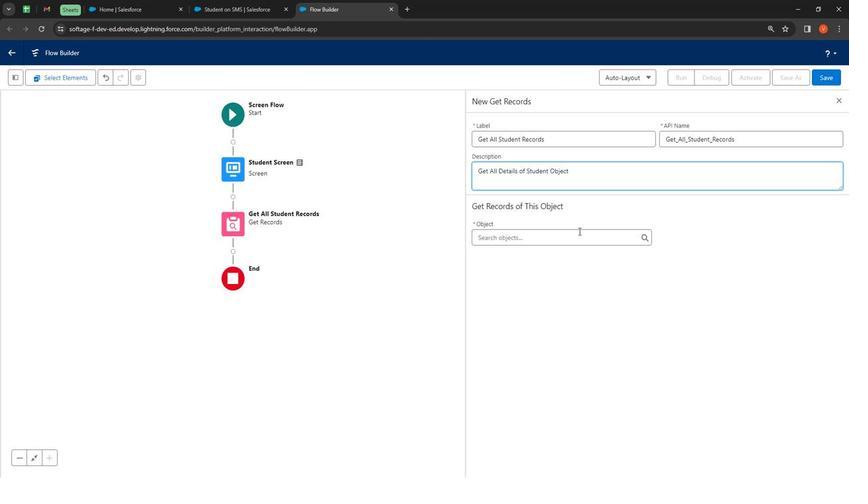 
Action: Mouse moved to (579, 229)
Screenshot: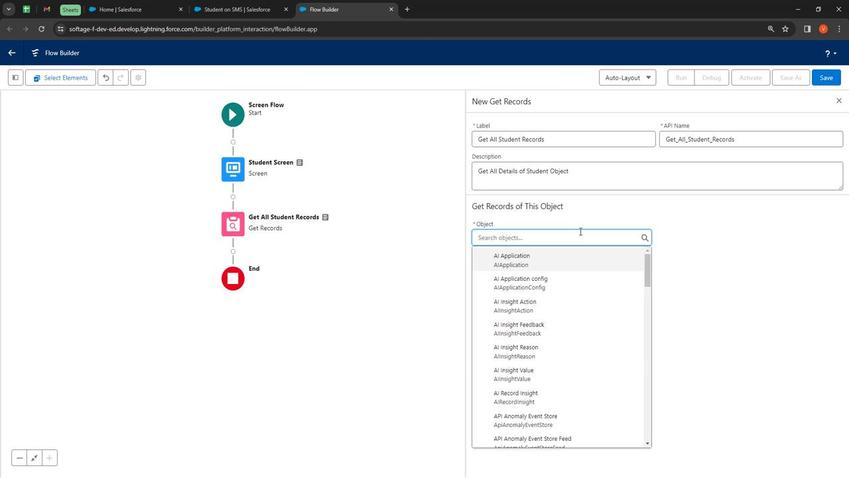 
Action: Key pressed <Key.shift>
Screenshot: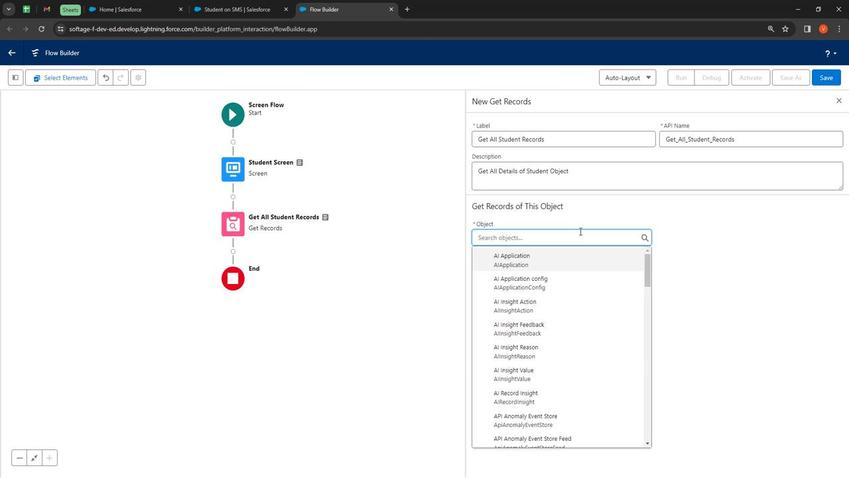 
Action: Mouse moved to (579, 227)
Screenshot: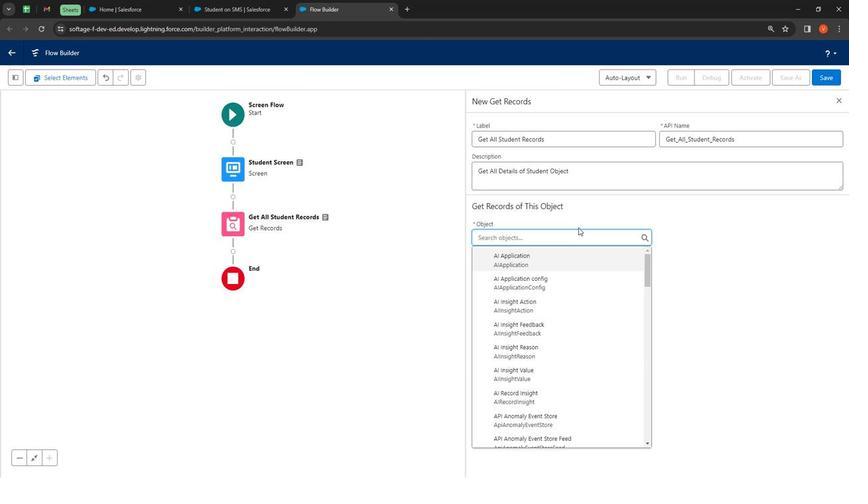 
Action: Key pressed S
Screenshot: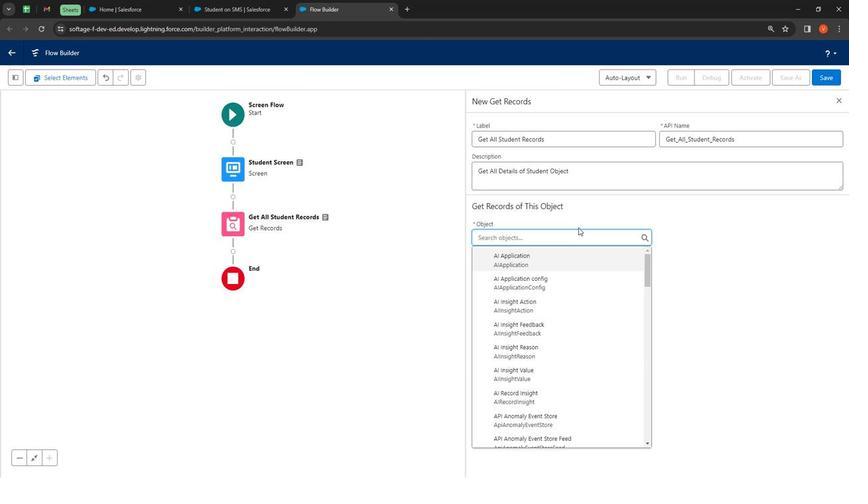 
Action: Mouse moved to (585, 225)
Screenshot: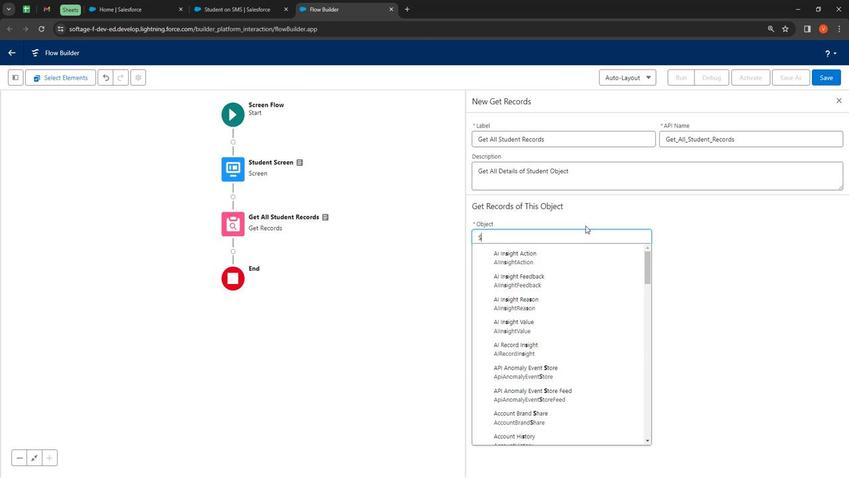 
Action: Key pressed t
Screenshot: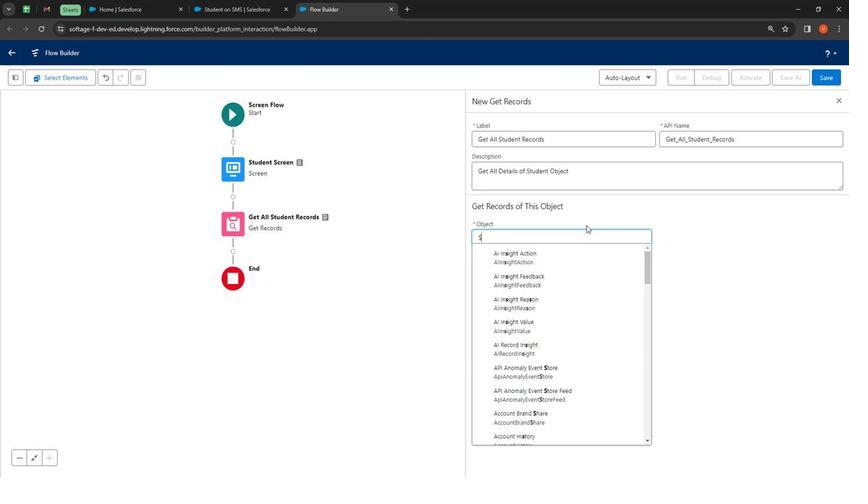 
Action: Mouse moved to (586, 224)
Screenshot: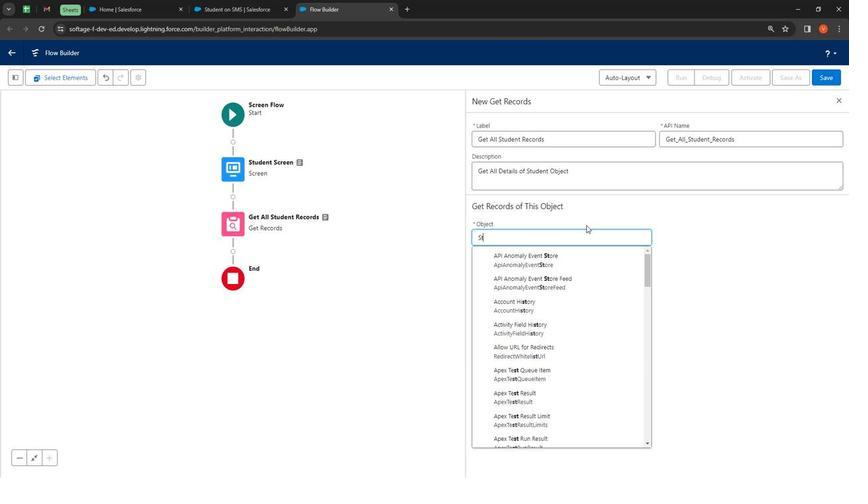
Action: Key pressed u
Screenshot: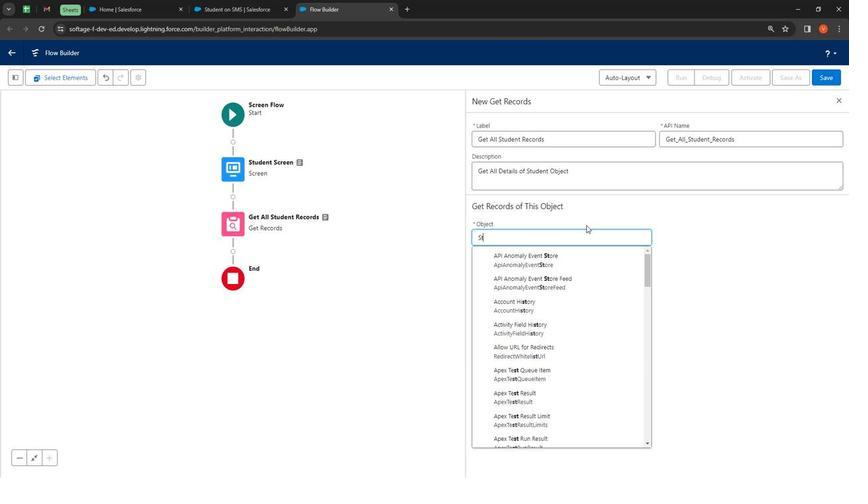 
Action: Mouse moved to (582, 227)
Screenshot: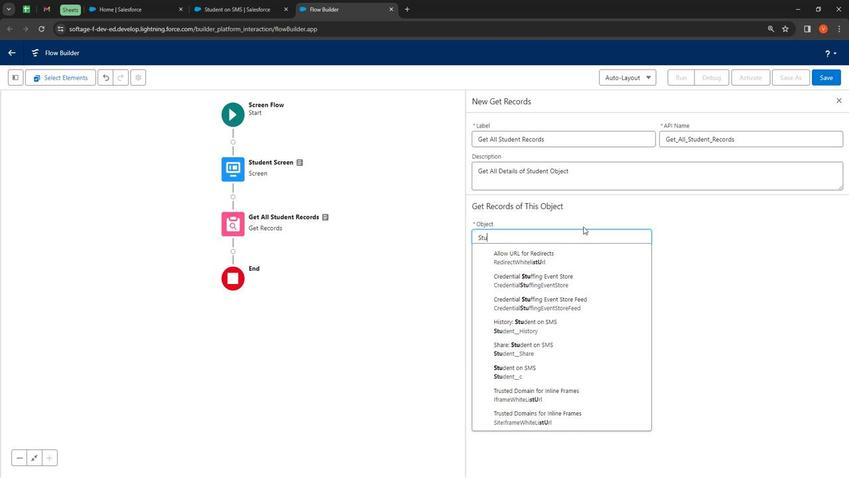 
Action: Key pressed d
Screenshot: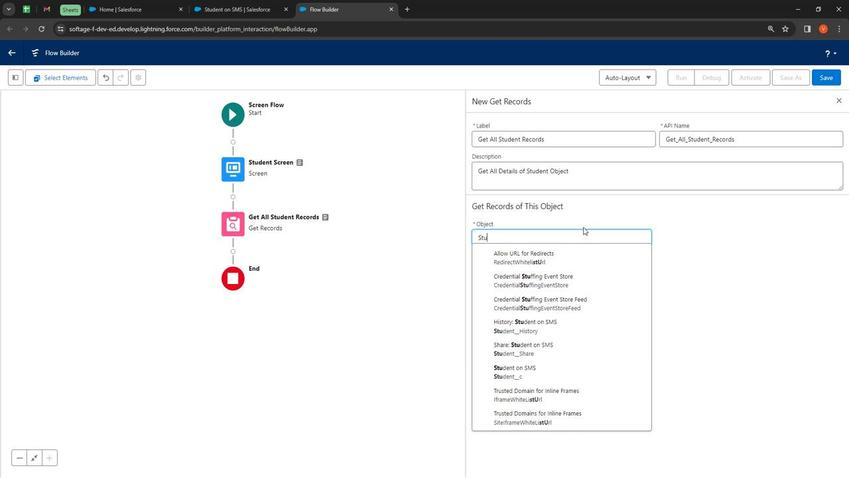 
Action: Mouse moved to (577, 245)
Screenshot: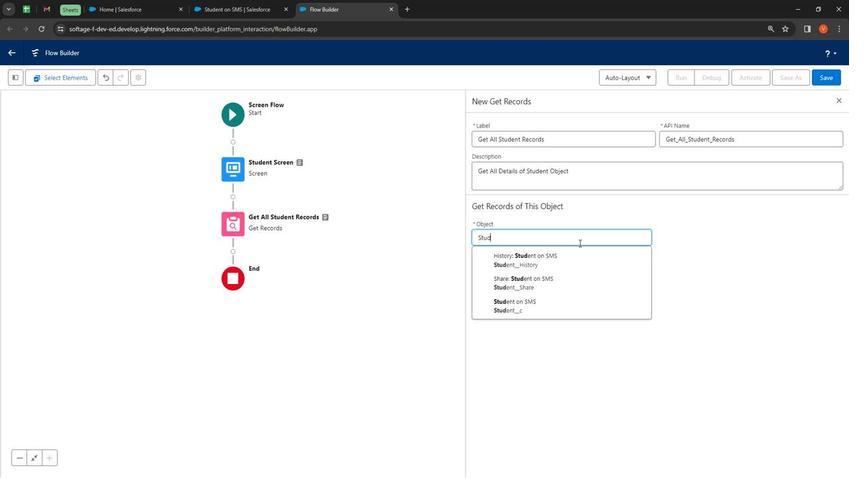 
Action: Key pressed e
Screenshot: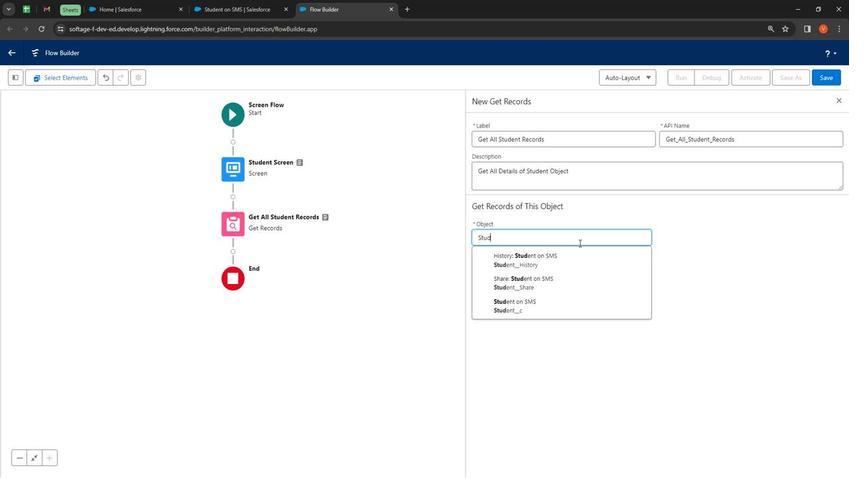 
Action: Mouse moved to (573, 295)
Screenshot: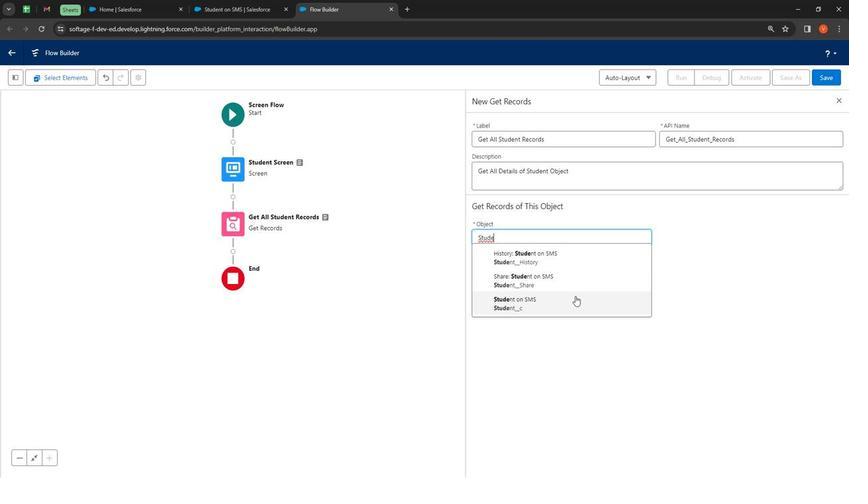 
Action: Mouse pressed left at (573, 295)
Screenshot: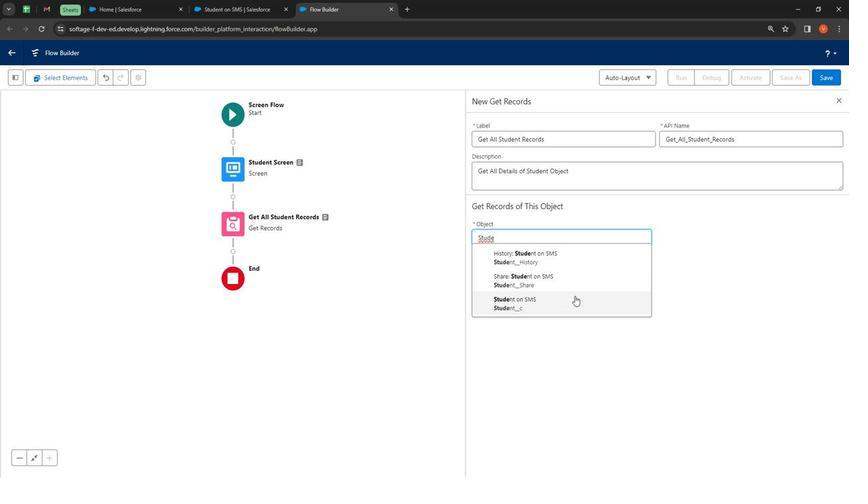 
Action: Mouse moved to (559, 327)
Screenshot: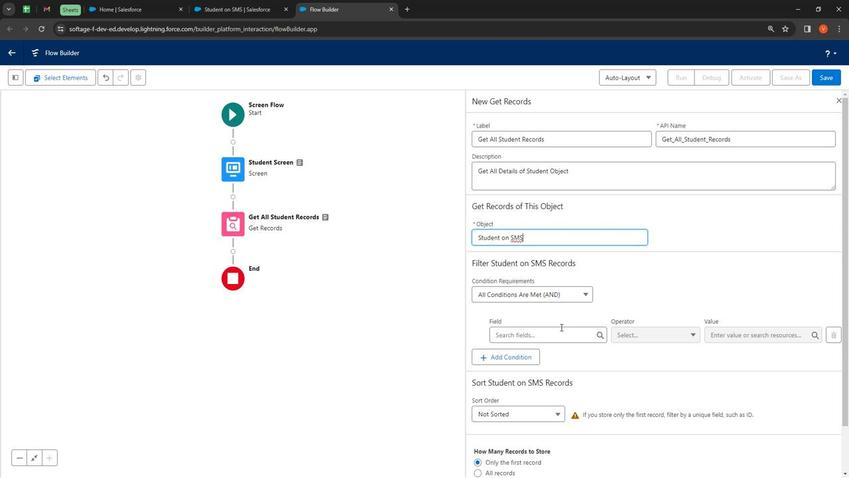 
Action: Mouse pressed left at (559, 327)
Screenshot: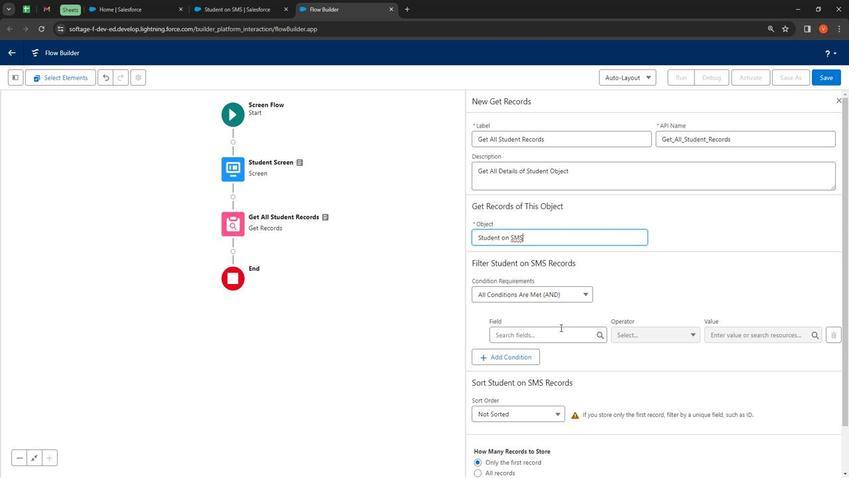 
Action: Mouse moved to (560, 298)
Screenshot: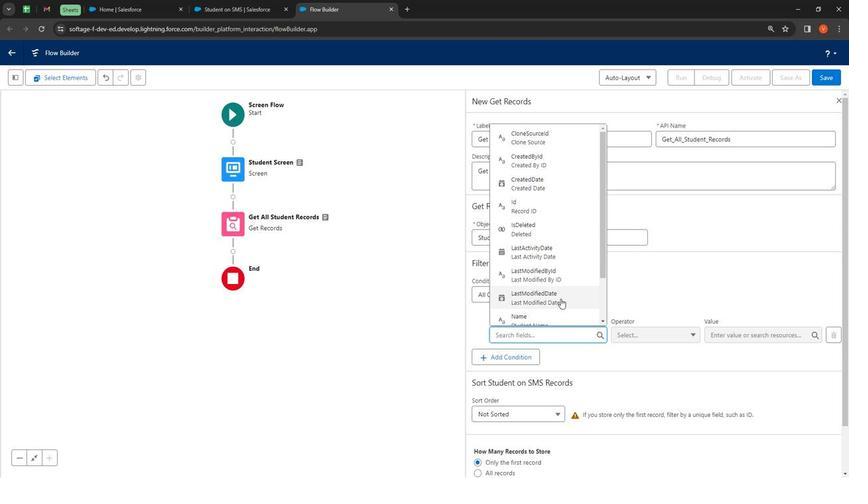 
Action: Key pressed id
Screenshot: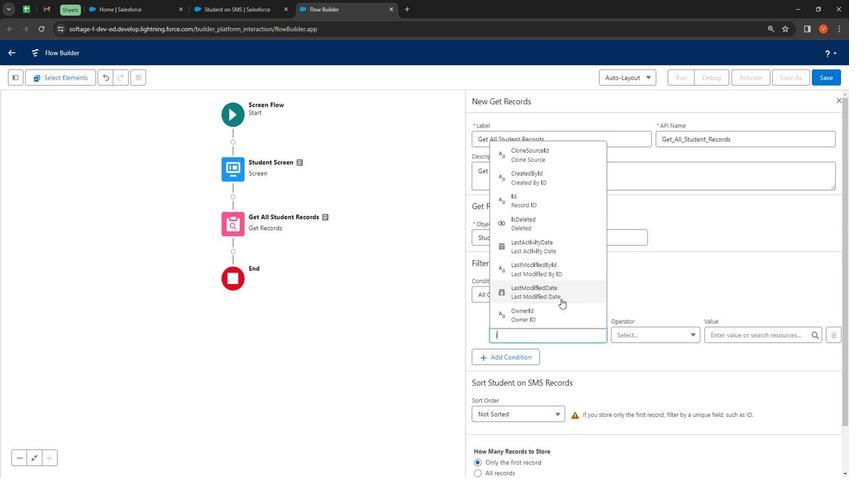 
Action: Mouse moved to (553, 266)
Screenshot: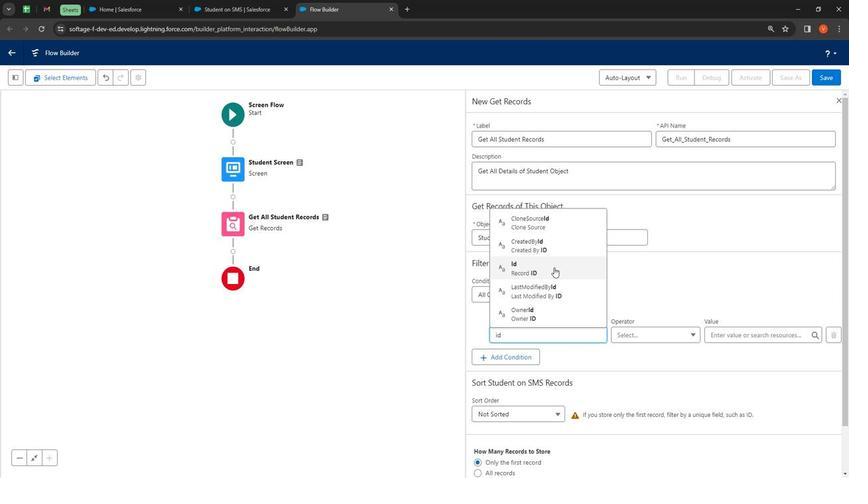 
Action: Mouse pressed left at (553, 266)
Screenshot: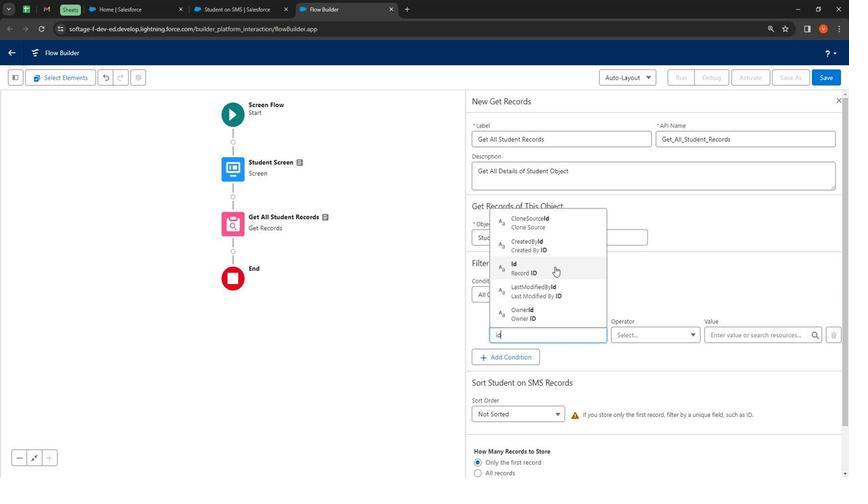 
Action: Mouse moved to (651, 337)
Screenshot: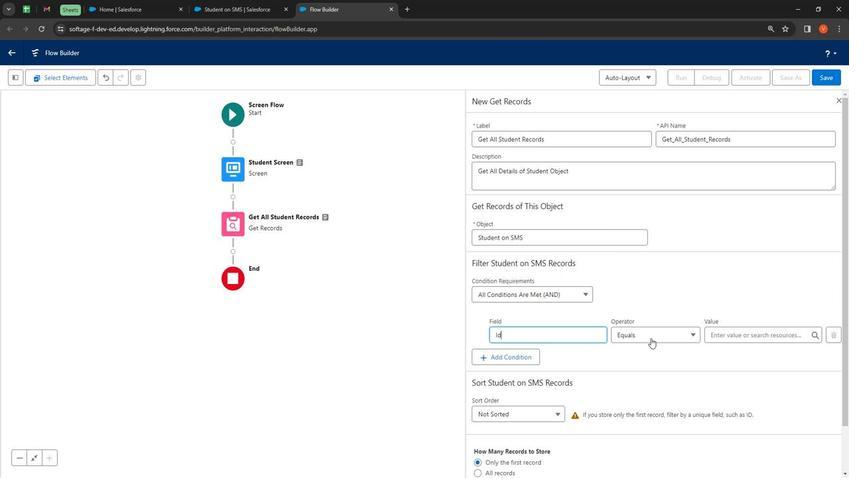 
Action: Mouse pressed left at (651, 337)
Screenshot: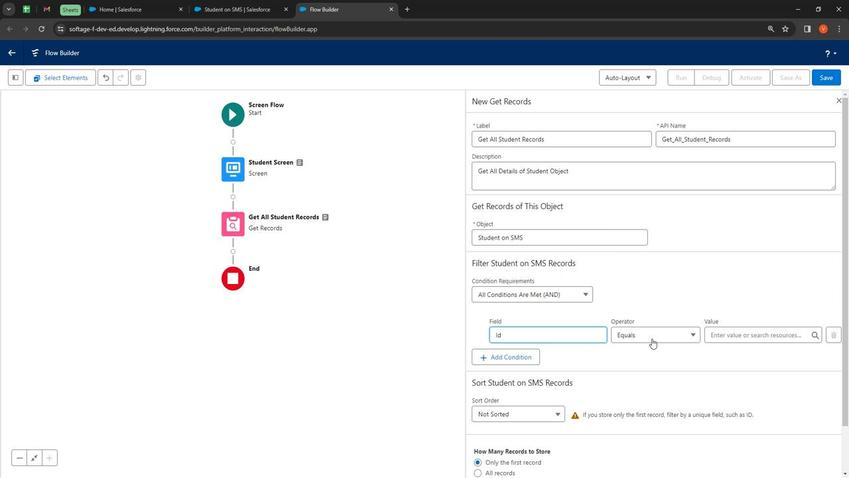 
Action: Mouse moved to (655, 281)
Screenshot: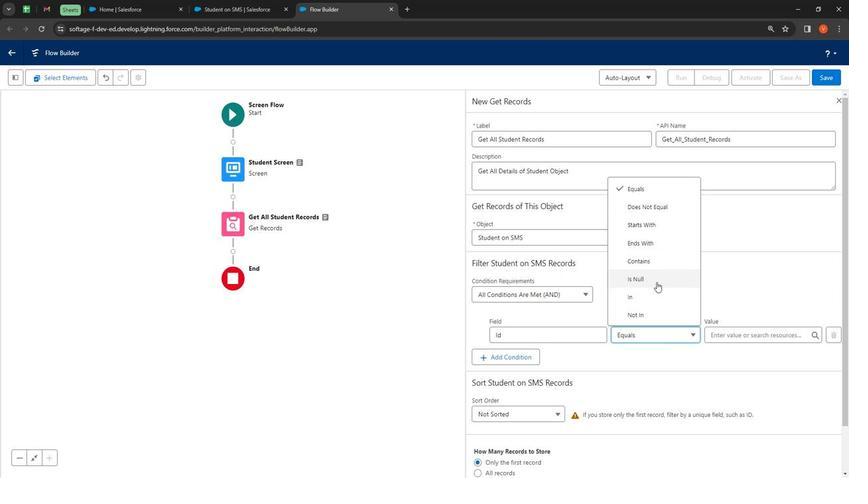 
Action: Mouse pressed left at (655, 281)
Screenshot: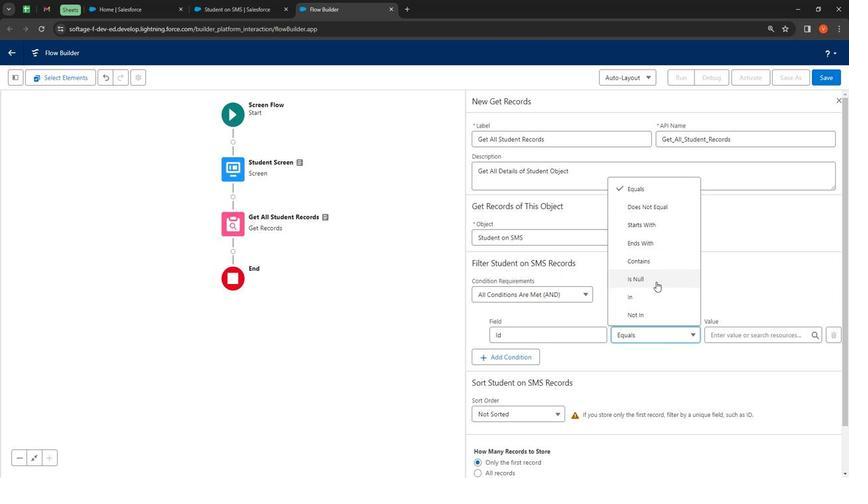 
Action: Mouse moved to (721, 332)
Screenshot: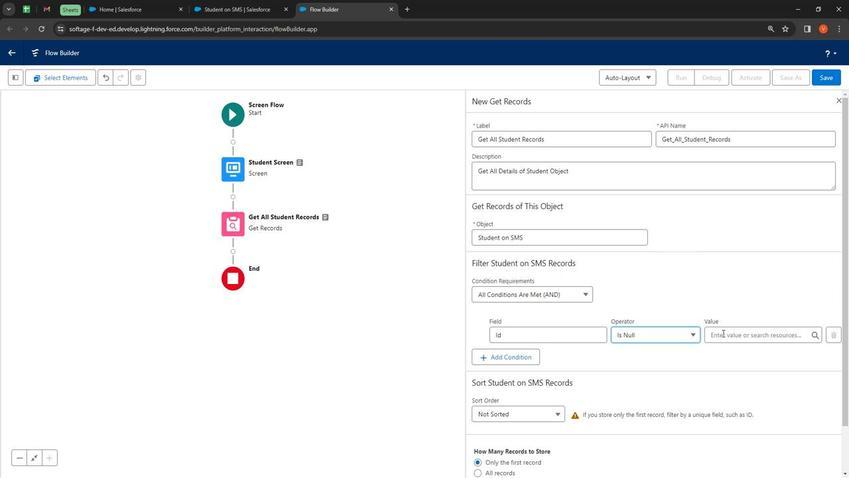 
Action: Mouse pressed left at (721, 332)
Screenshot: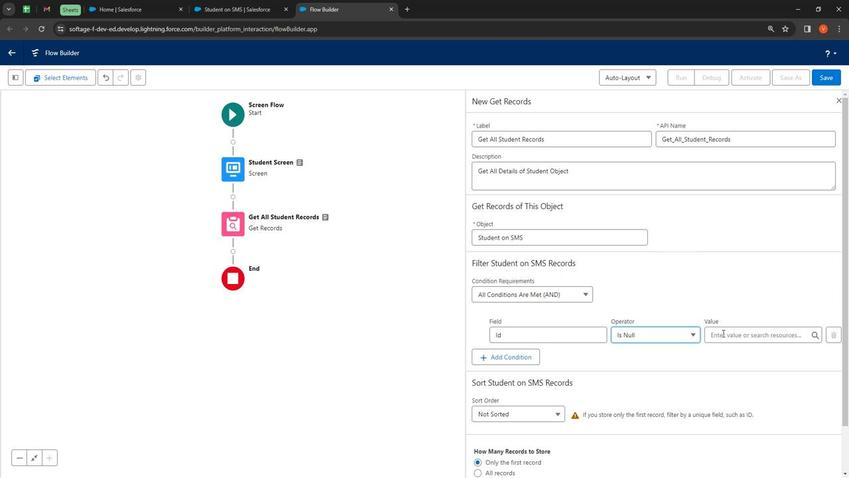 
Action: Mouse moved to (648, 284)
Screenshot: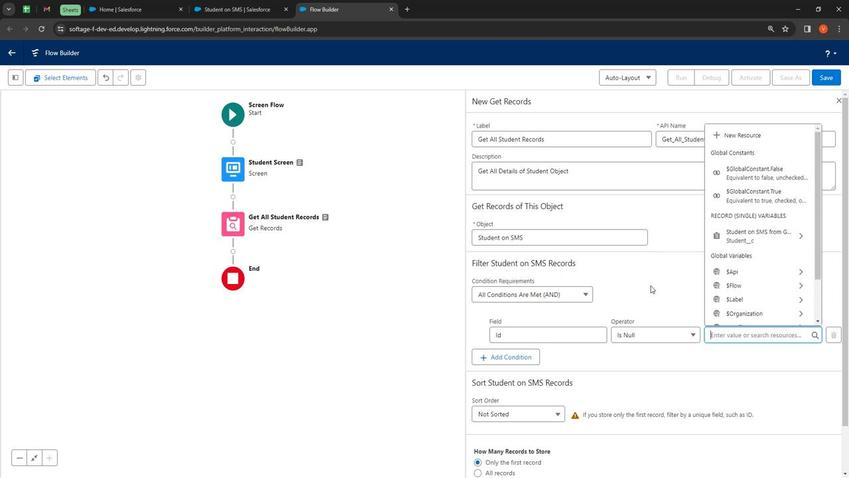 
Action: Key pressed <Key.shift>False
Screenshot: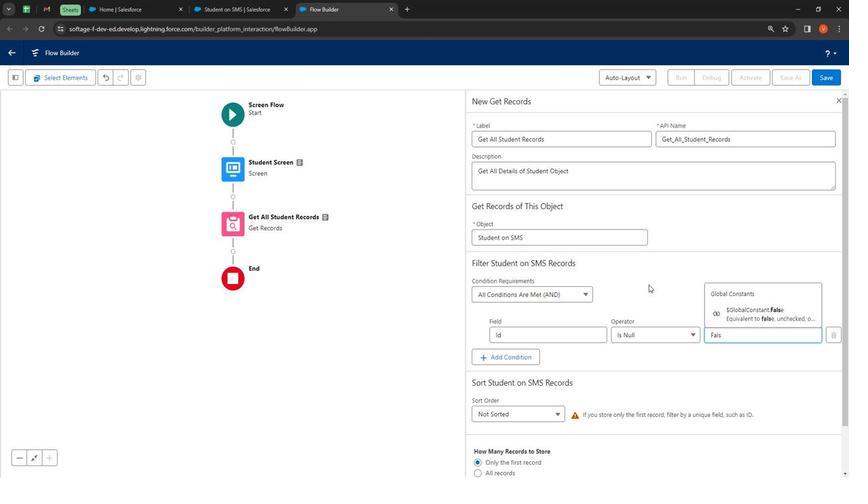 
Action: Mouse moved to (753, 304)
Screenshot: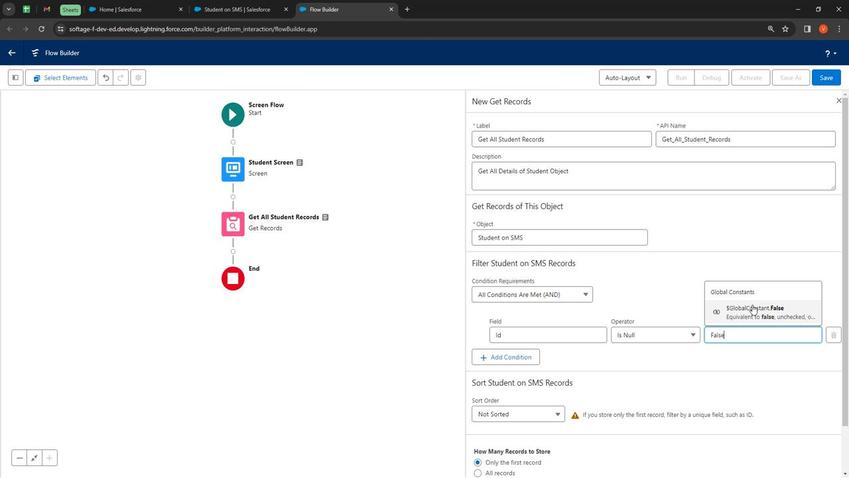
Action: Mouse pressed left at (753, 304)
Screenshot: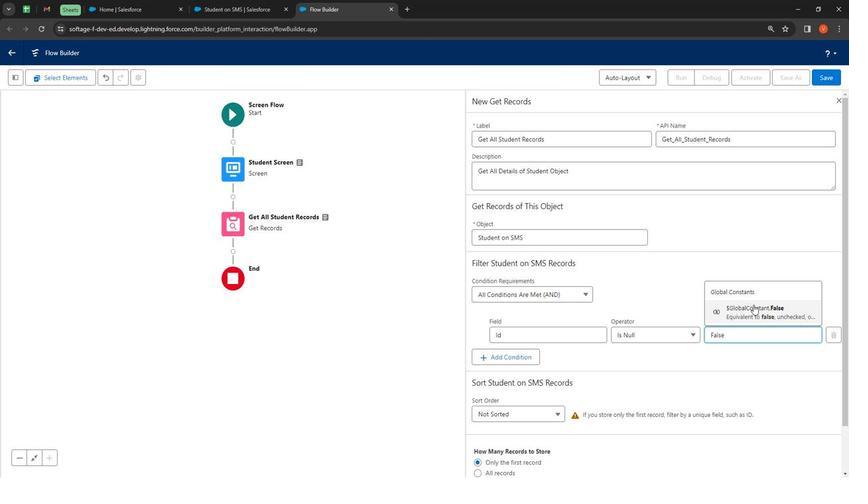 
Action: Mouse moved to (597, 375)
Screenshot: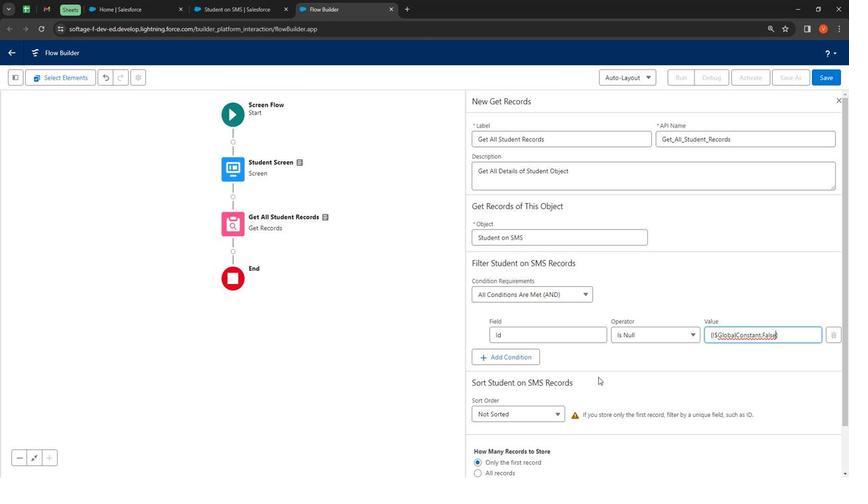 
Action: Mouse pressed left at (597, 375)
Screenshot: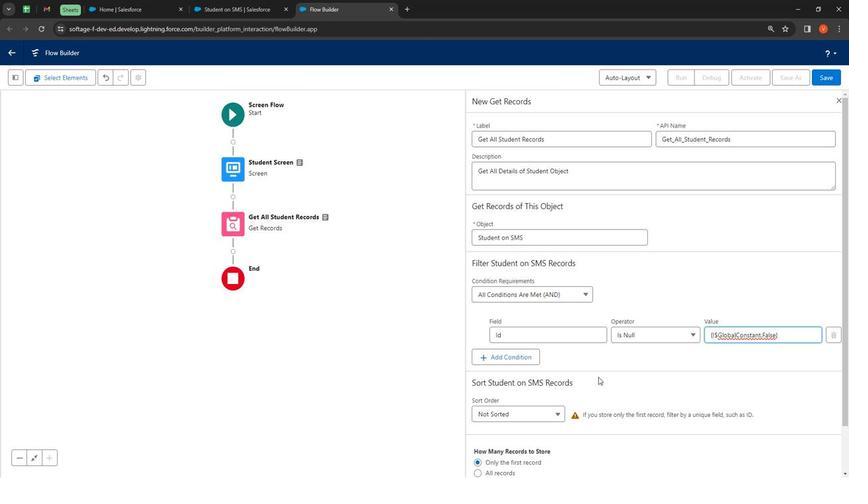 
Action: Mouse moved to (608, 377)
Screenshot: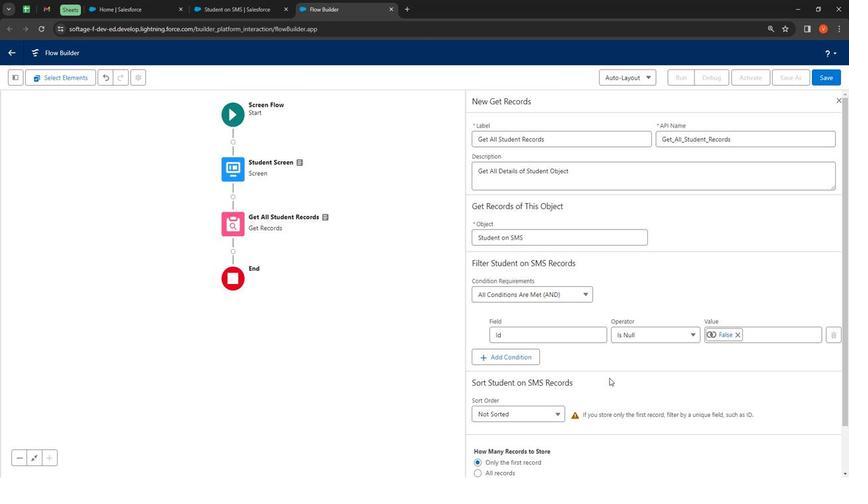 
Action: Mouse scrolled (608, 376) with delta (0, 0)
Screenshot: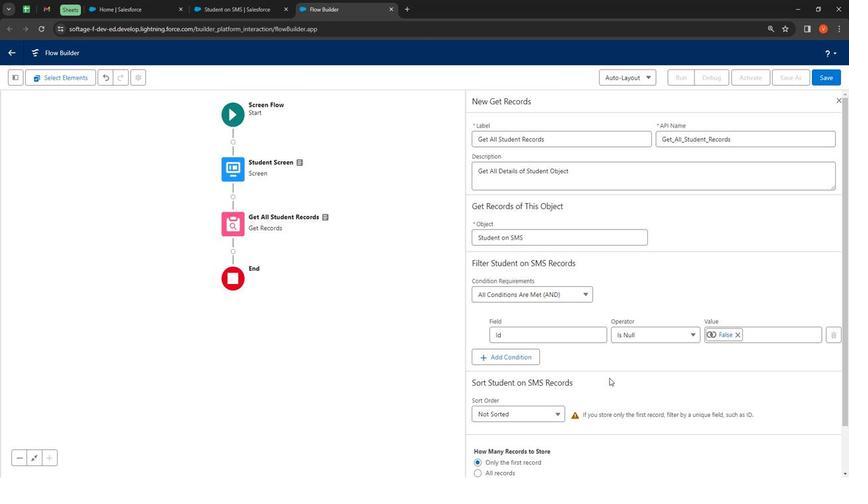 
Action: Mouse moved to (608, 377)
Screenshot: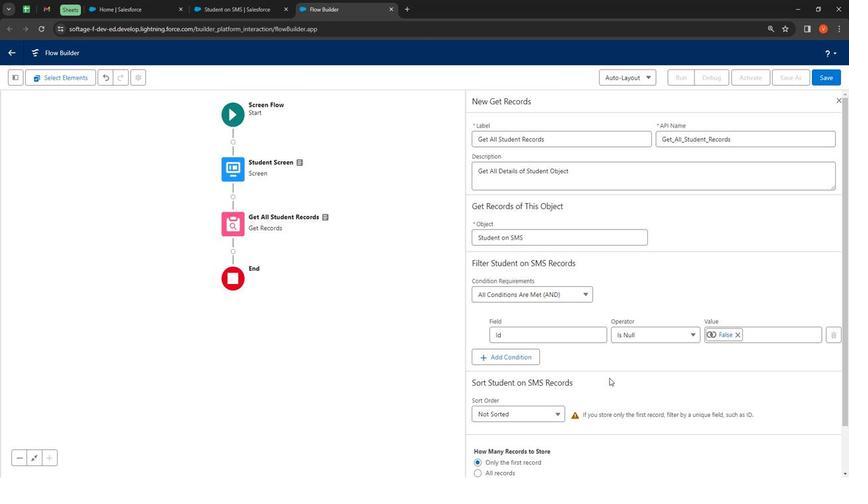 
Action: Mouse scrolled (608, 376) with delta (0, 0)
Screenshot: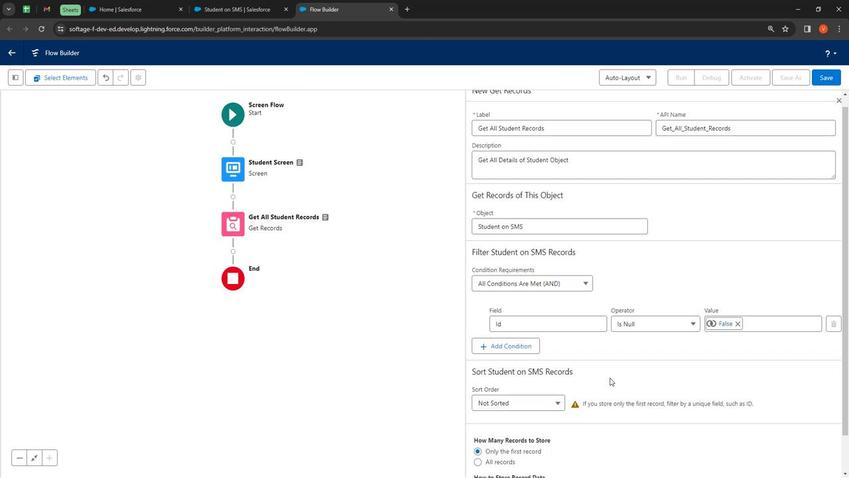 
Action: Mouse moved to (497, 419)
Screenshot: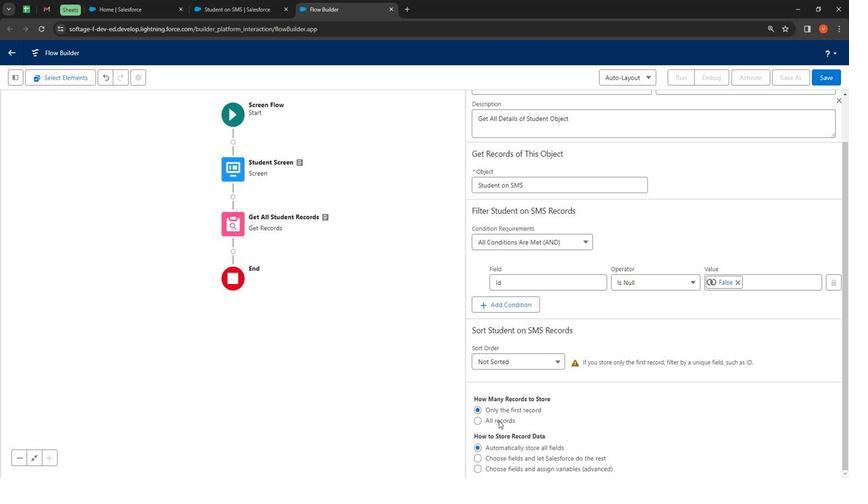 
Action: Mouse pressed left at (497, 419)
Screenshot: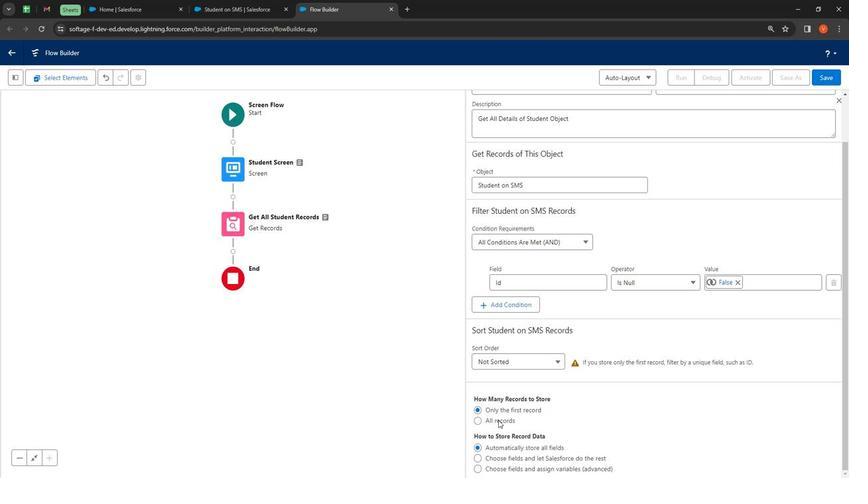 
Action: Mouse moved to (623, 389)
Screenshot: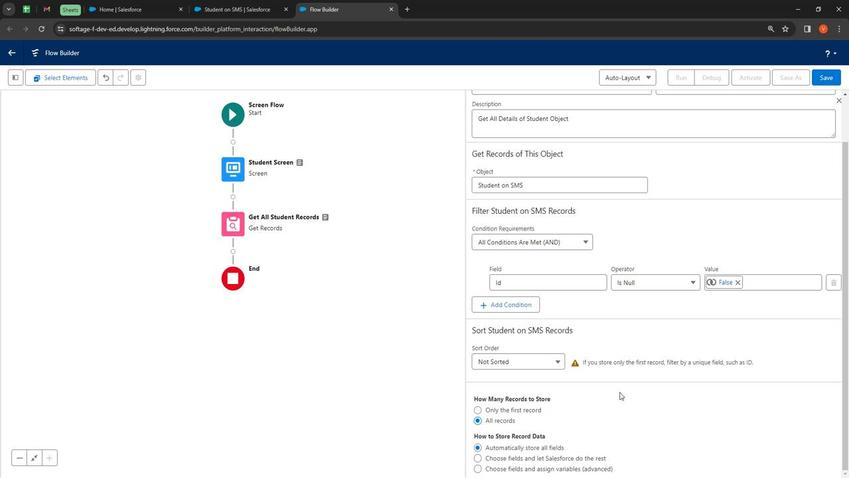 
Action: Mouse scrolled (623, 389) with delta (0, 0)
Screenshot: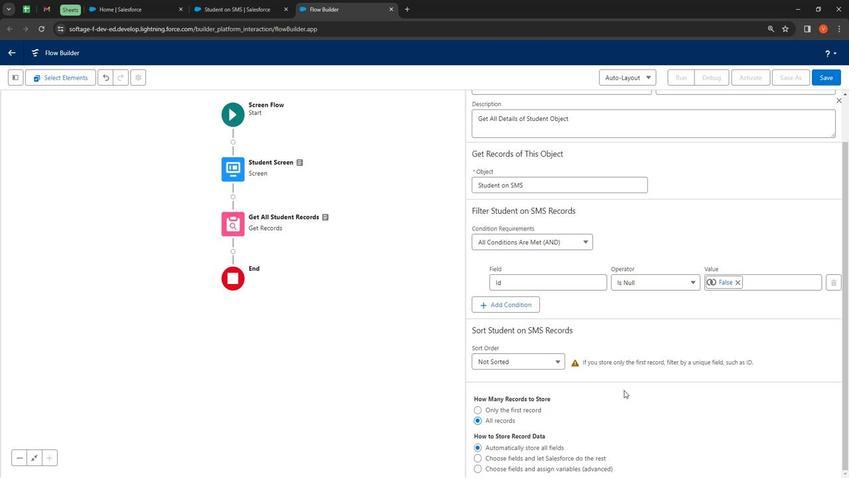 
Action: Mouse moved to (623, 389)
Screenshot: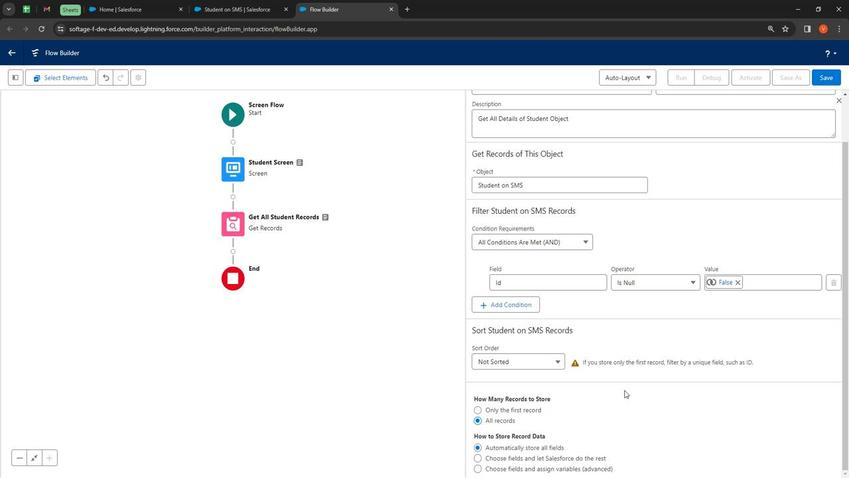 
Action: Mouse scrolled (623, 389) with delta (0, 0)
Screenshot: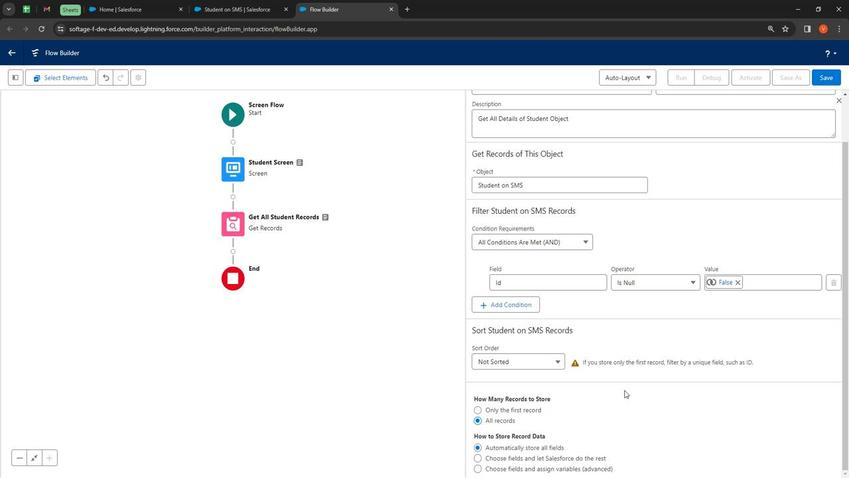 
Action: Mouse moved to (835, 99)
Screenshot: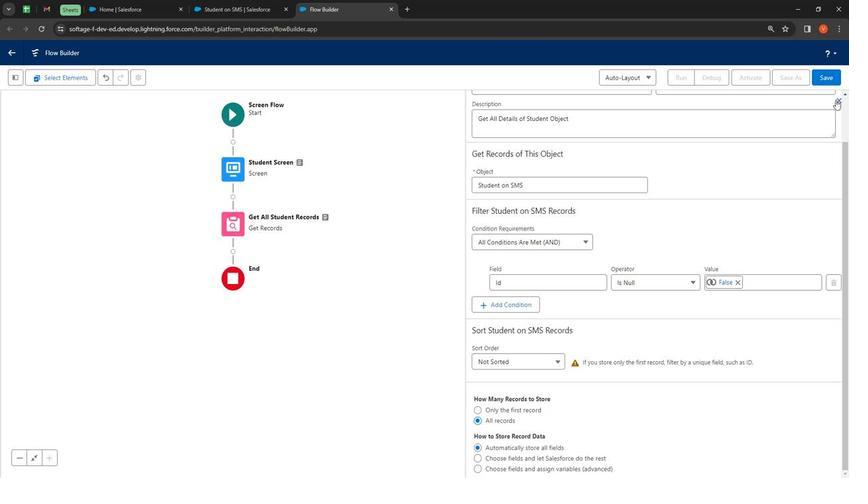 
Action: Mouse pressed left at (835, 99)
Screenshot: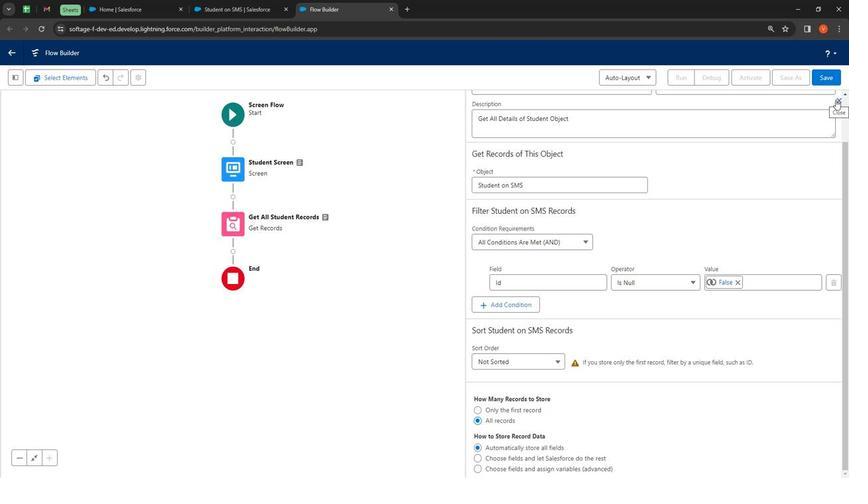 
Action: Mouse moved to (336, 271)
Screenshot: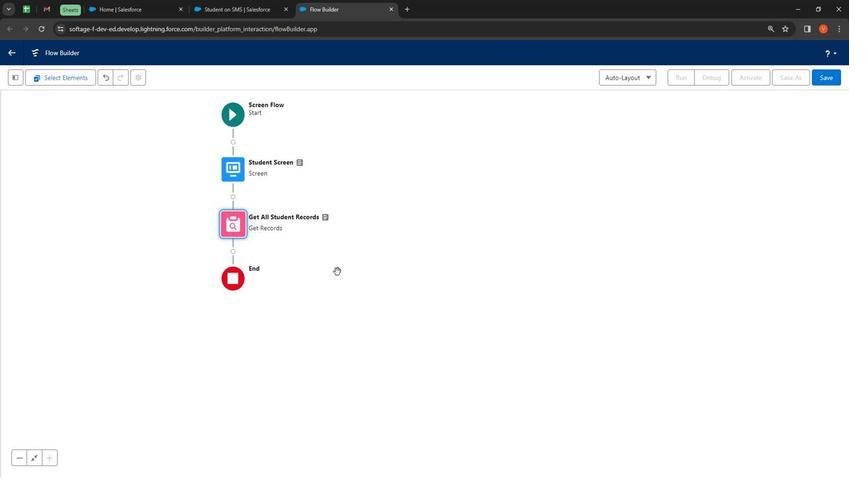 
Action: Mouse pressed left at (336, 271)
Screenshot: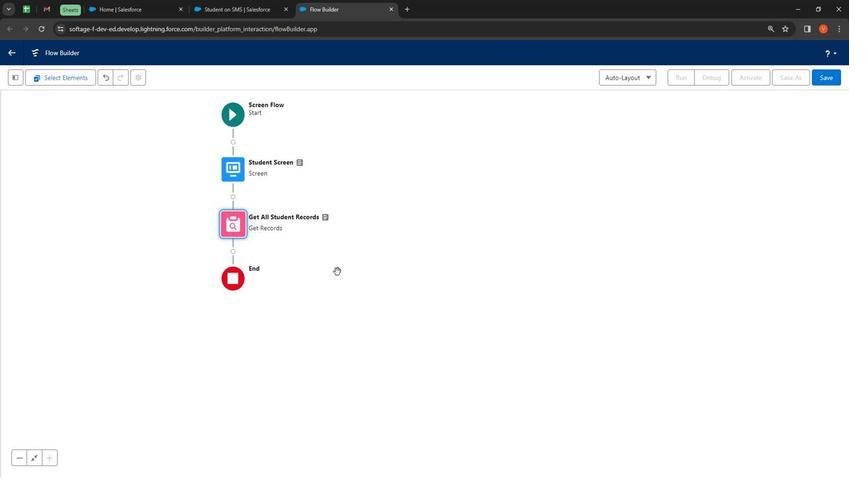 
Action: Mouse moved to (371, 215)
Screenshot: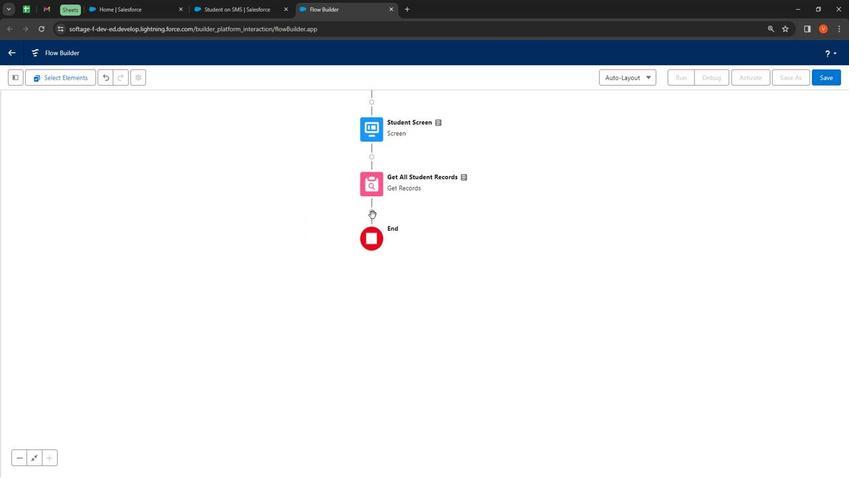 
Action: Mouse pressed left at (371, 215)
Screenshot: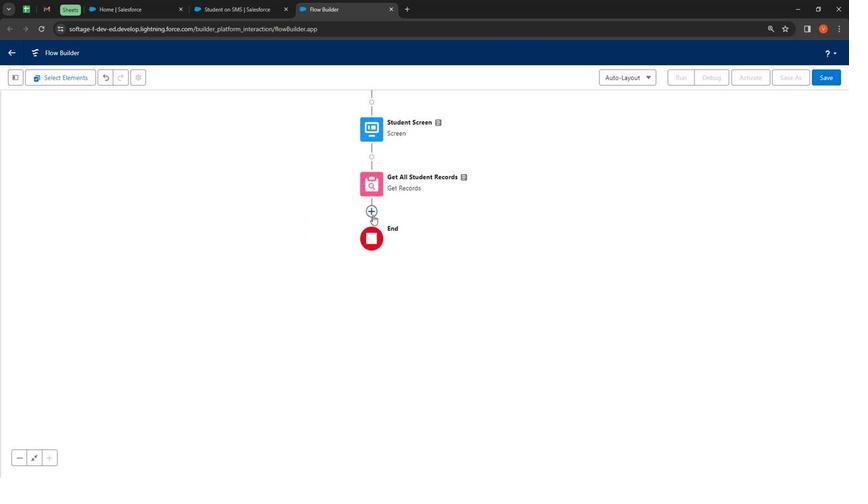 
Action: Mouse moved to (348, 350)
Screenshot: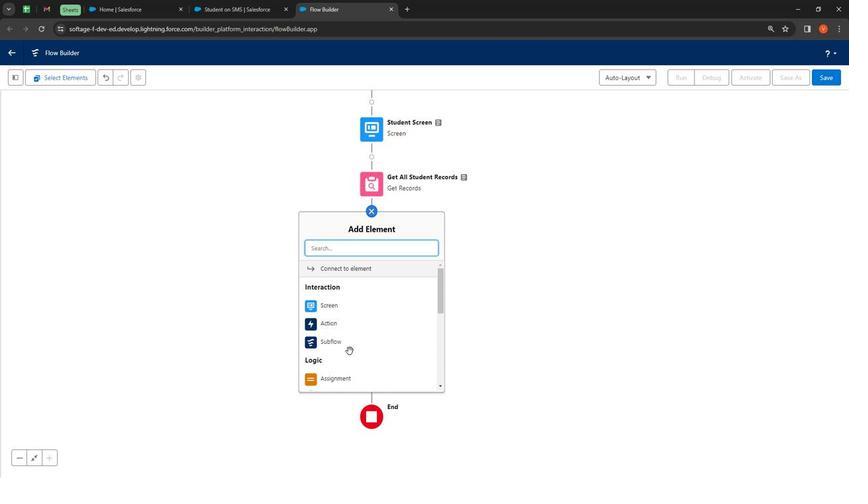 
Action: Mouse scrolled (348, 349) with delta (0, 0)
Screenshot: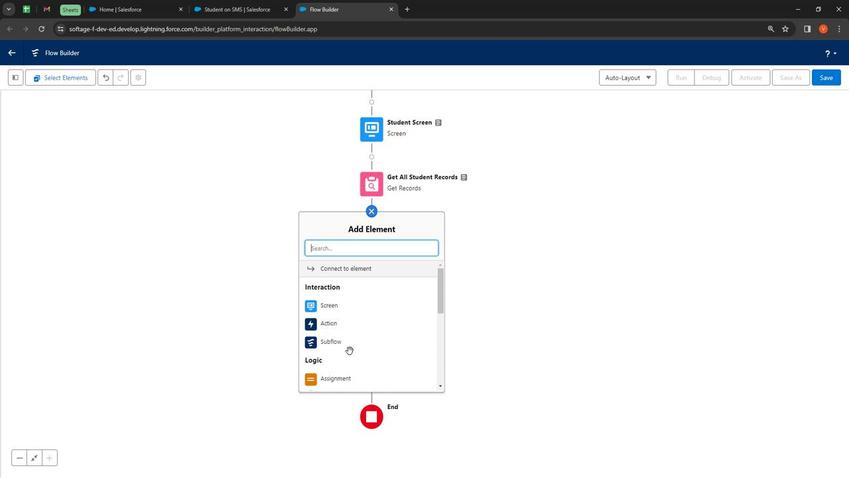 
Action: Mouse moved to (365, 364)
Screenshot: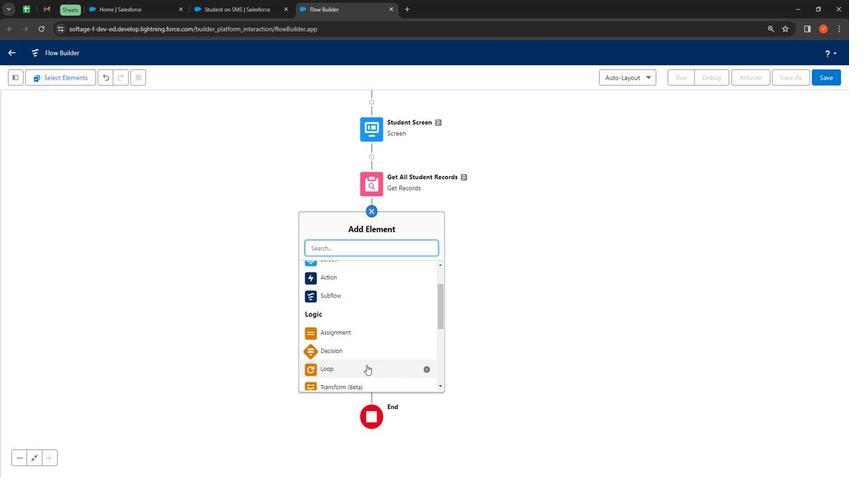 
Action: Mouse scrolled (365, 363) with delta (0, 0)
Screenshot: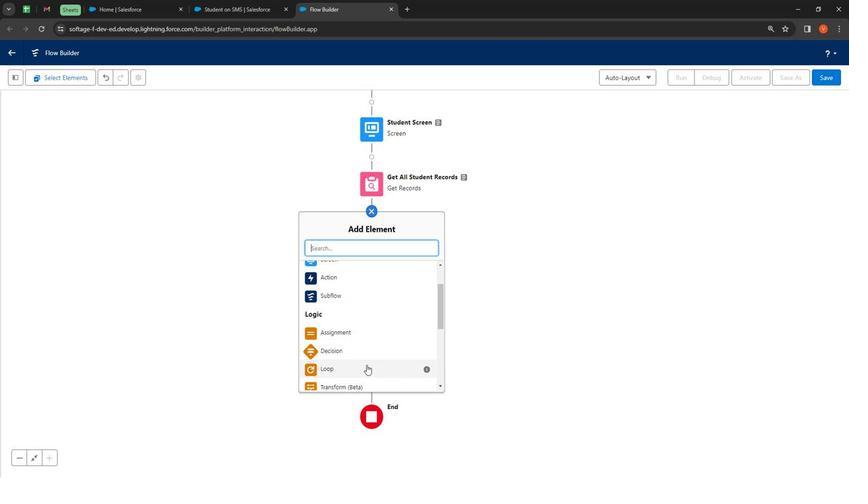 
Action: Mouse moved to (348, 314)
Screenshot: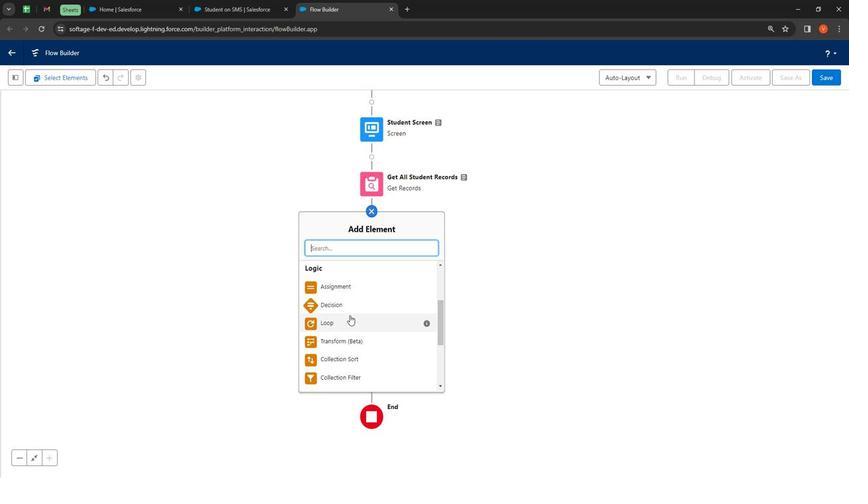 
Action: Mouse pressed left at (348, 314)
Screenshot: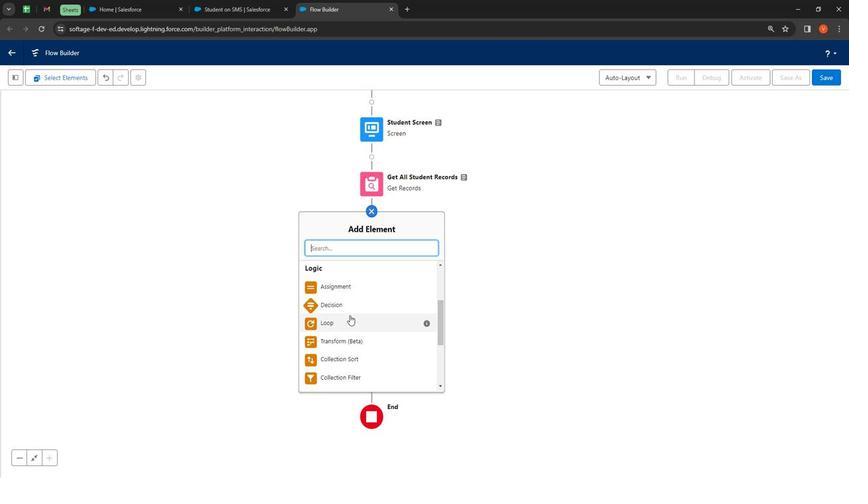 
Action: Mouse moved to (279, 166)
Screenshot: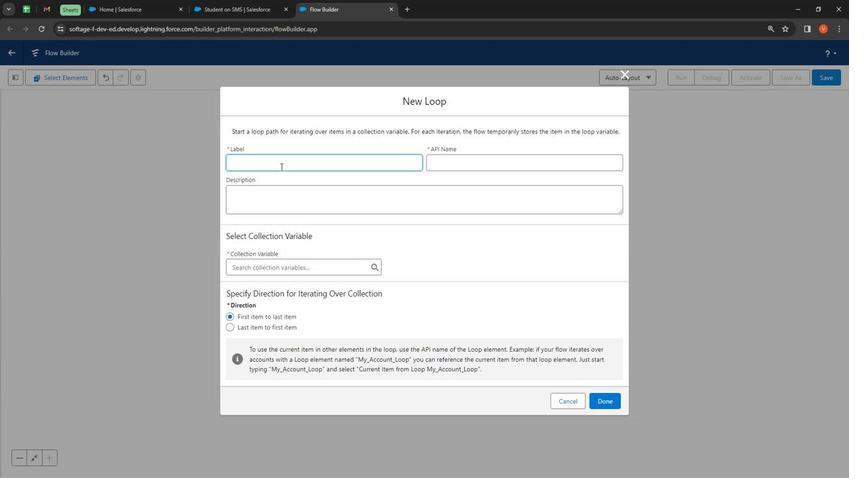 
Action: Mouse pressed left at (279, 166)
Screenshot: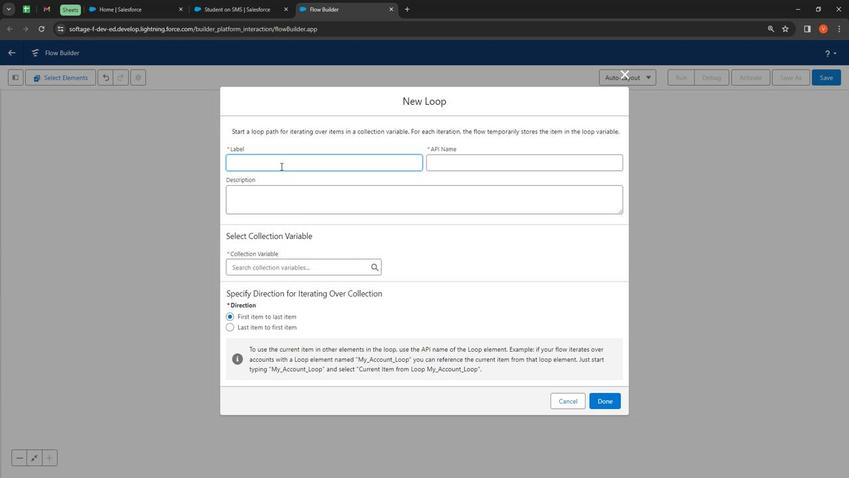 
Action: Mouse moved to (227, 132)
Screenshot: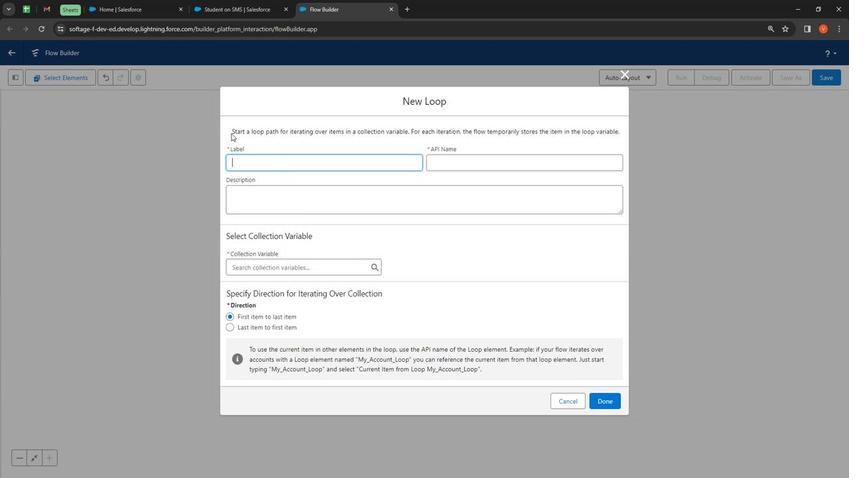 
Action: Key pressed <Key.shift>Loop<Key.shift>A<Key.backspace><Key.space><Key.shift>Around<Key.space><Key.shift><Key.shift><Key.shift><Key.shift><Key.shift><Key.shift><Key.shift><Key.shift><Key.shift><Key.shift><Key.shift><Key.shift><Key.shift><Key.shift><Key.shift><Key.shift><Key.shift><Key.shift><Key.shift><Key.shift><Key.shift><Key.shift><Key.shift><Key.shift><Key.shift><Key.shift><Key.shift><Key.shift><Key.shift><Key.shift><Key.shift><Key.shift><Key.shift><Key.shift><Key.shift><Key.shift><Key.shift><Key.shift><Key.shift><Key.shift><Key.shift><Key.shift><Key.shift><Key.shift><Key.shift><Key.shift><Key.shift><Key.shift><Key.shift><Key.shift><Key.shift><Key.shift><Key.shift><Key.shift><Key.shift>C<Key.backspace><Key.shift>Student<Key.space><Key.shift>Records
Screenshot: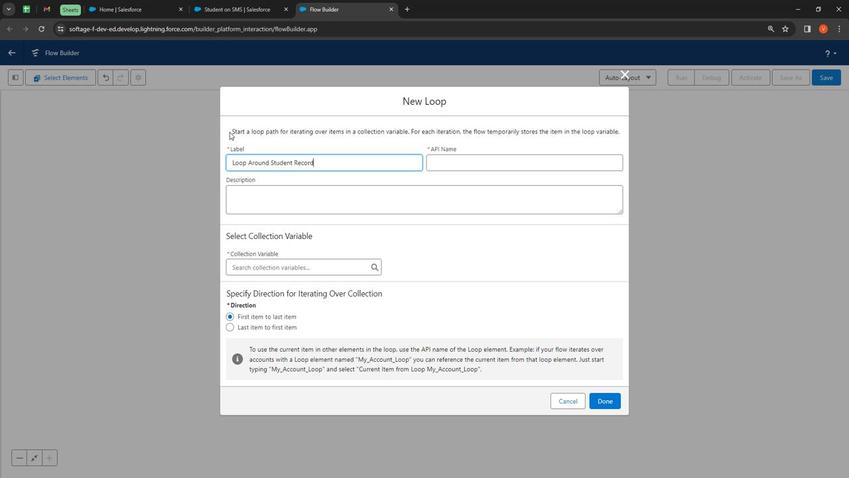 
Action: Mouse moved to (284, 189)
Screenshot: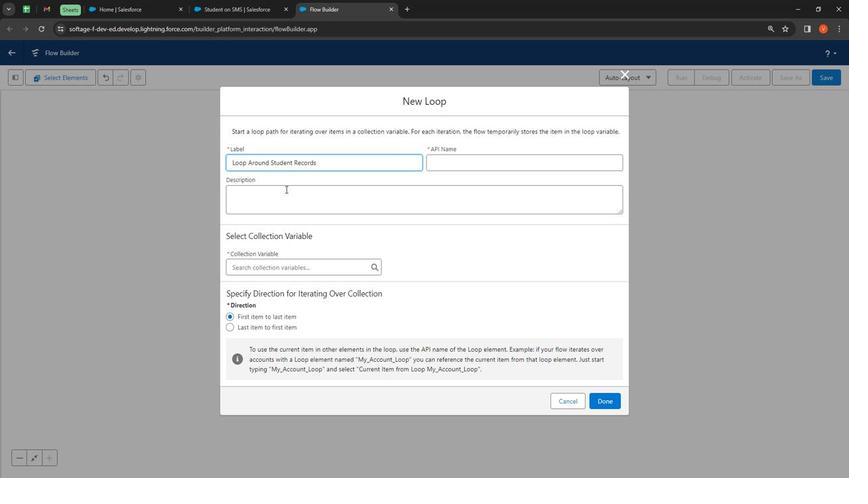 
Action: Mouse pressed left at (284, 189)
Screenshot: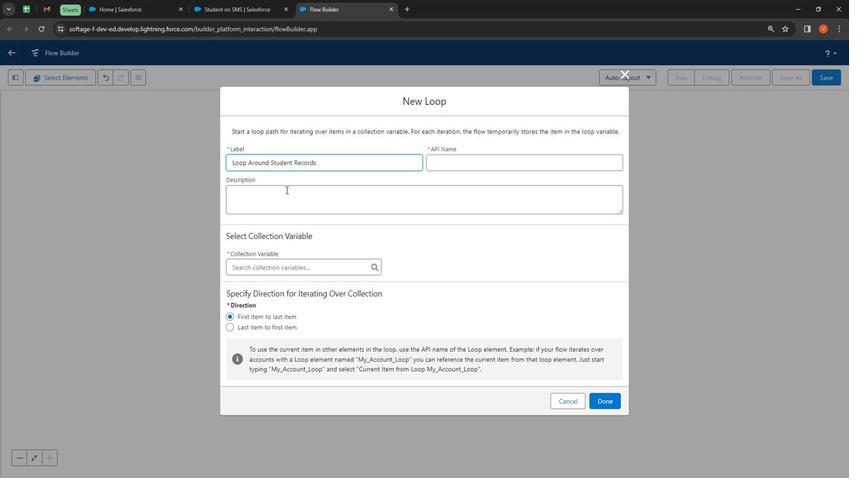 
Action: Key pressed <Key.shift><Key.shift><Key.shift><Key.shift><Key.shift><Key.shift><Key.shift><Key.shift><Key.shift><Key.shift><Key.shift><Key.shift><Key.shift><Key.shift><Key.shift><Key.shift><Key.shift><Key.shift>Loop<Key.space><Key.shift>Around<Key.space><Key.shift>Student<Key.space><Key.shift>Records<Key.space>in<Key.space><Key.shift><Key.shift><Key.shift><Key.shift><Key.shift><Key.shift><Key.shift><Key.shift><Key.shift><Key.shift><Key.shift><Key.shift><Key.shift><Key.shift><Key.shift><Key.shift><Key.shift><Key.shift><Key.shift><Key.shift><Key.shift><Key.shift><Key.shift><Key.shift><Key.shift><Key.shift><Key.shift><Key.shift><Key.shift><Key.shift><Key.shift>Salesforce<Key.space><Key.shift>Flow<Key.space><Key.shift>Tool.
Screenshot: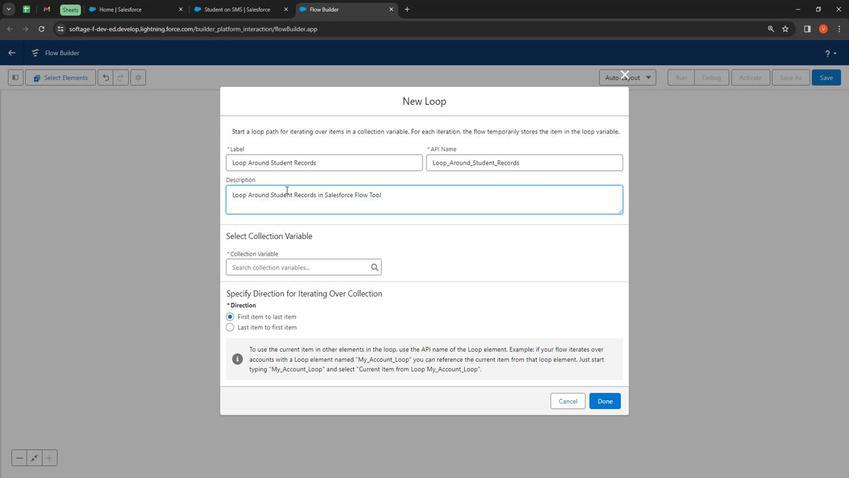 
Action: Mouse moved to (300, 263)
Screenshot: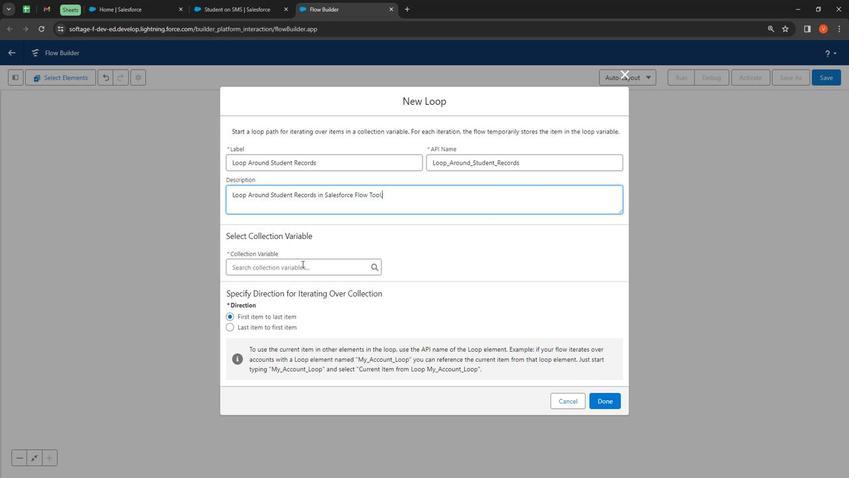 
Action: Mouse pressed left at (300, 263)
Screenshot: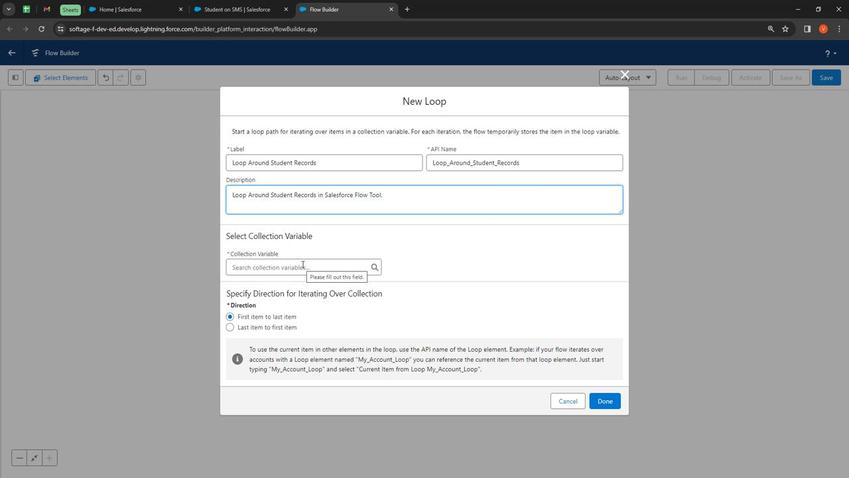 
Action: Mouse moved to (303, 316)
Screenshot: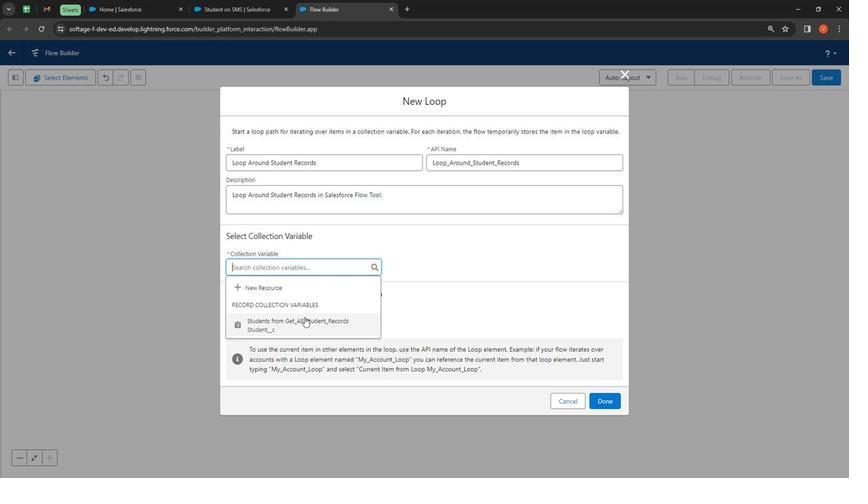
Action: Mouse pressed left at (303, 316)
Screenshot: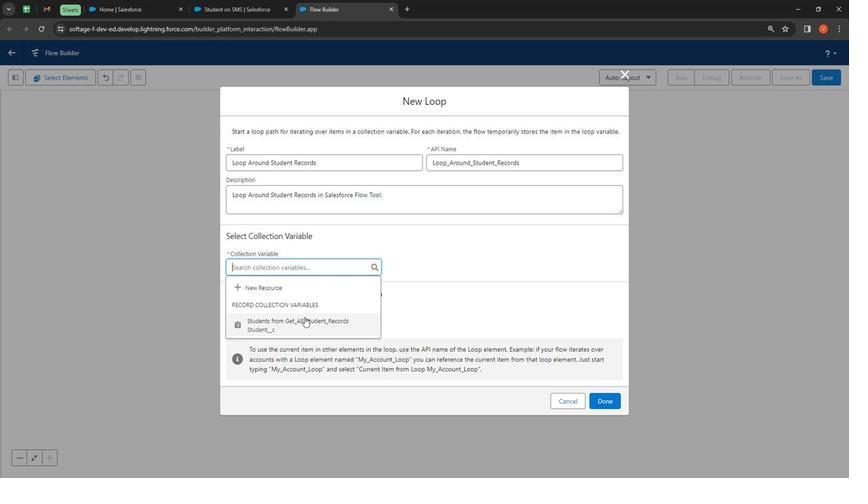 
Action: Mouse moved to (271, 327)
Screenshot: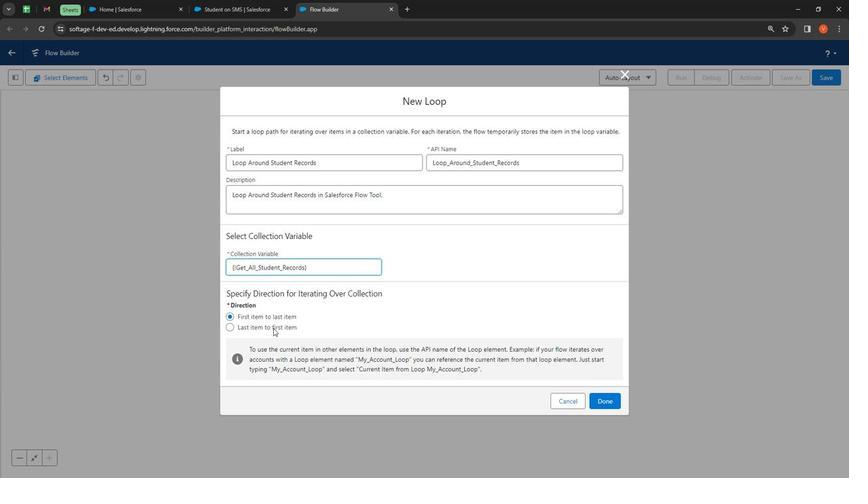 
Action: Mouse pressed left at (271, 327)
Screenshot: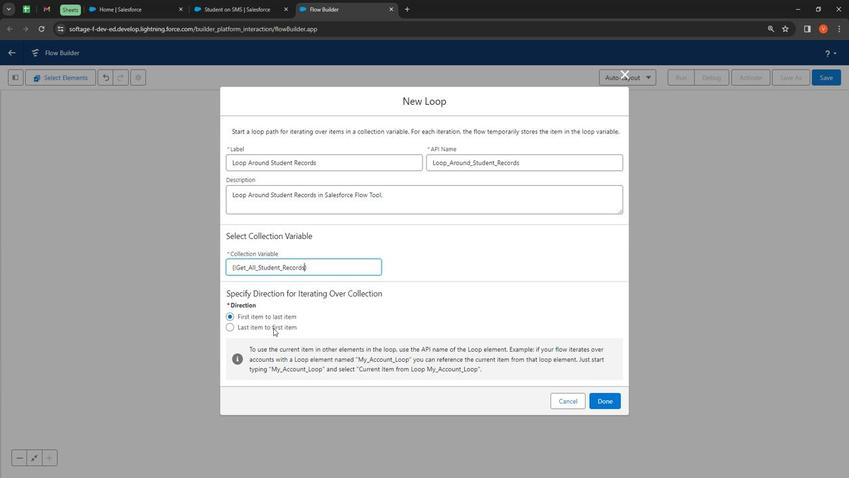 
Action: Mouse moved to (287, 316)
Screenshot: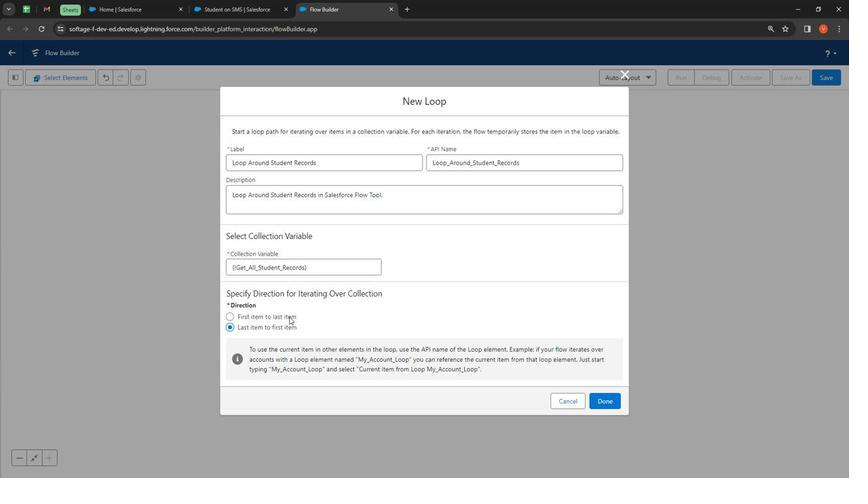 
Action: Mouse pressed left at (287, 316)
Screenshot: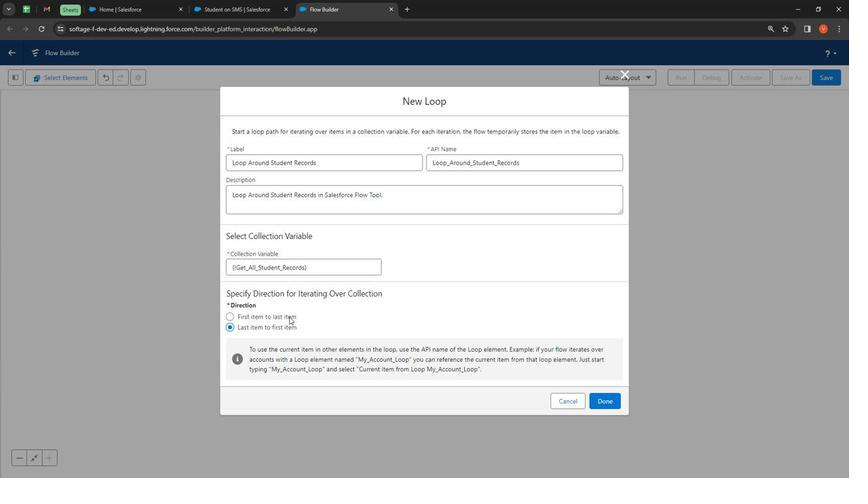 
Action: Mouse moved to (598, 395)
Screenshot: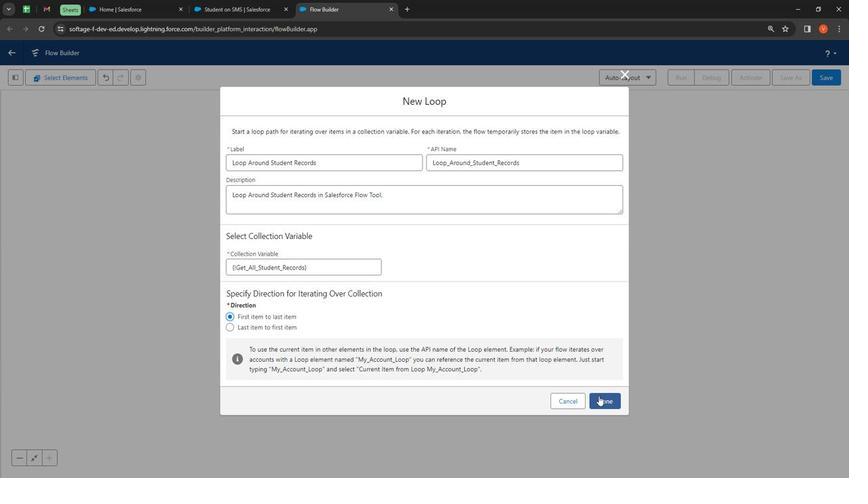 
Action: Mouse pressed left at (598, 395)
Screenshot: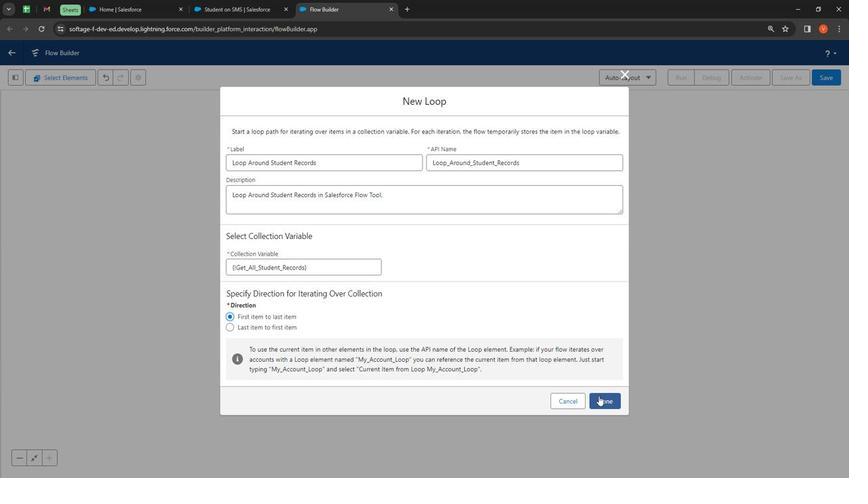 
Action: Mouse moved to (373, 280)
Screenshot: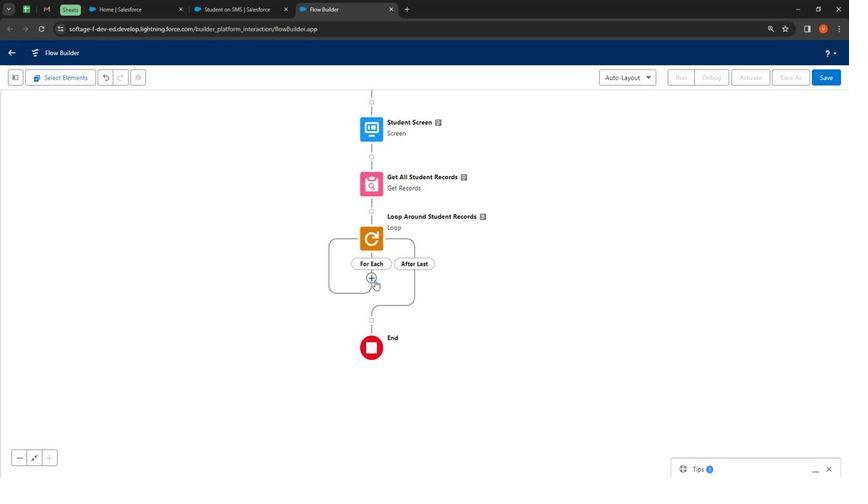 
Action: Mouse pressed left at (373, 280)
Screenshot: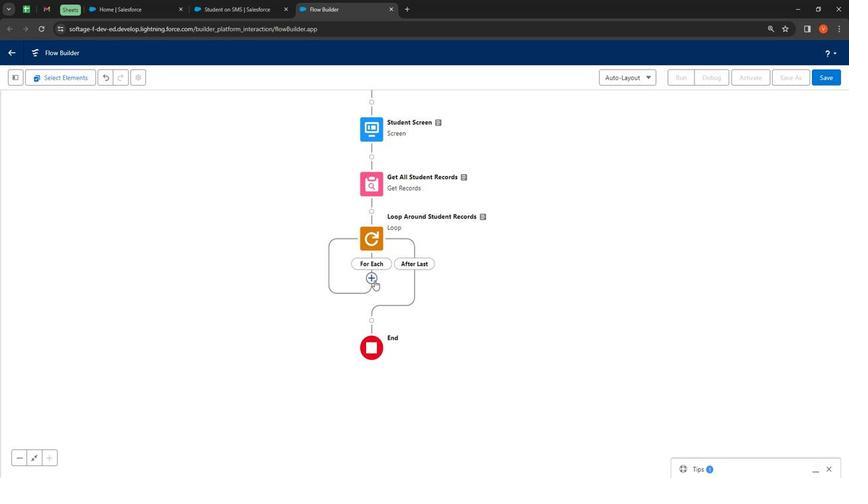 
Action: Mouse moved to (15, 79)
Screenshot: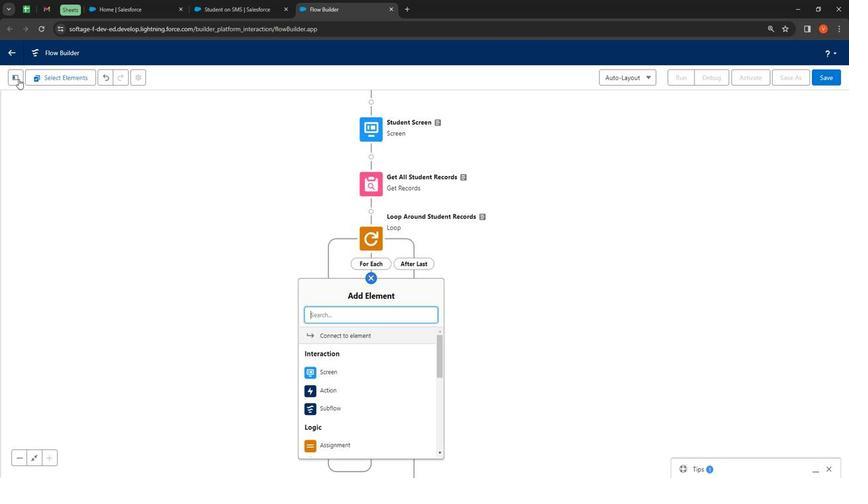 
Action: Mouse pressed left at (15, 79)
Screenshot: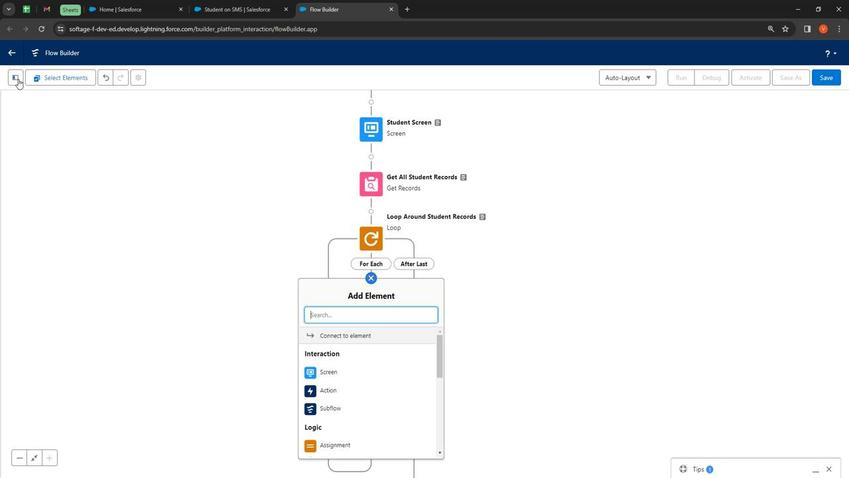 
Action: Mouse moved to (45, 170)
Screenshot: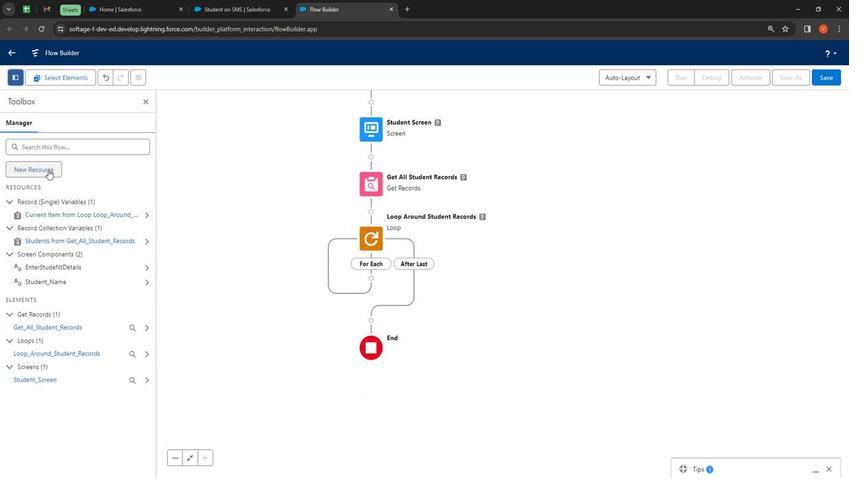 
Action: Mouse pressed left at (45, 170)
Screenshot: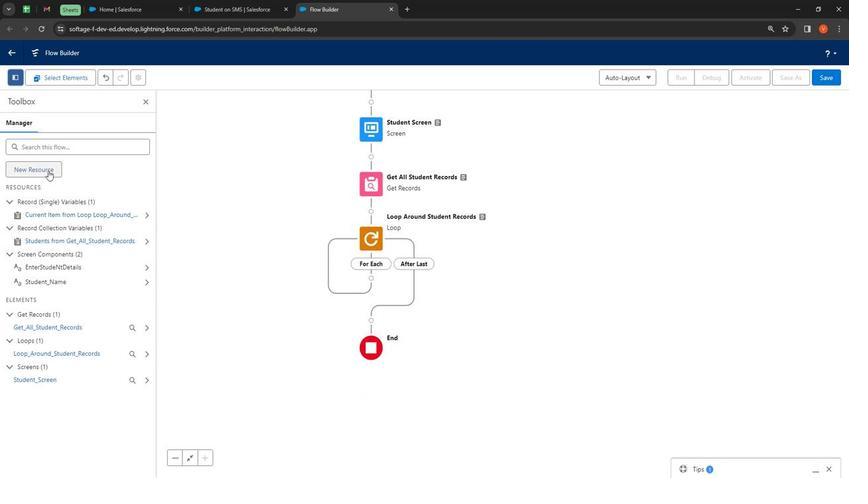 
Action: Mouse moved to (250, 212)
Screenshot: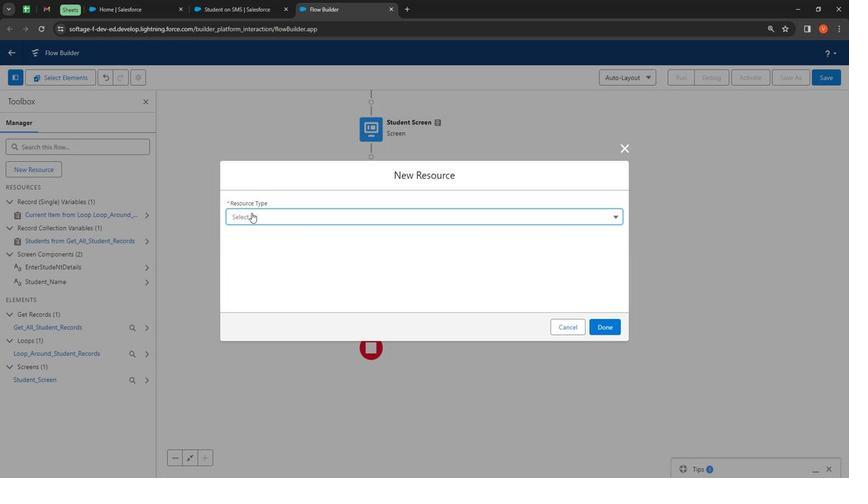 
Action: Mouse pressed left at (250, 212)
Screenshot: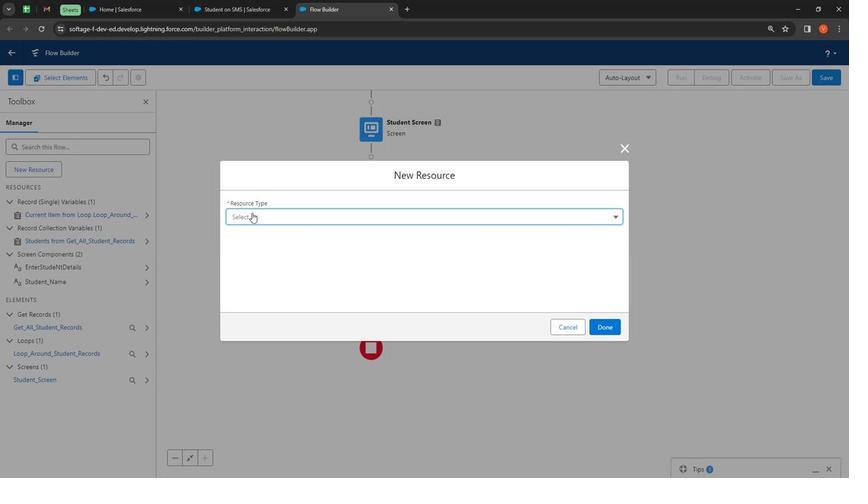 
Action: Mouse moved to (261, 242)
Screenshot: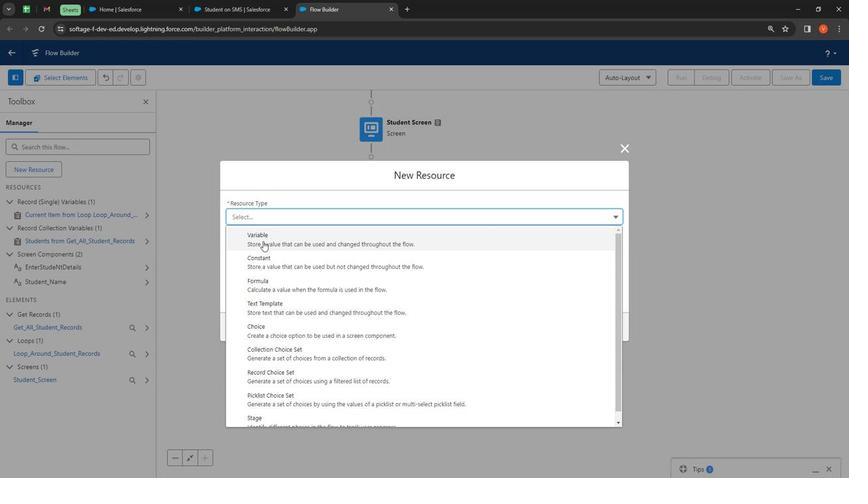 
Action: Mouse pressed left at (261, 242)
Screenshot: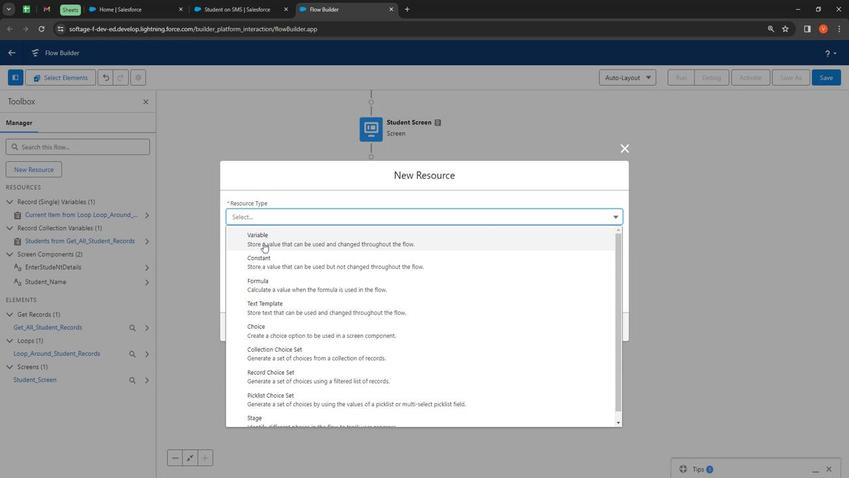 
Action: Mouse moved to (259, 239)
Screenshot: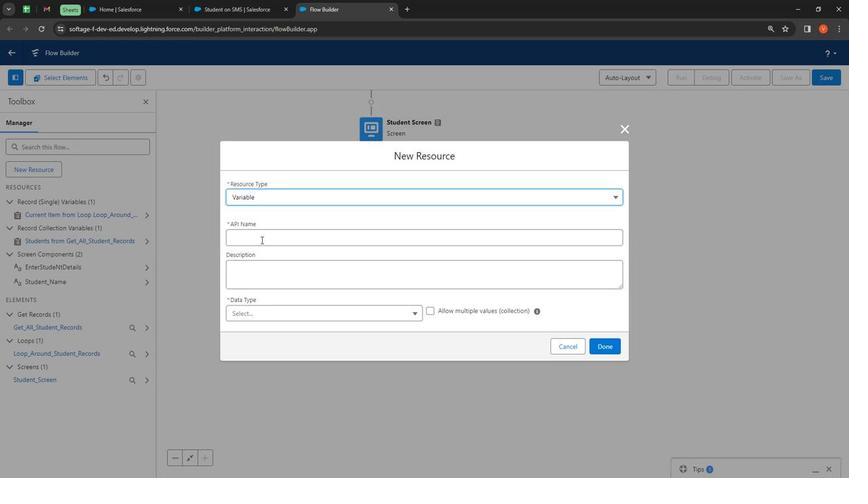 
Action: Mouse pressed left at (259, 239)
Screenshot: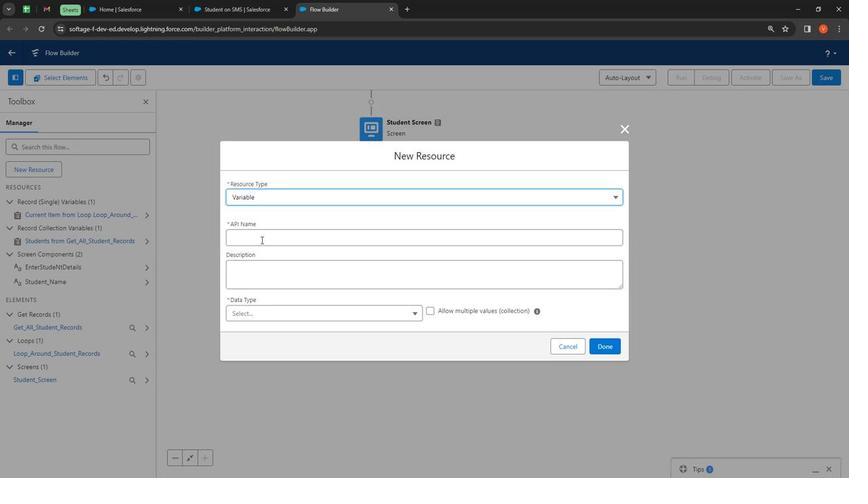 
Action: Mouse moved to (251, 238)
Screenshot: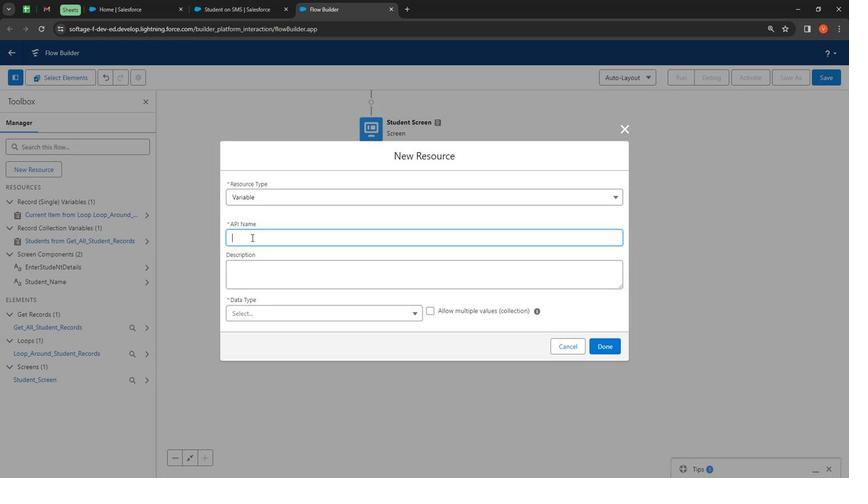 
Action: Key pressed <Key.shift>Counter
Screenshot: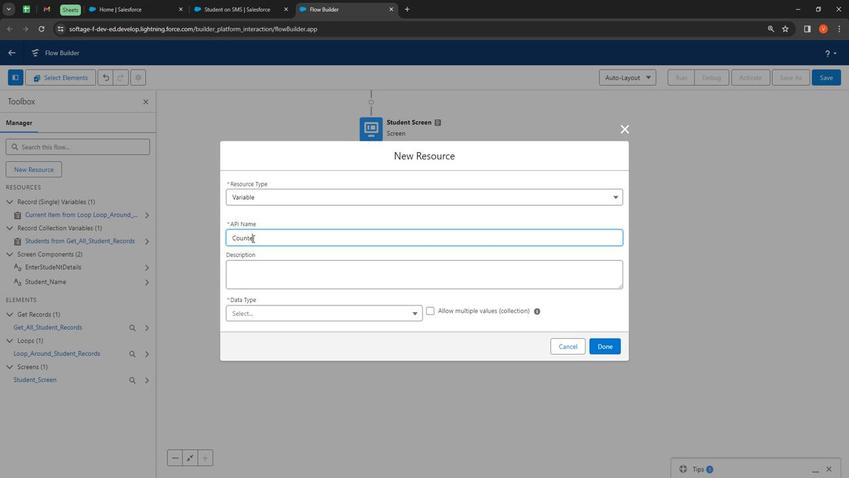 
Action: Mouse moved to (260, 281)
Screenshot: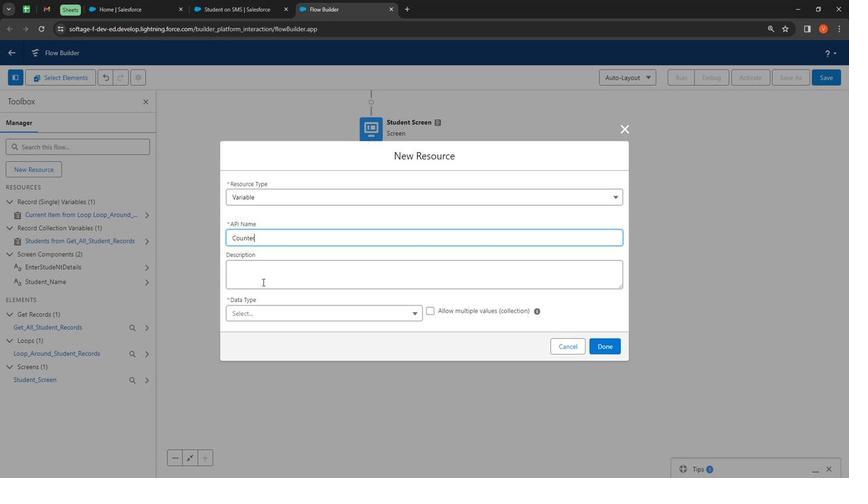 
Action: Mouse pressed left at (260, 281)
Screenshot: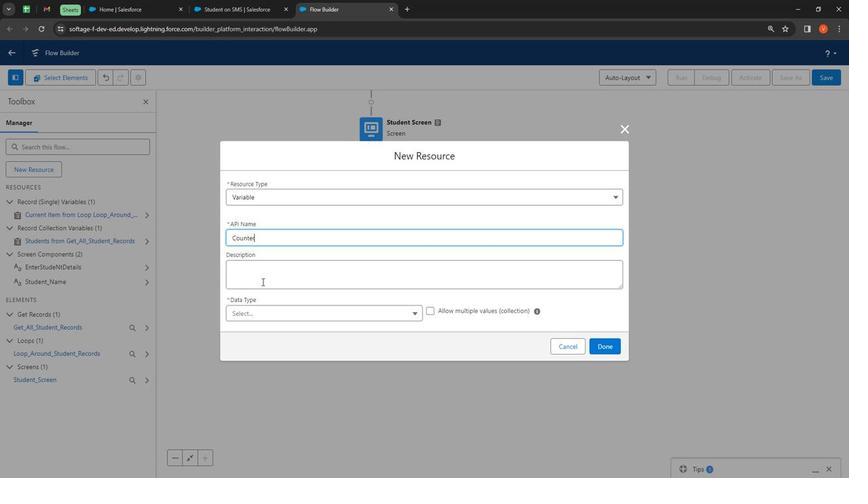 
Action: Mouse moved to (266, 272)
Screenshot: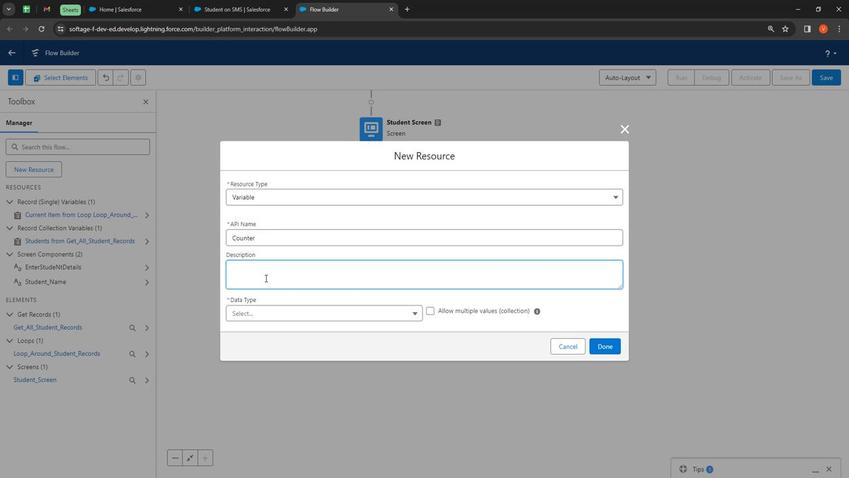 
Action: Key pressed <Key.shift>Counter<Key.space><Key.shift><Key.shift><Key.shift><Key.shift><Key.shift>Variable<Key.space>to<Key.space>increment<Key.space>again<Key.space>and<Key.space>a<Key.shift>A<Key.backspace><Key.backspace>again
Screenshot: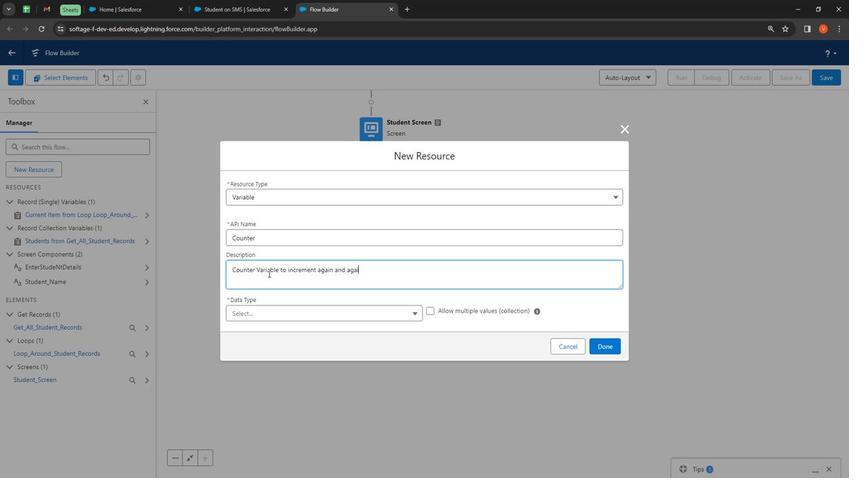 
Action: Mouse moved to (270, 310)
Screenshot: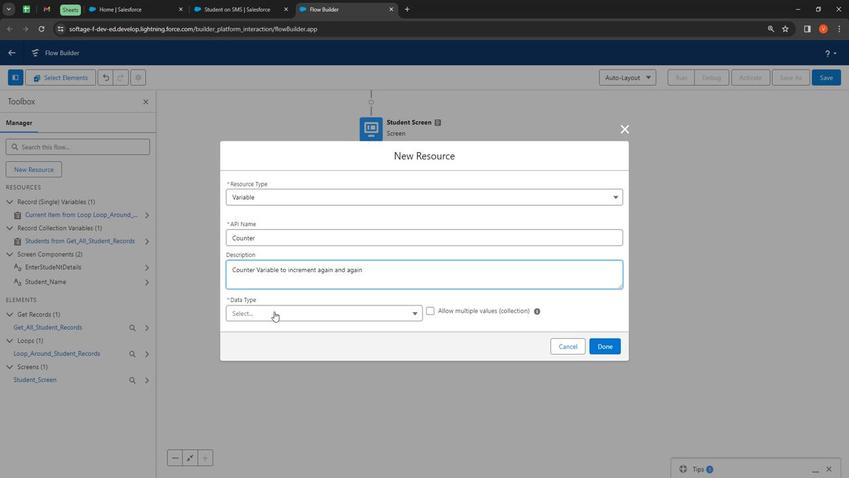 
Action: Mouse pressed left at (270, 310)
Screenshot: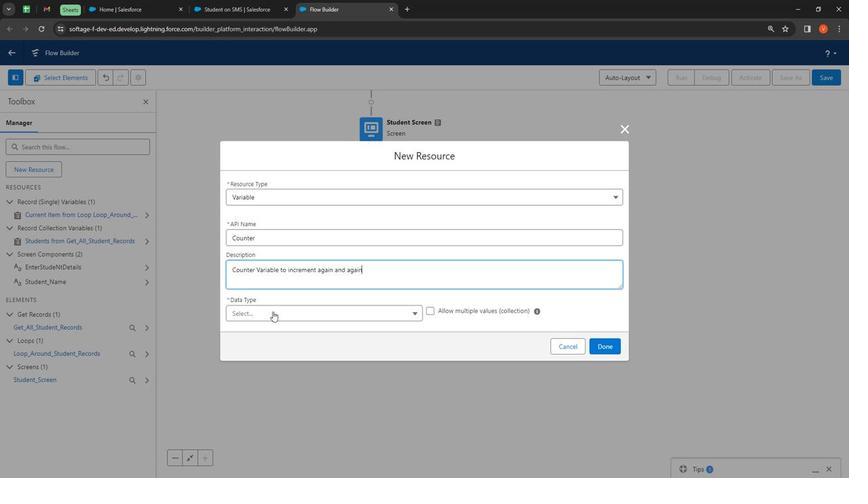 
Action: Mouse moved to (291, 171)
Screenshot: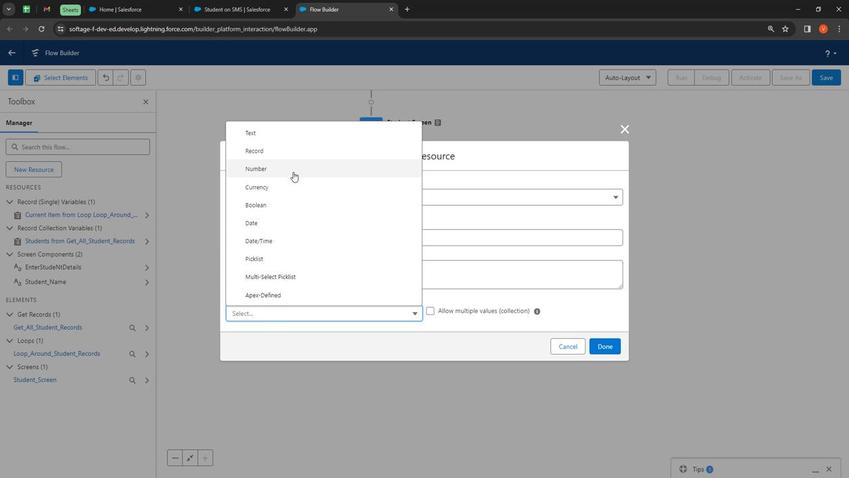 
Action: Mouse pressed left at (291, 171)
Screenshot: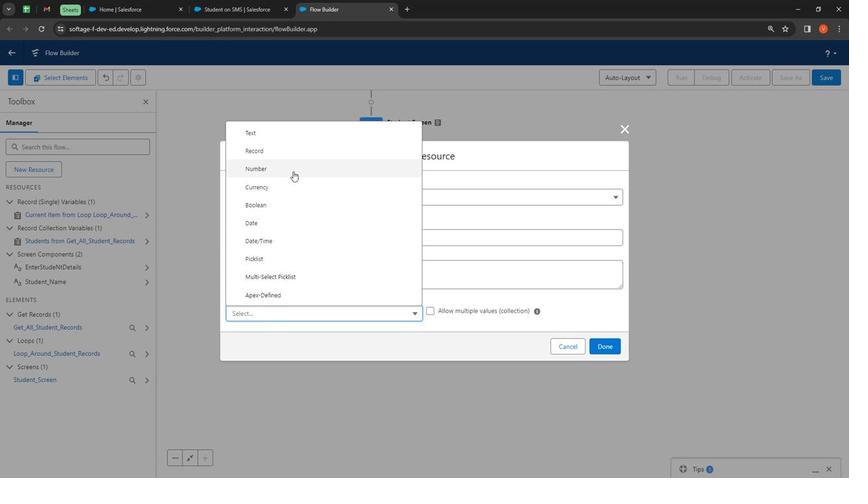
Action: Mouse moved to (252, 301)
Screenshot: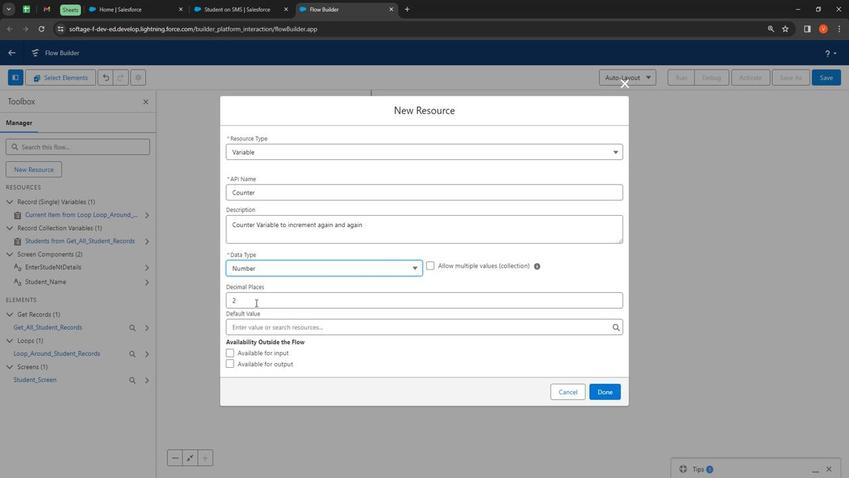 
Action: Mouse pressed left at (252, 301)
Screenshot: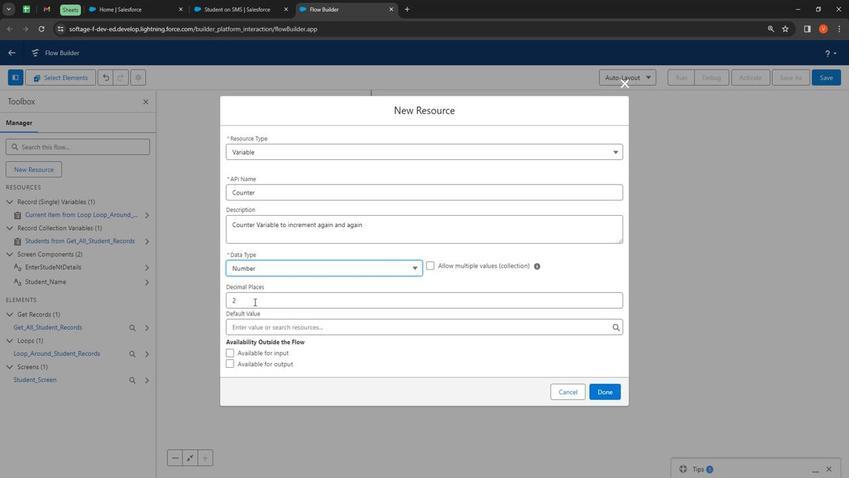 
Action: Mouse pressed left at (252, 301)
Screenshot: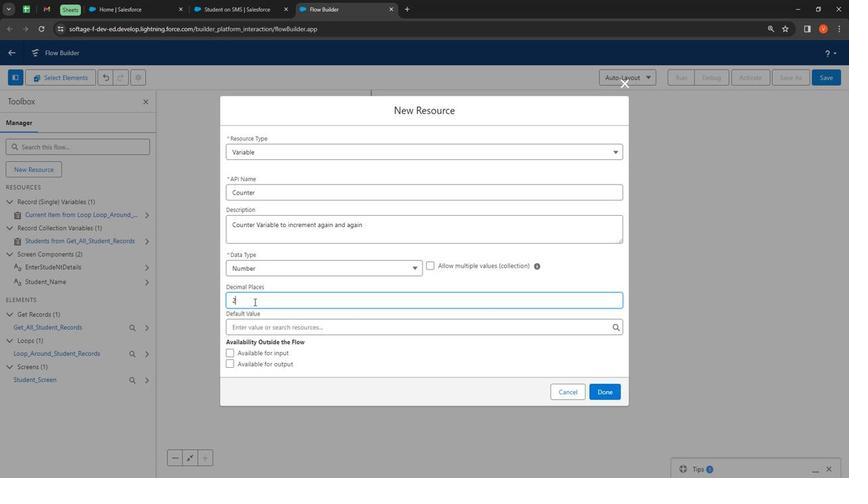 
Action: Key pressed 0
